 Task: Open the "How to sign in using single sign-on or SSO" article.
Action: Mouse moved to (74, 767)
Screenshot: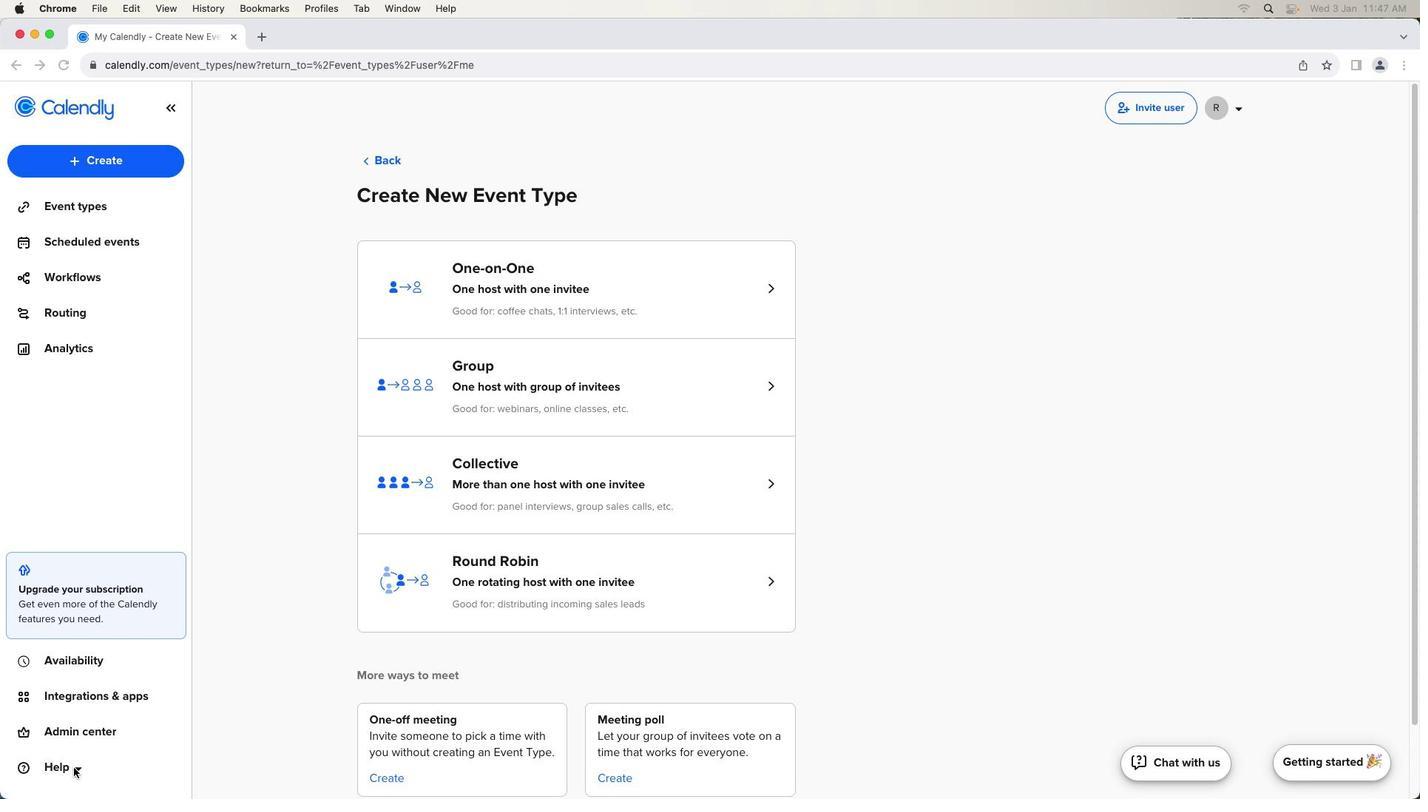 
Action: Mouse pressed left at (74, 767)
Screenshot: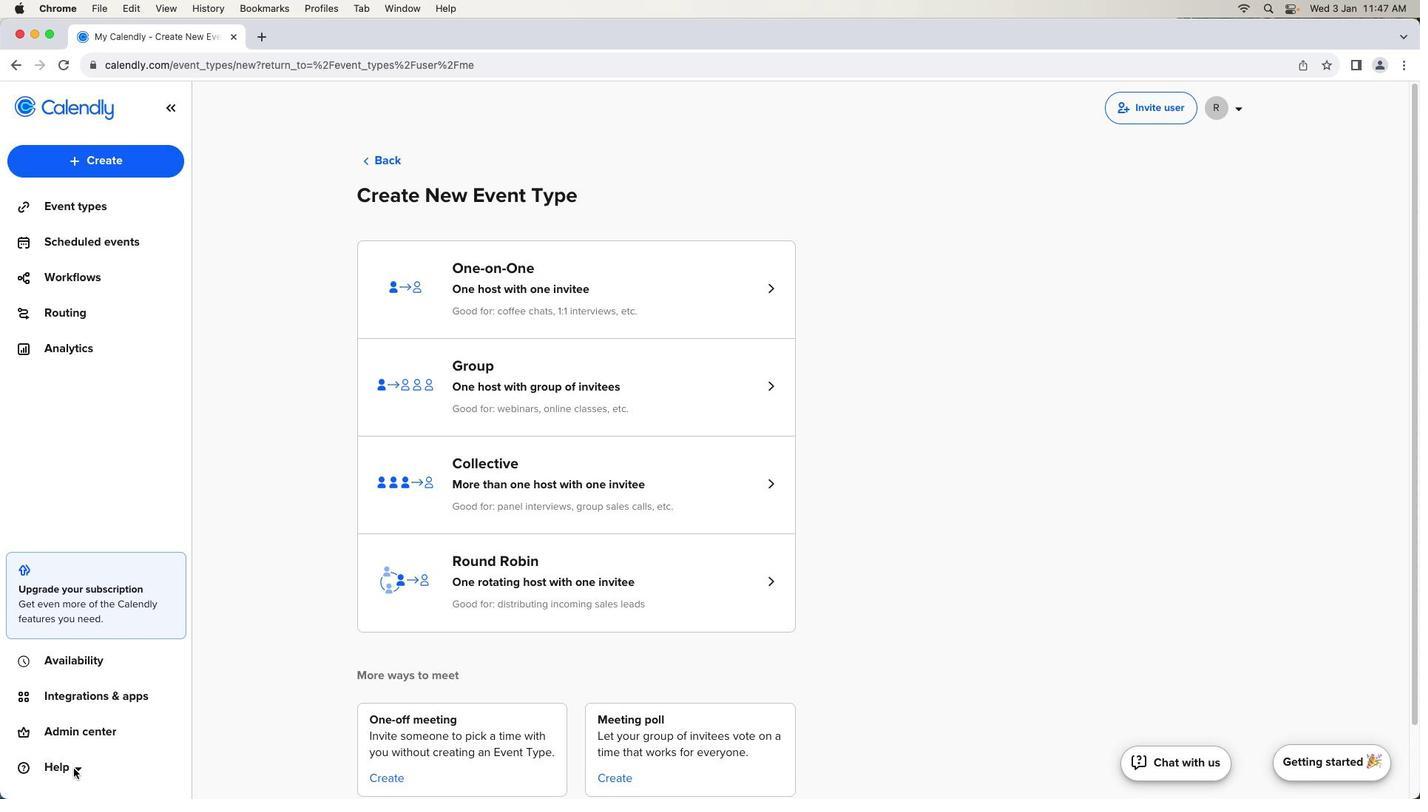 
Action: Mouse moved to (74, 768)
Screenshot: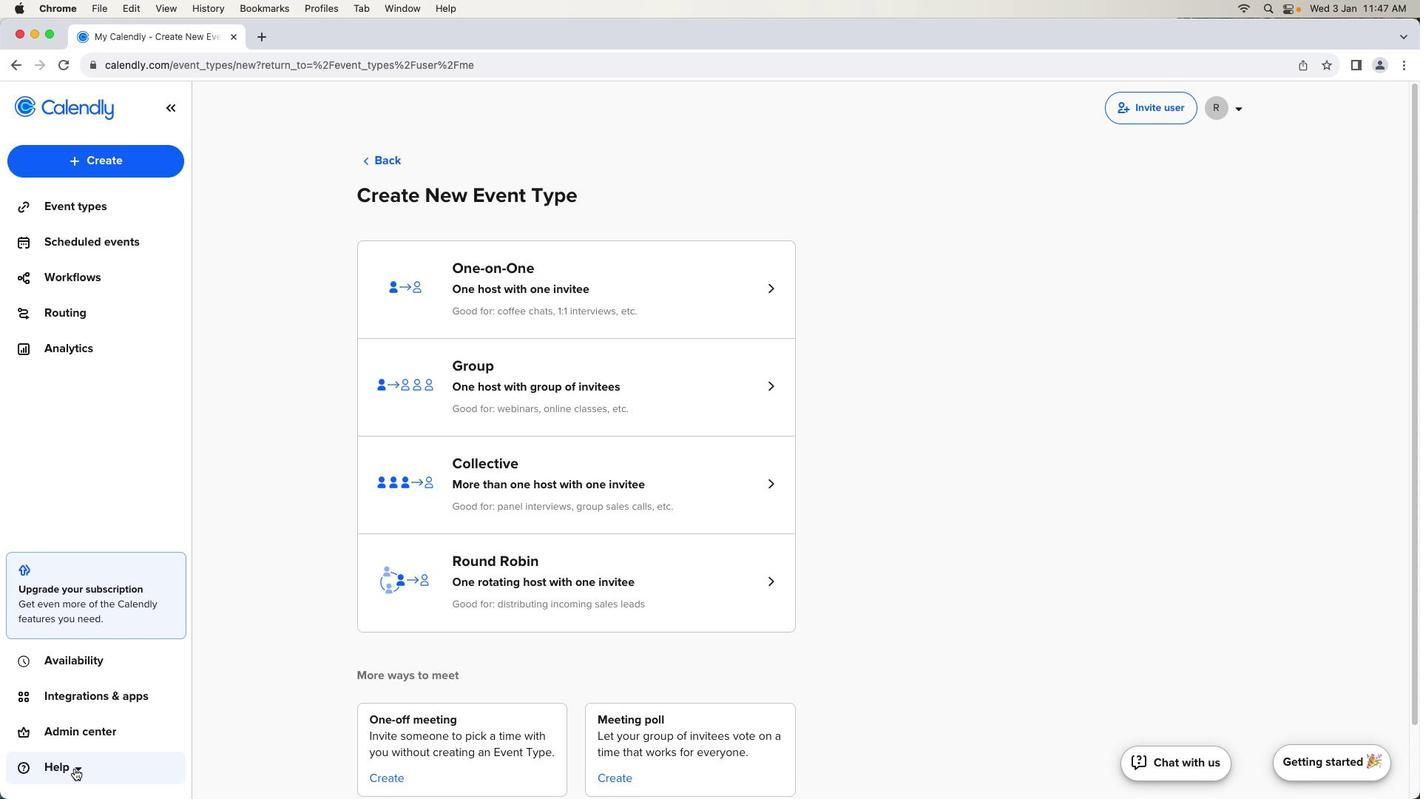 
Action: Mouse pressed left at (74, 768)
Screenshot: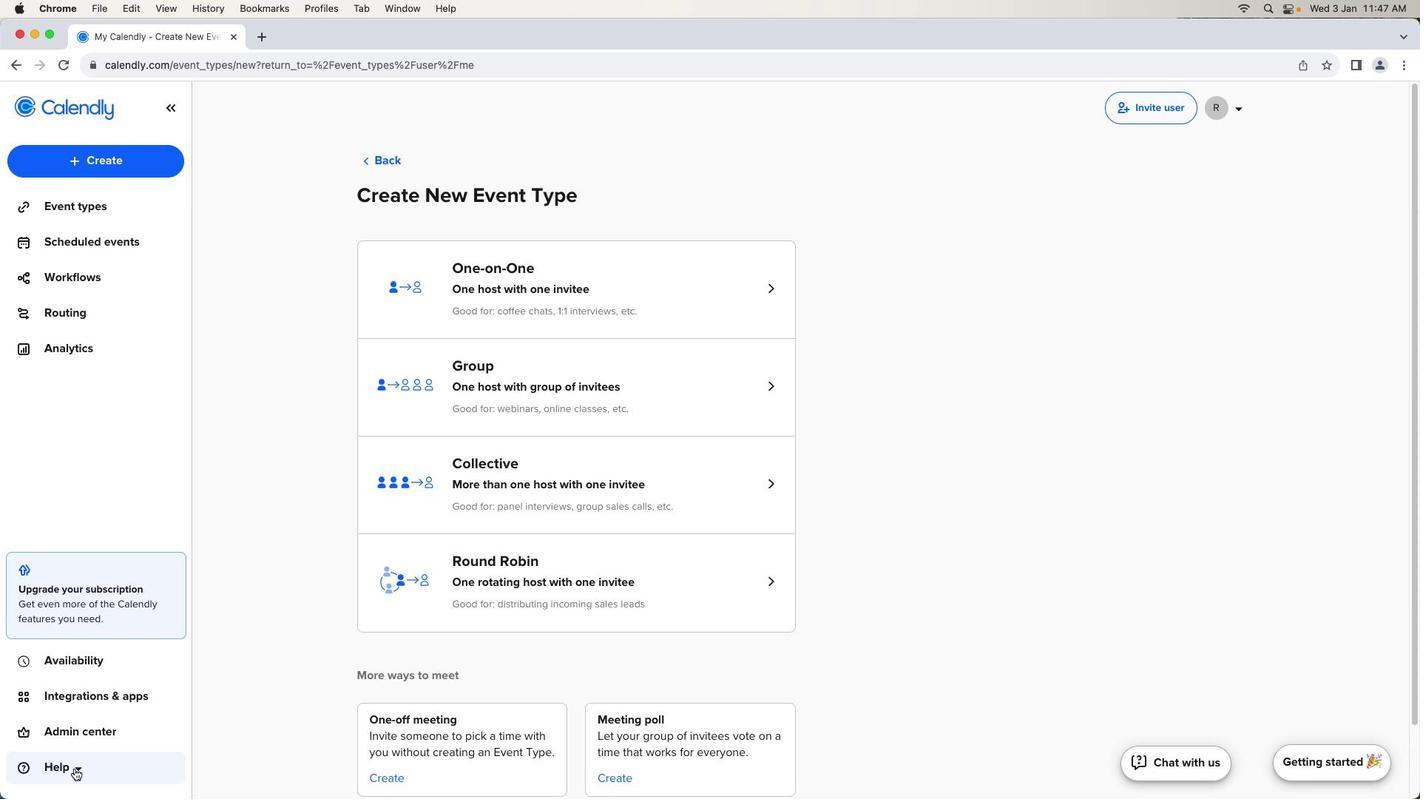 
Action: Mouse moved to (100, 641)
Screenshot: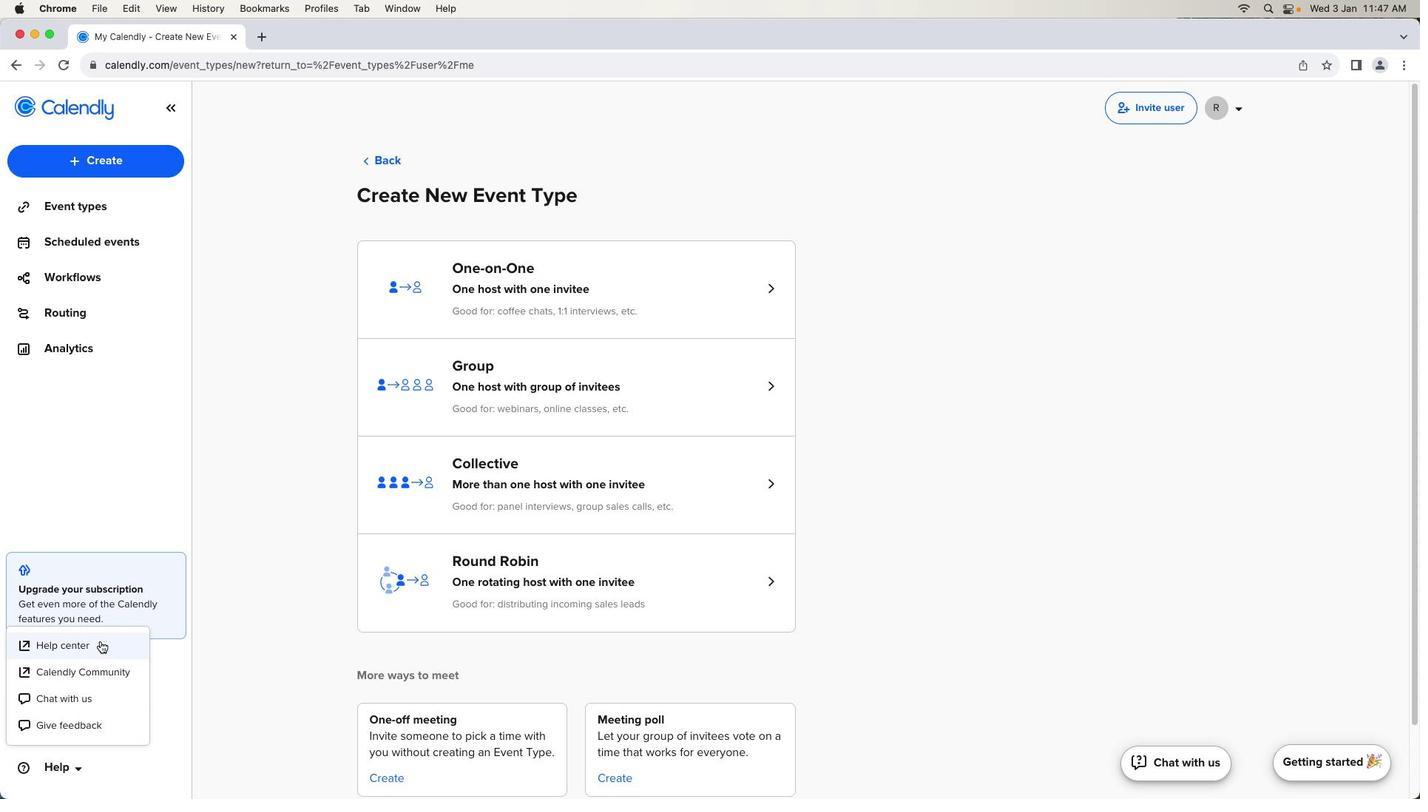 
Action: Mouse pressed left at (100, 641)
Screenshot: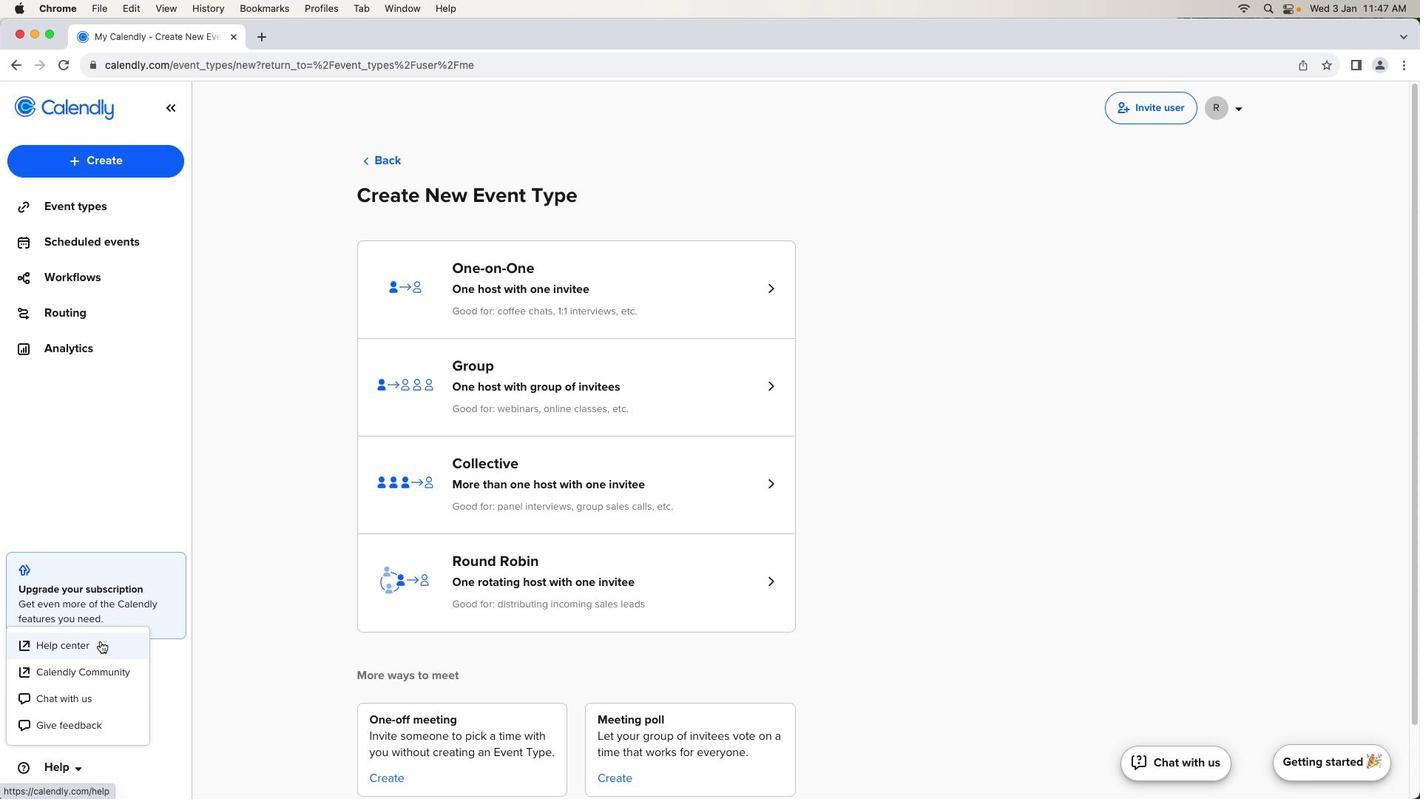 
Action: Mouse moved to (542, 597)
Screenshot: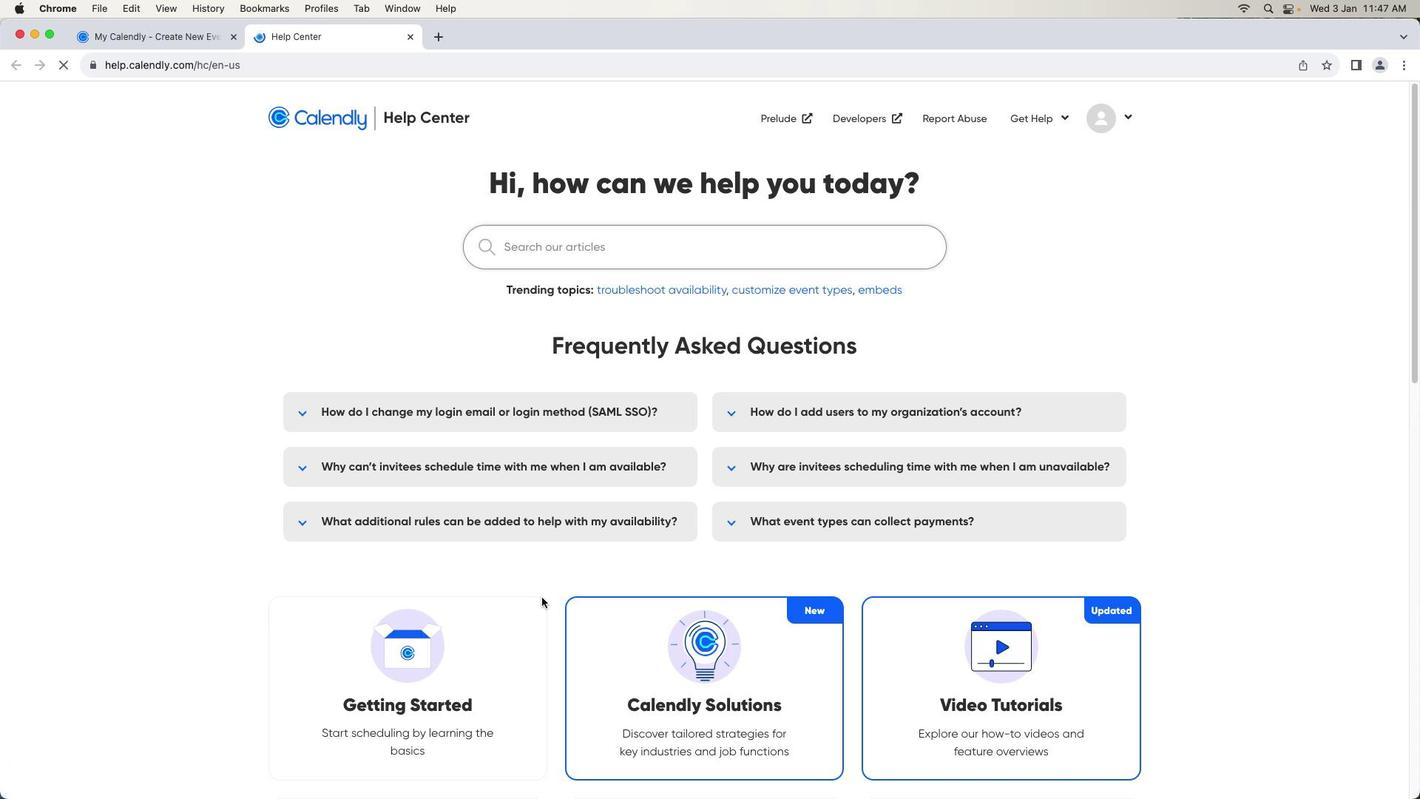 
Action: Mouse scrolled (542, 597) with delta (0, 0)
Screenshot: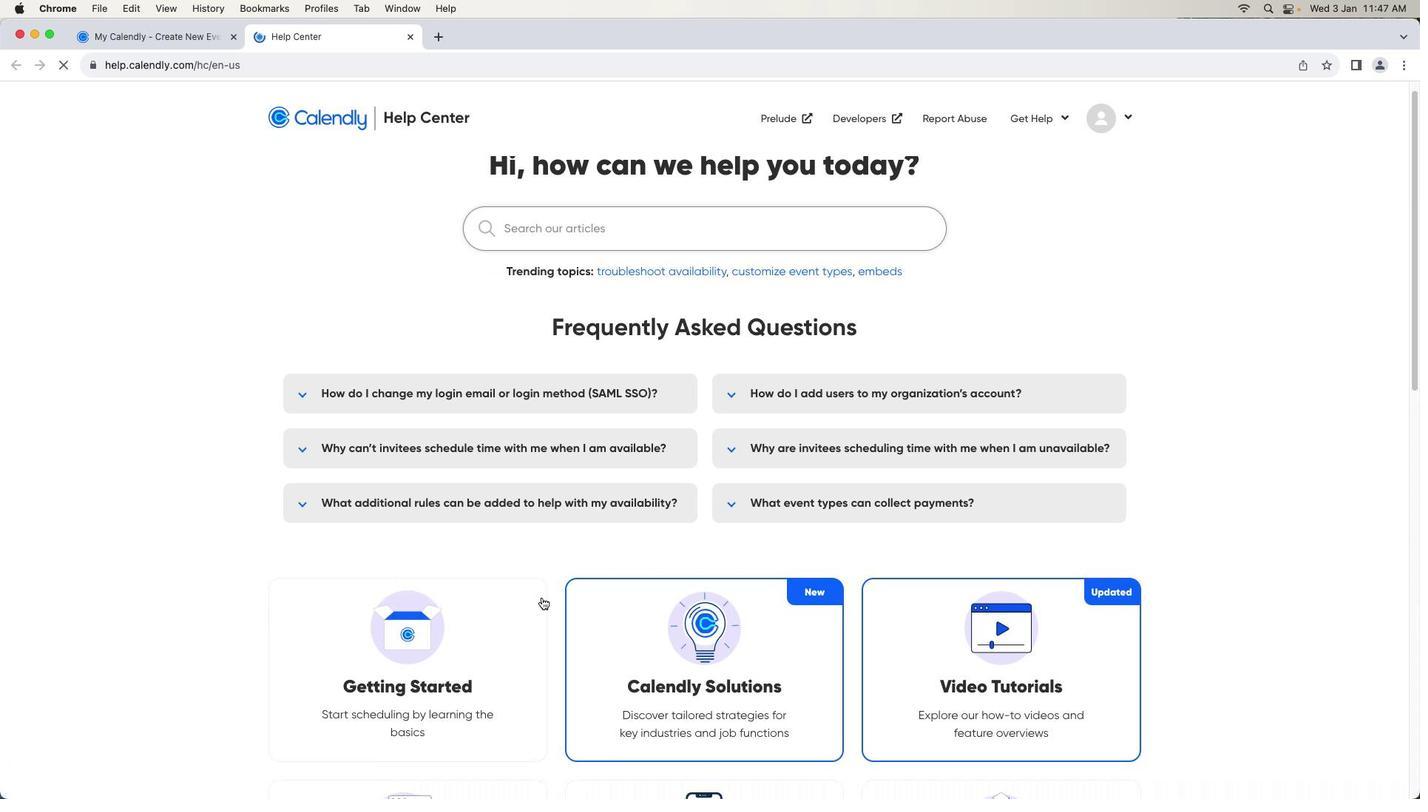 
Action: Mouse scrolled (542, 597) with delta (0, 0)
Screenshot: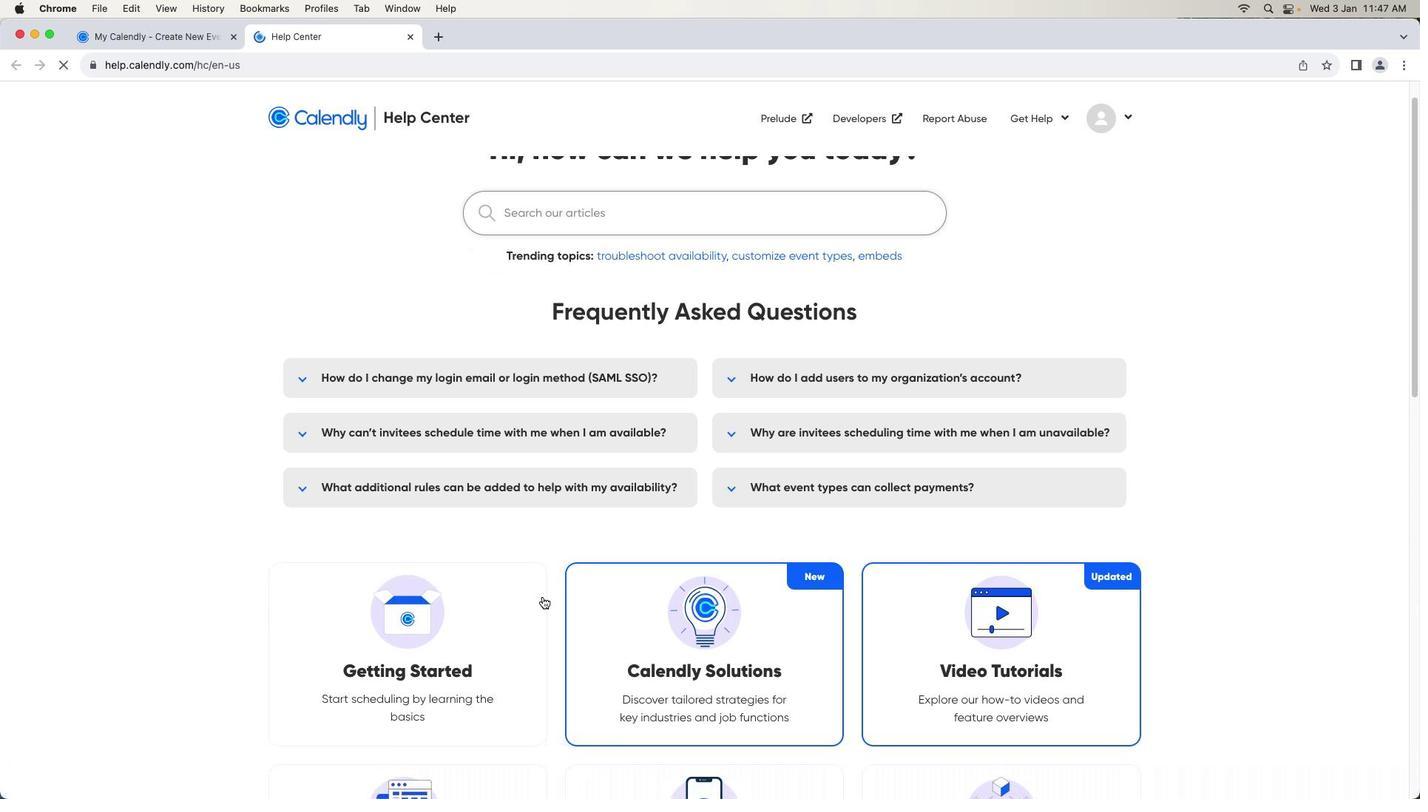 
Action: Mouse scrolled (542, 597) with delta (0, -2)
Screenshot: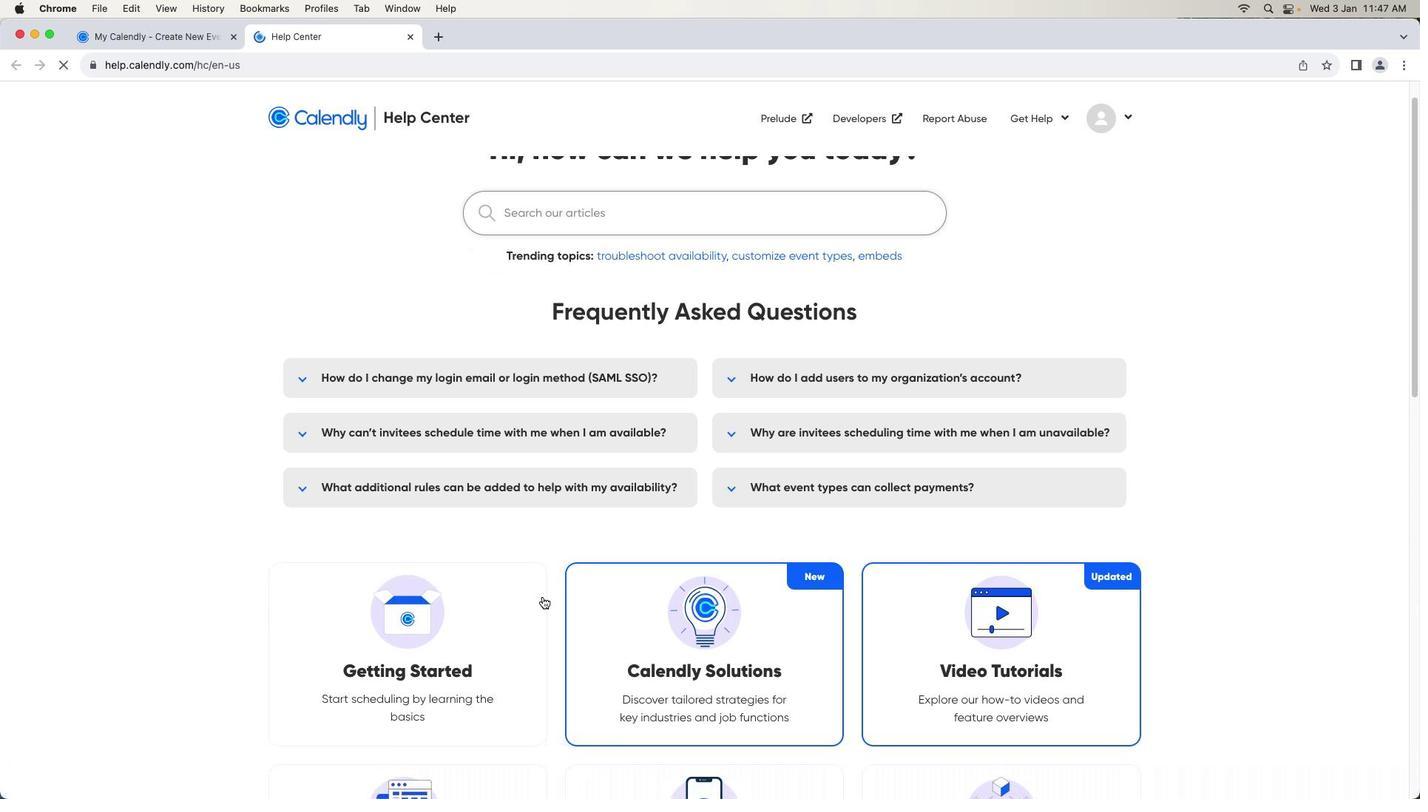 
Action: Mouse scrolled (542, 597) with delta (0, -3)
Screenshot: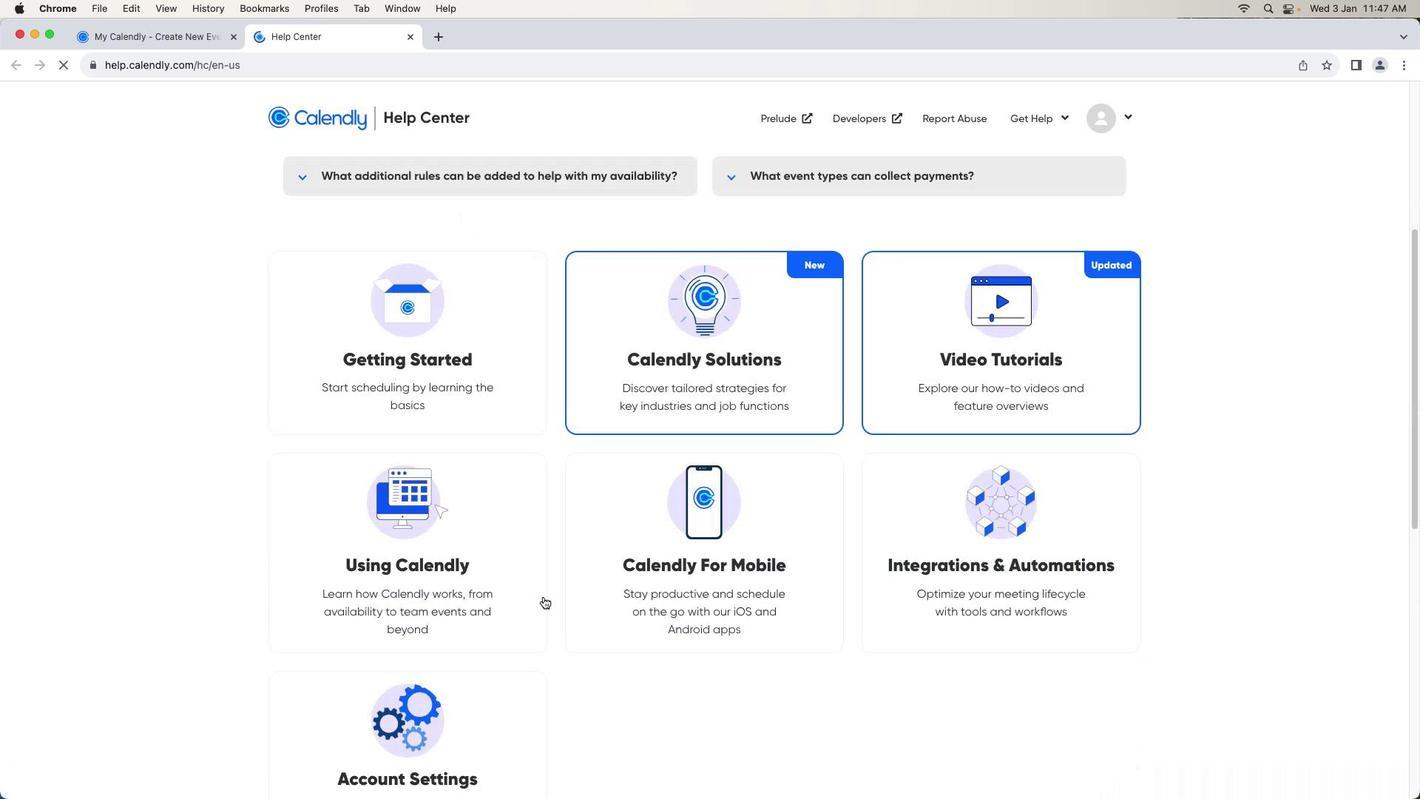 
Action: Mouse scrolled (542, 597) with delta (0, -3)
Screenshot: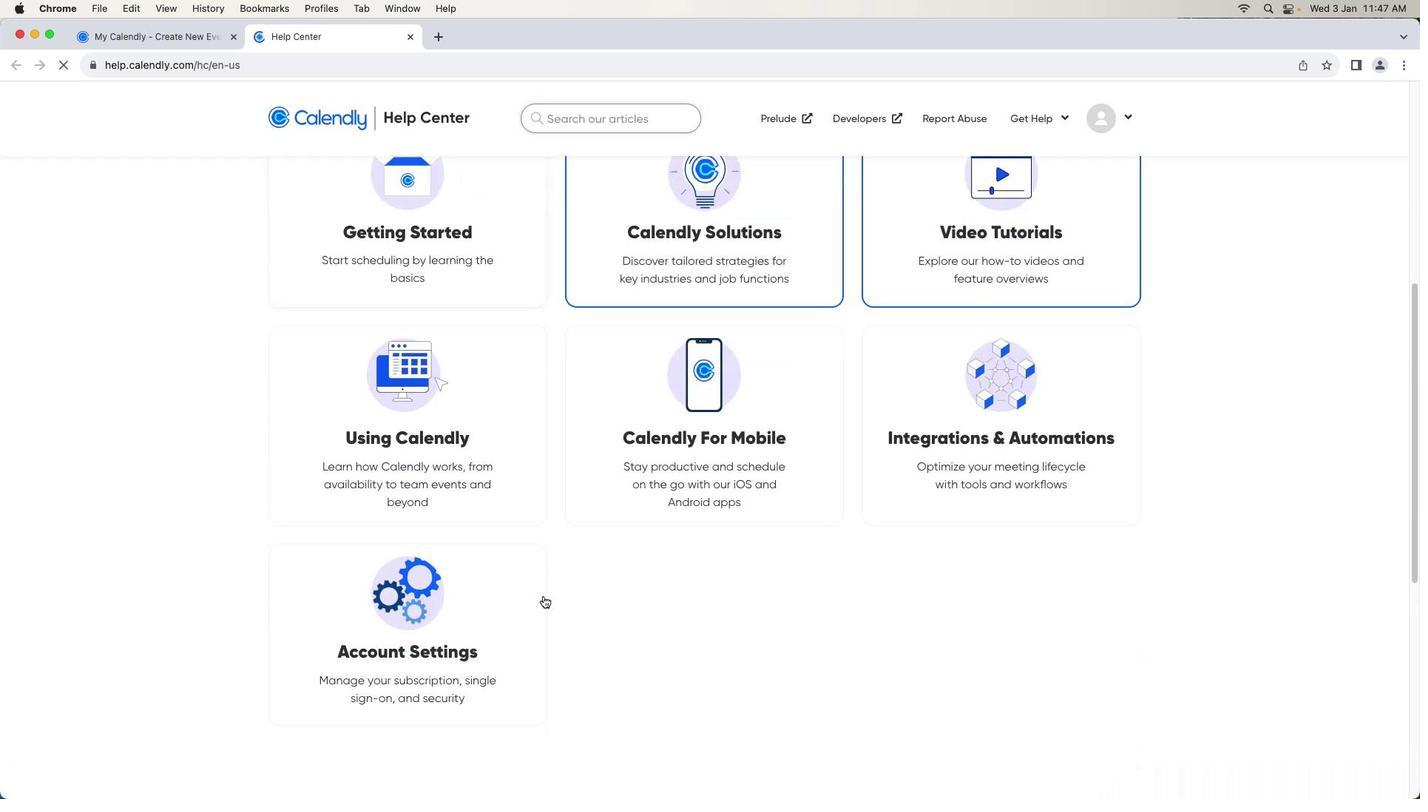 
Action: Mouse moved to (541, 594)
Screenshot: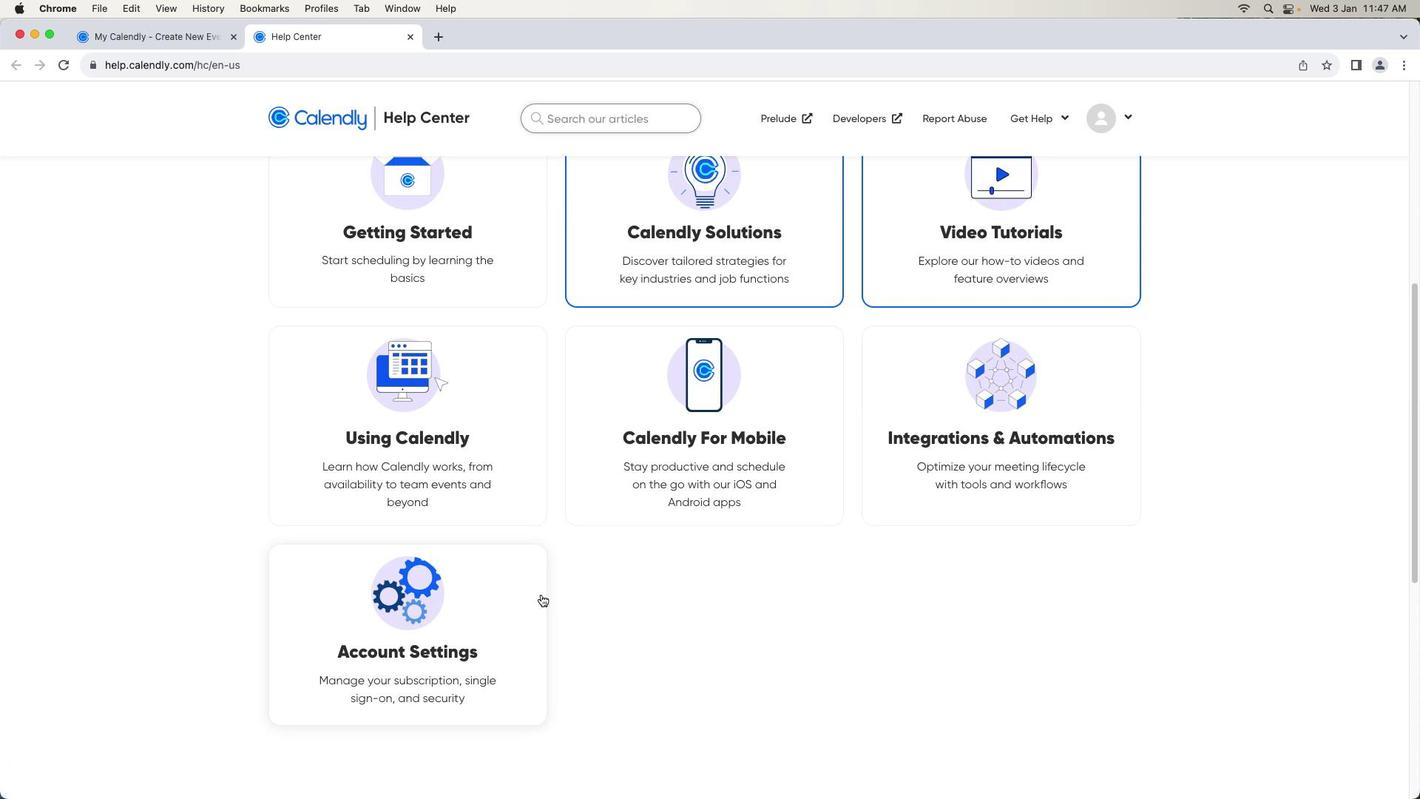 
Action: Mouse scrolled (541, 594) with delta (0, 0)
Screenshot: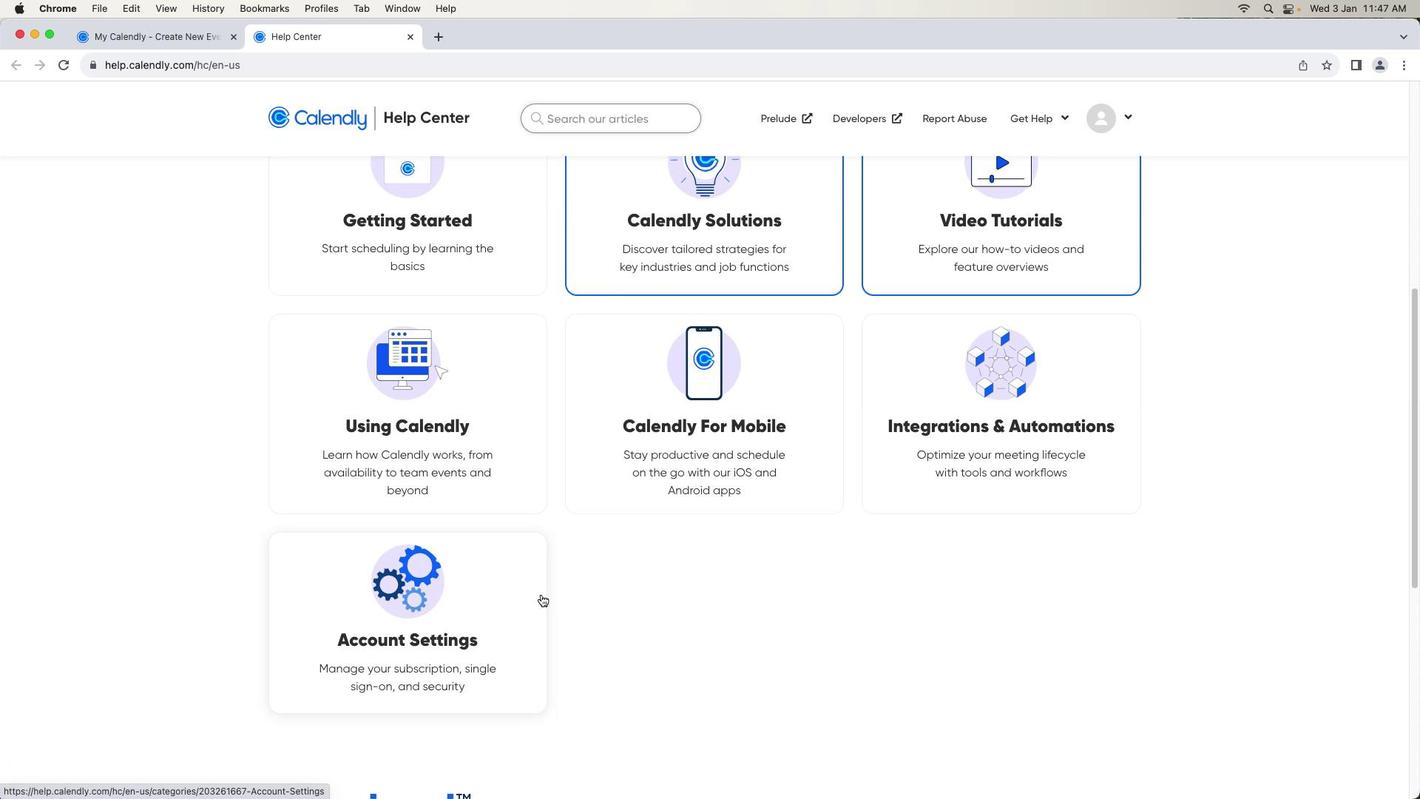 
Action: Mouse scrolled (541, 594) with delta (0, 0)
Screenshot: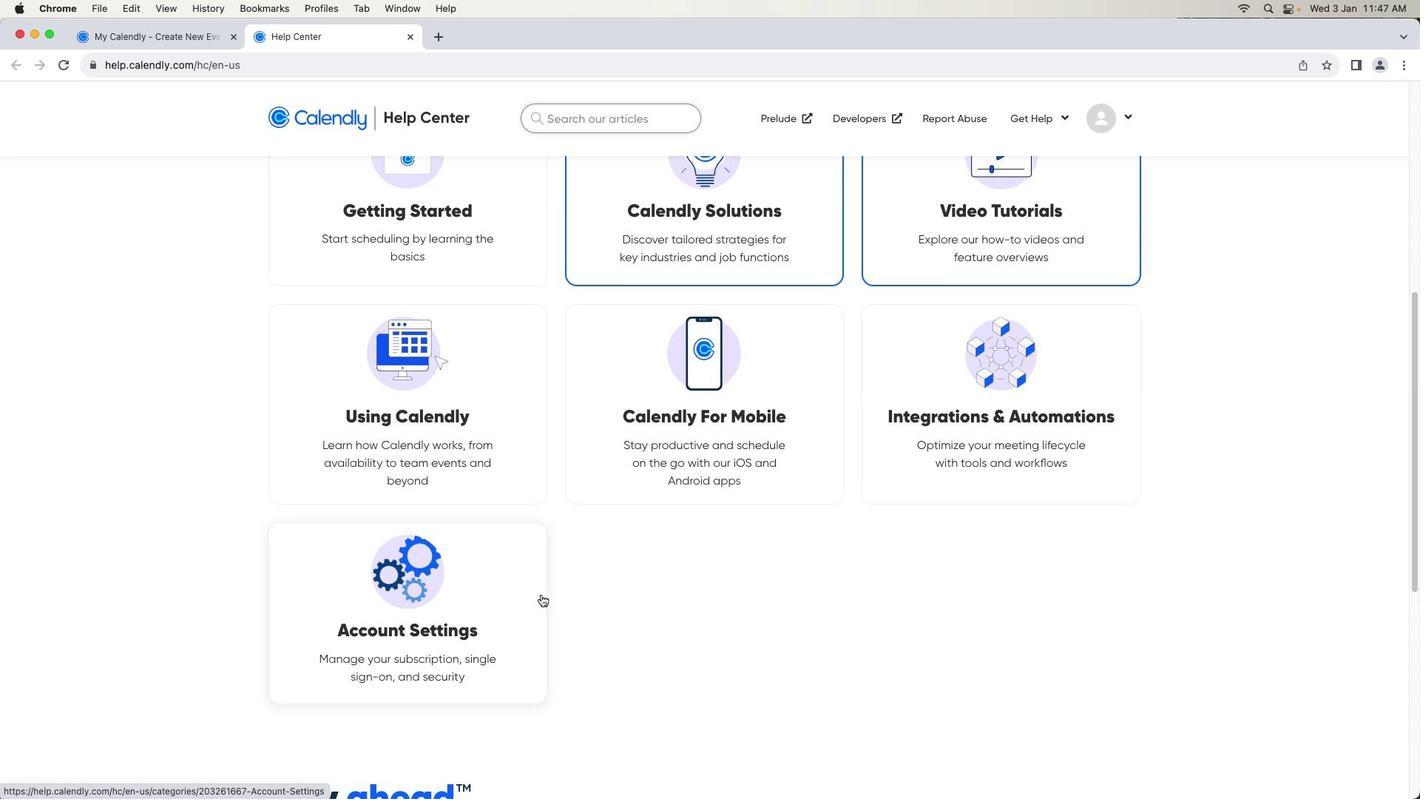
Action: Mouse moved to (398, 560)
Screenshot: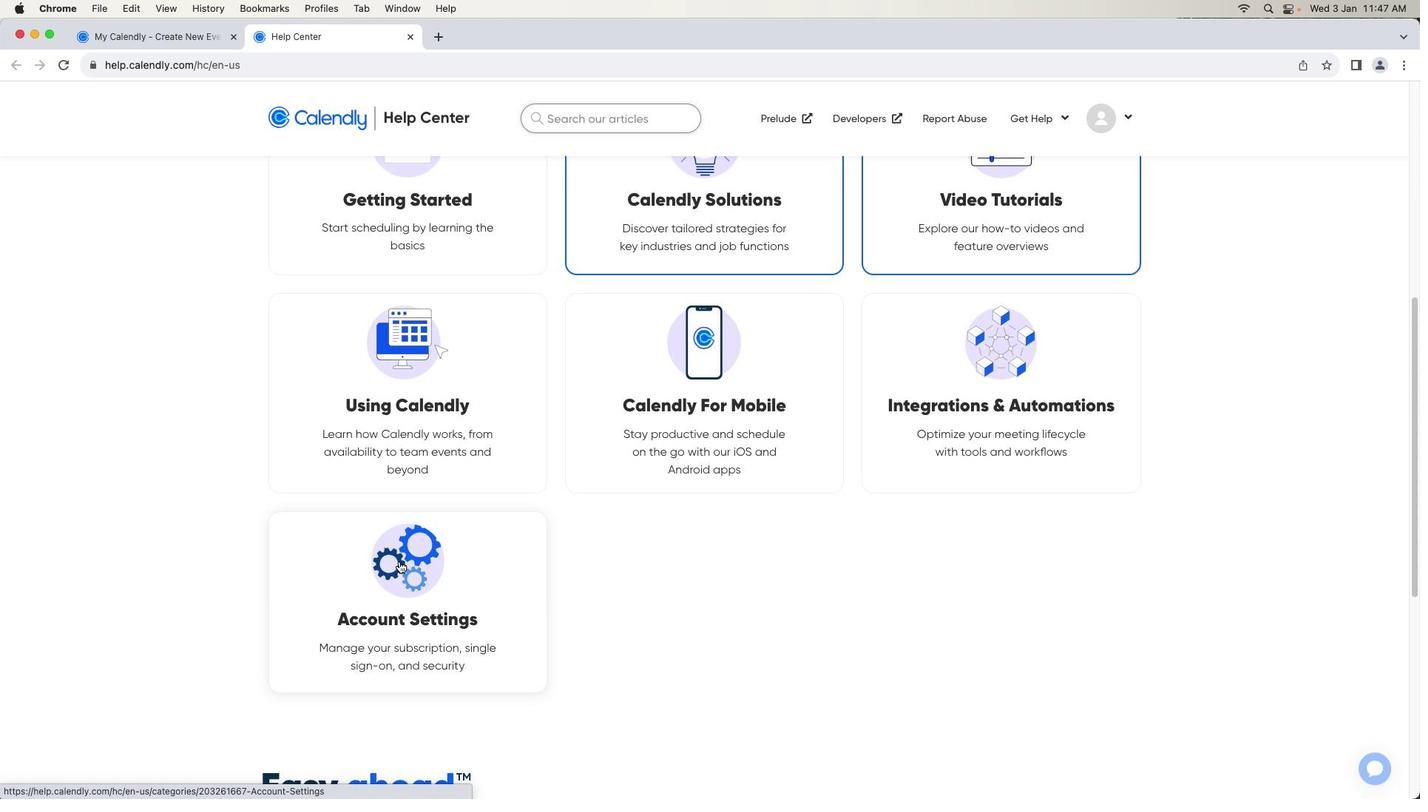 
Action: Mouse pressed left at (398, 560)
Screenshot: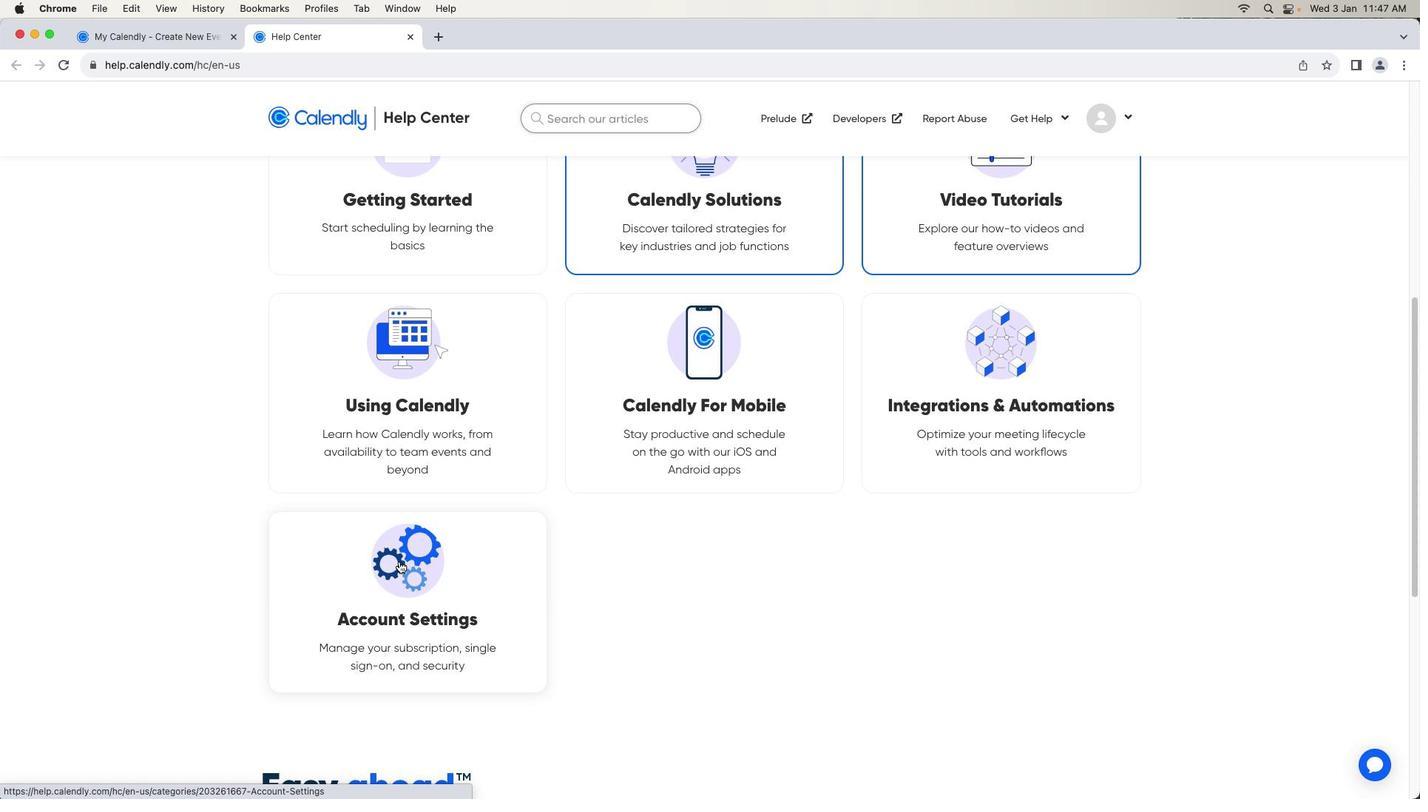 
Action: Mouse moved to (745, 710)
Screenshot: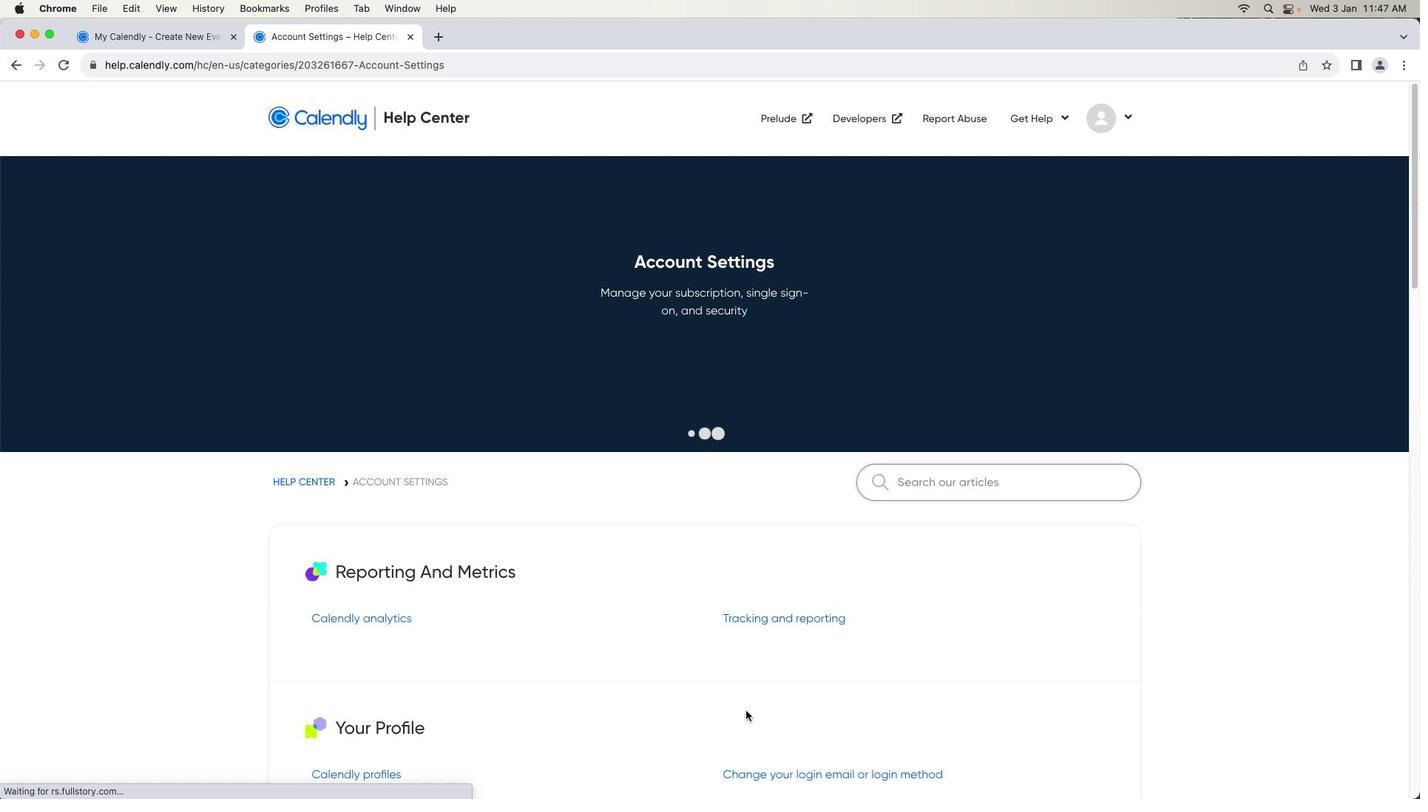 
Action: Mouse scrolled (745, 710) with delta (0, 0)
Screenshot: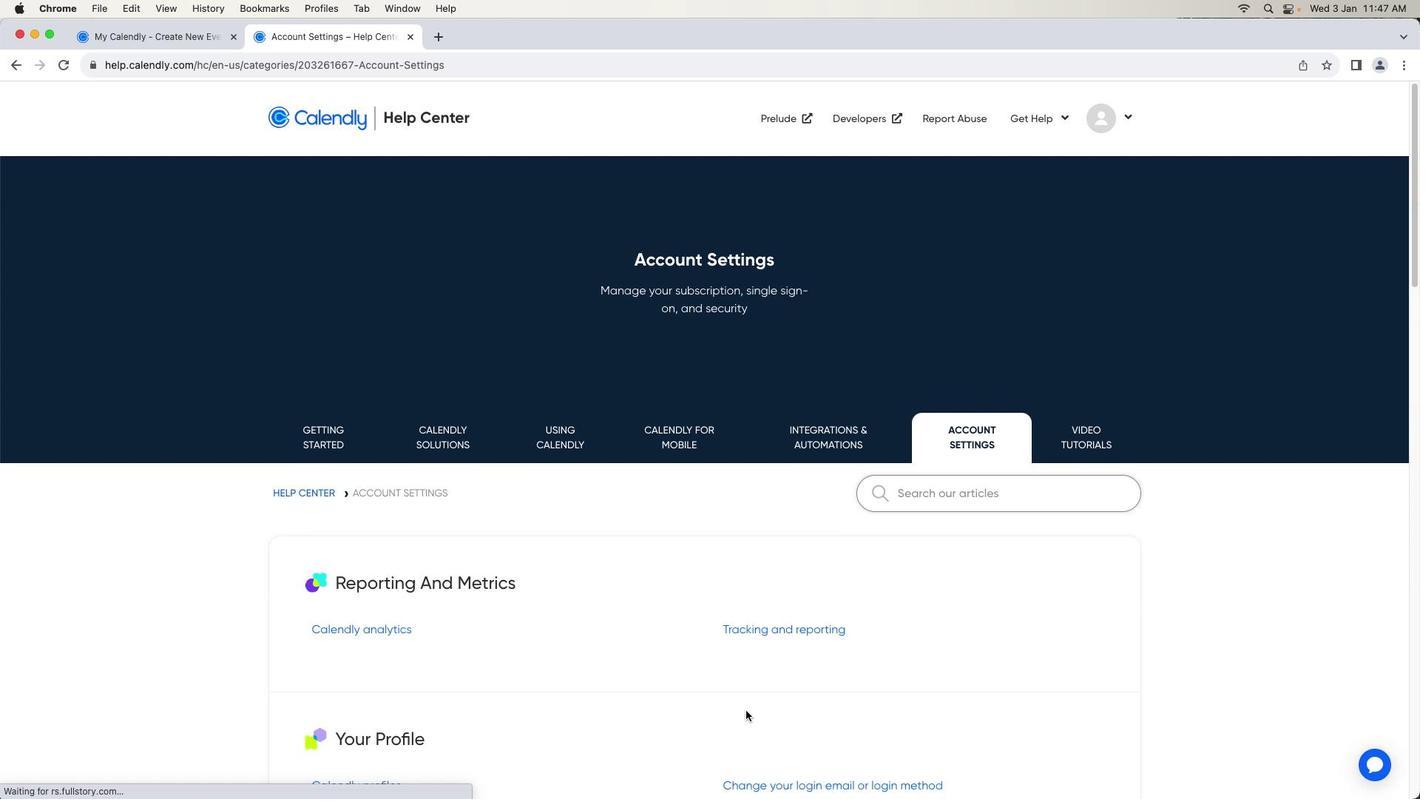 
Action: Mouse scrolled (745, 710) with delta (0, 0)
Screenshot: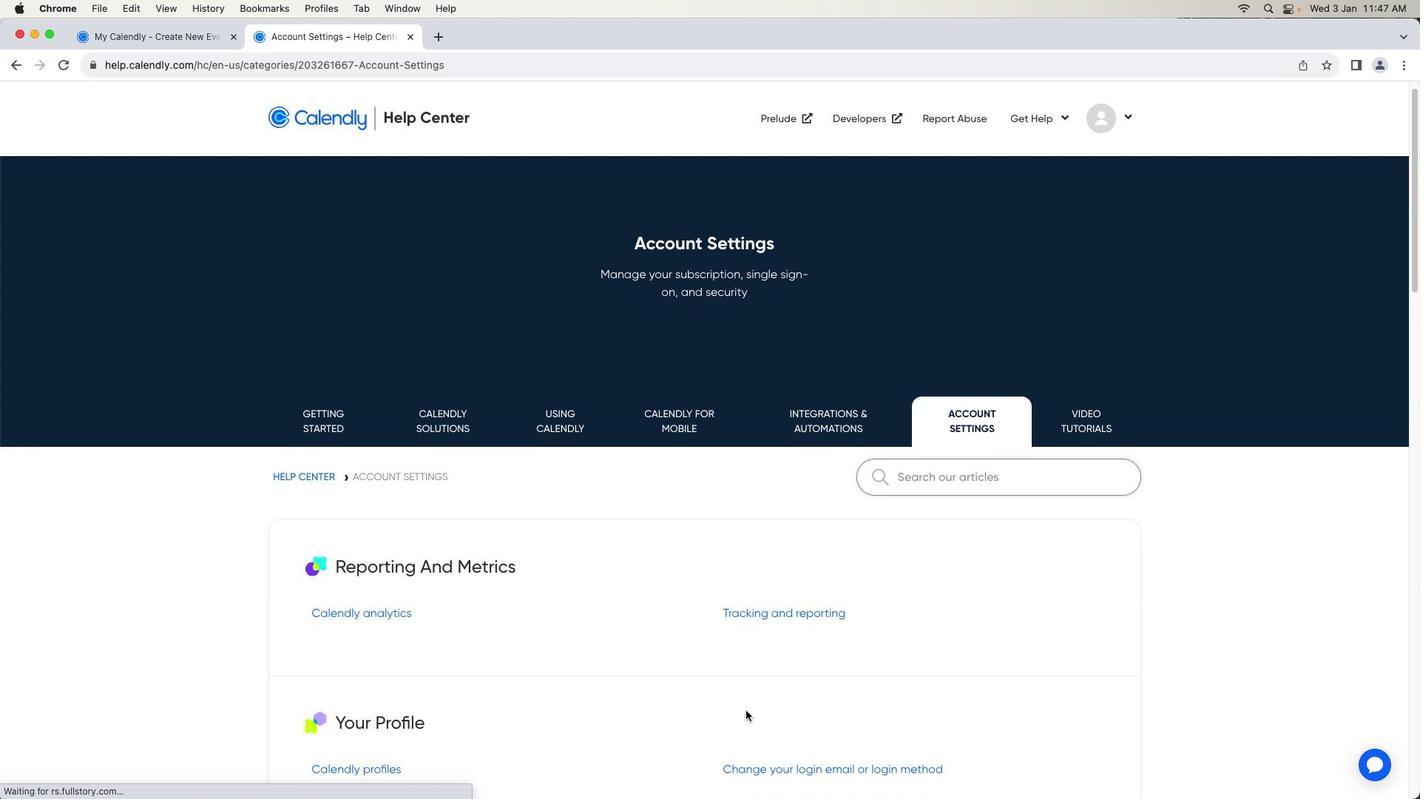 
Action: Mouse scrolled (745, 710) with delta (0, -1)
Screenshot: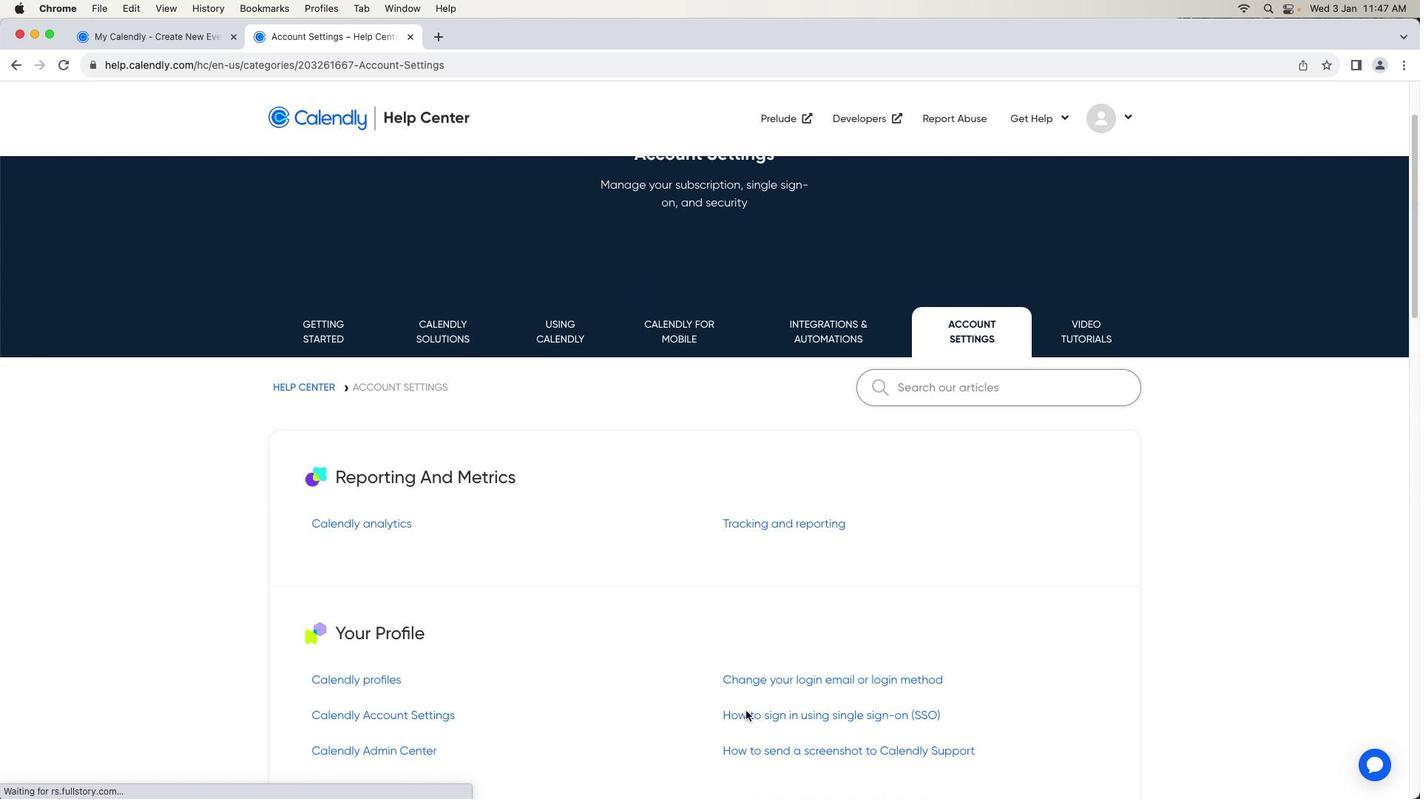 
Action: Mouse scrolled (745, 710) with delta (0, -2)
Screenshot: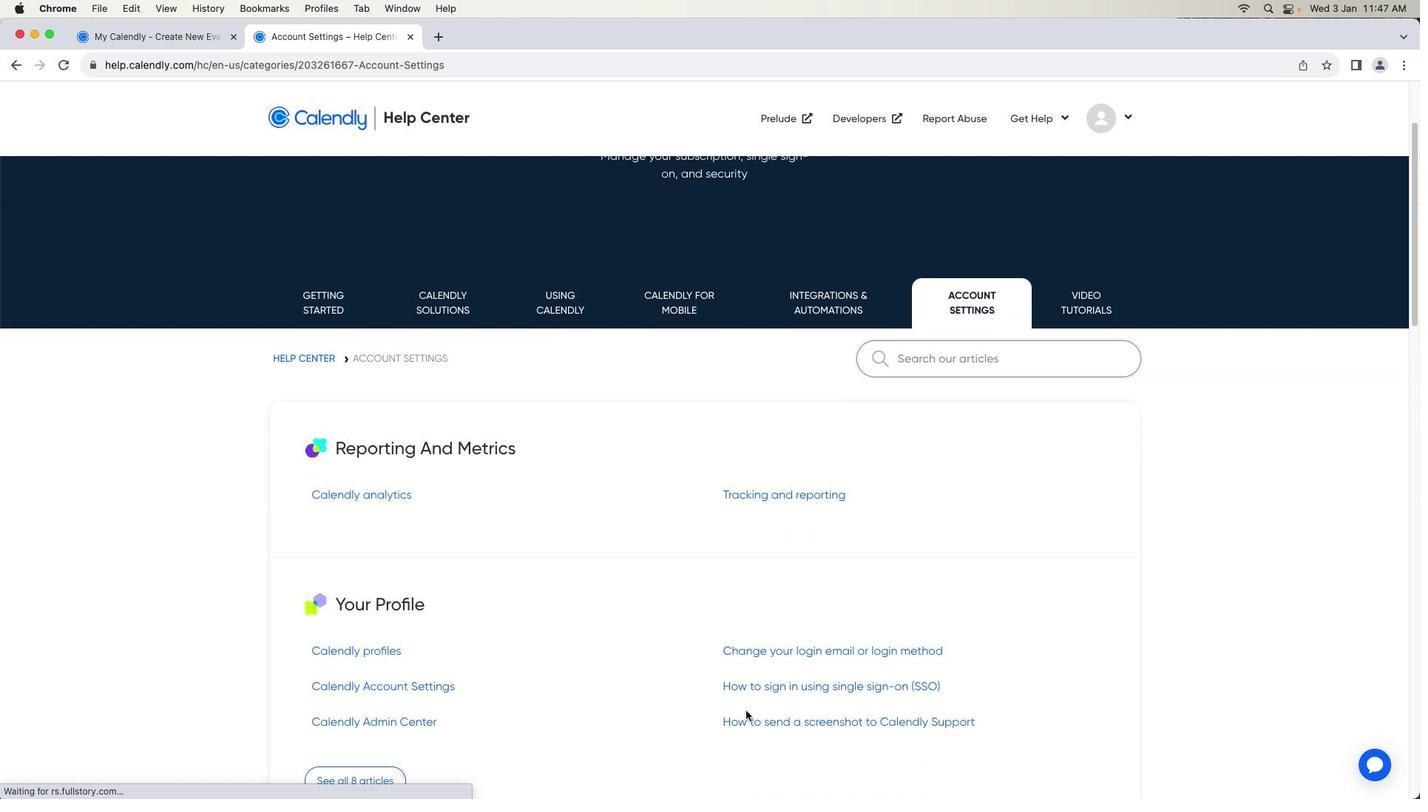 
Action: Mouse scrolled (745, 710) with delta (0, 0)
Screenshot: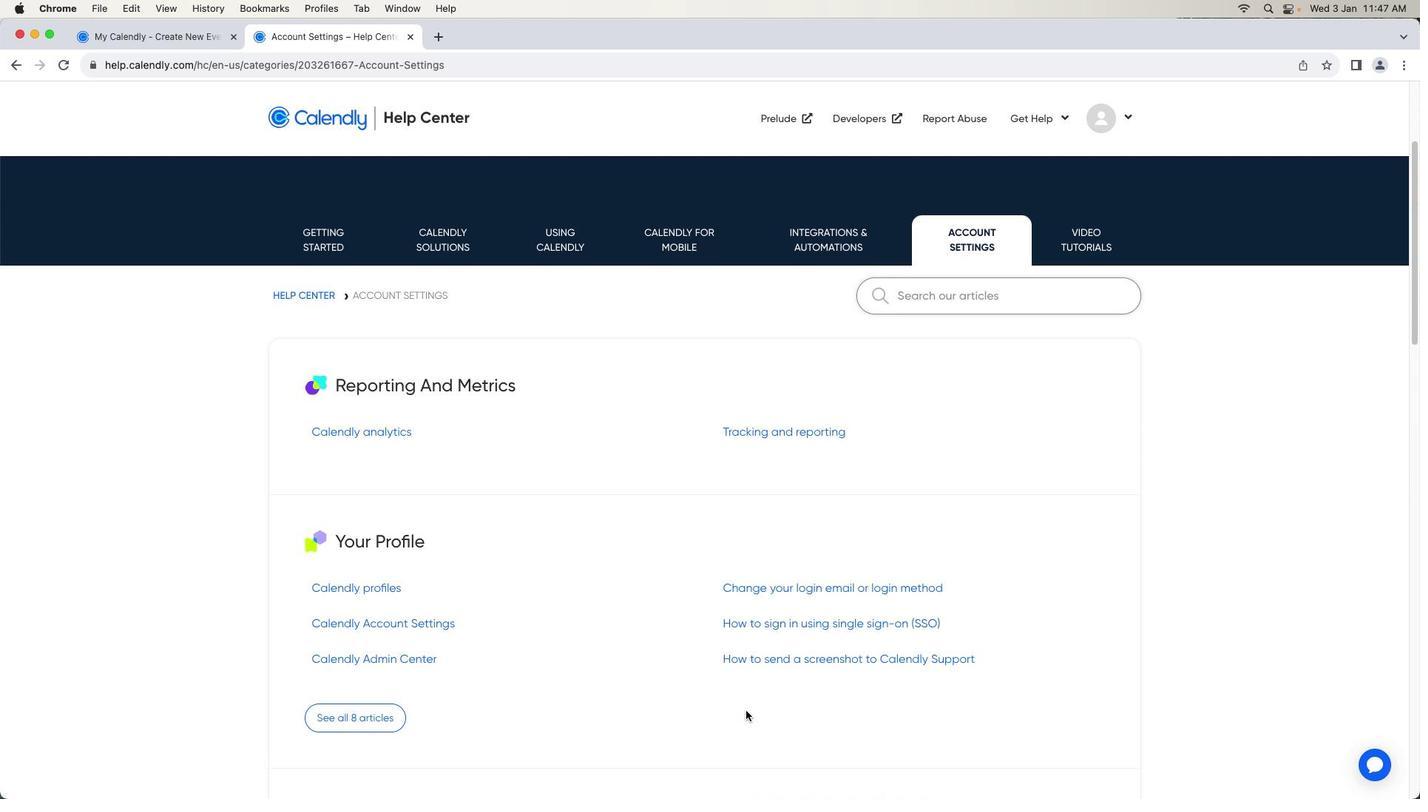 
Action: Mouse scrolled (745, 710) with delta (0, 0)
Screenshot: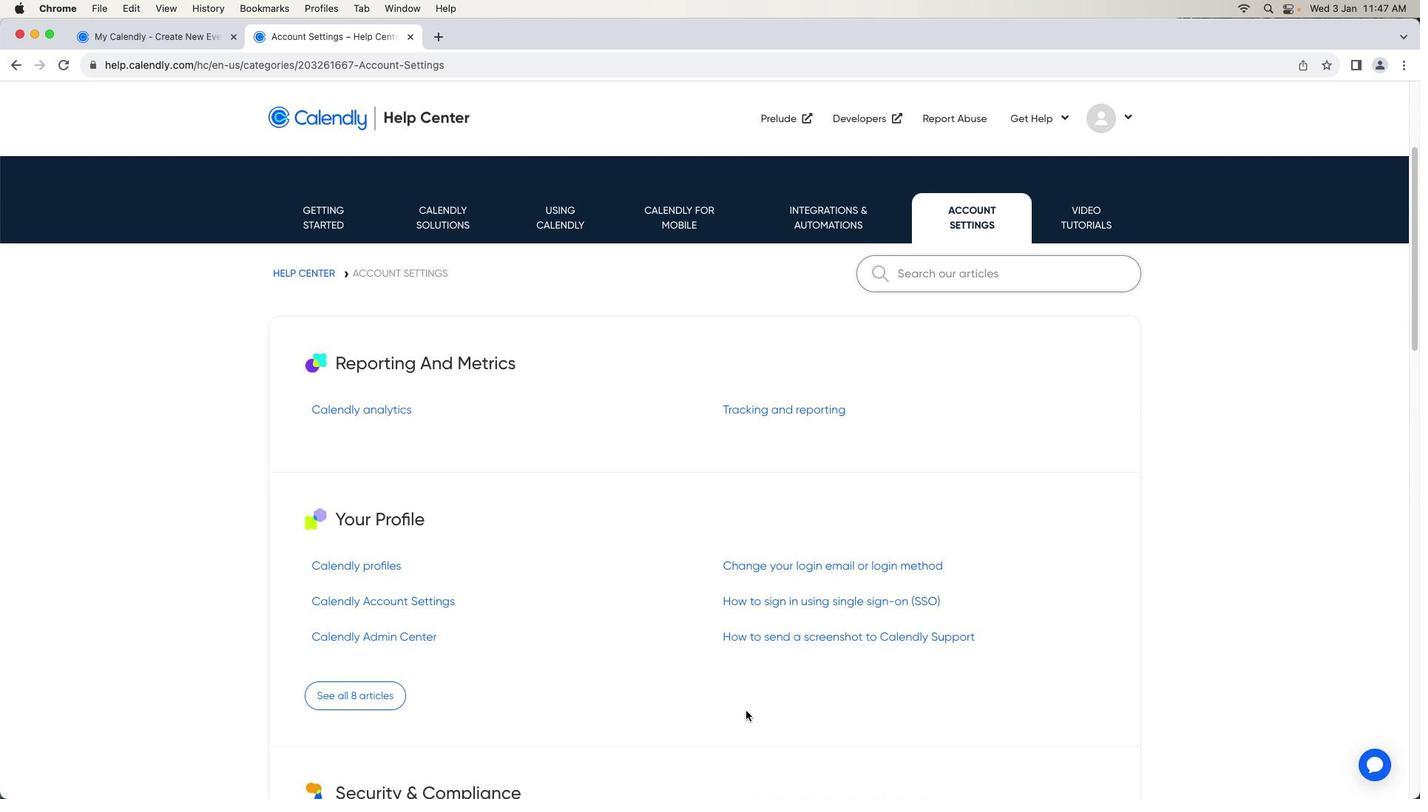 
Action: Mouse scrolled (745, 710) with delta (0, 0)
Screenshot: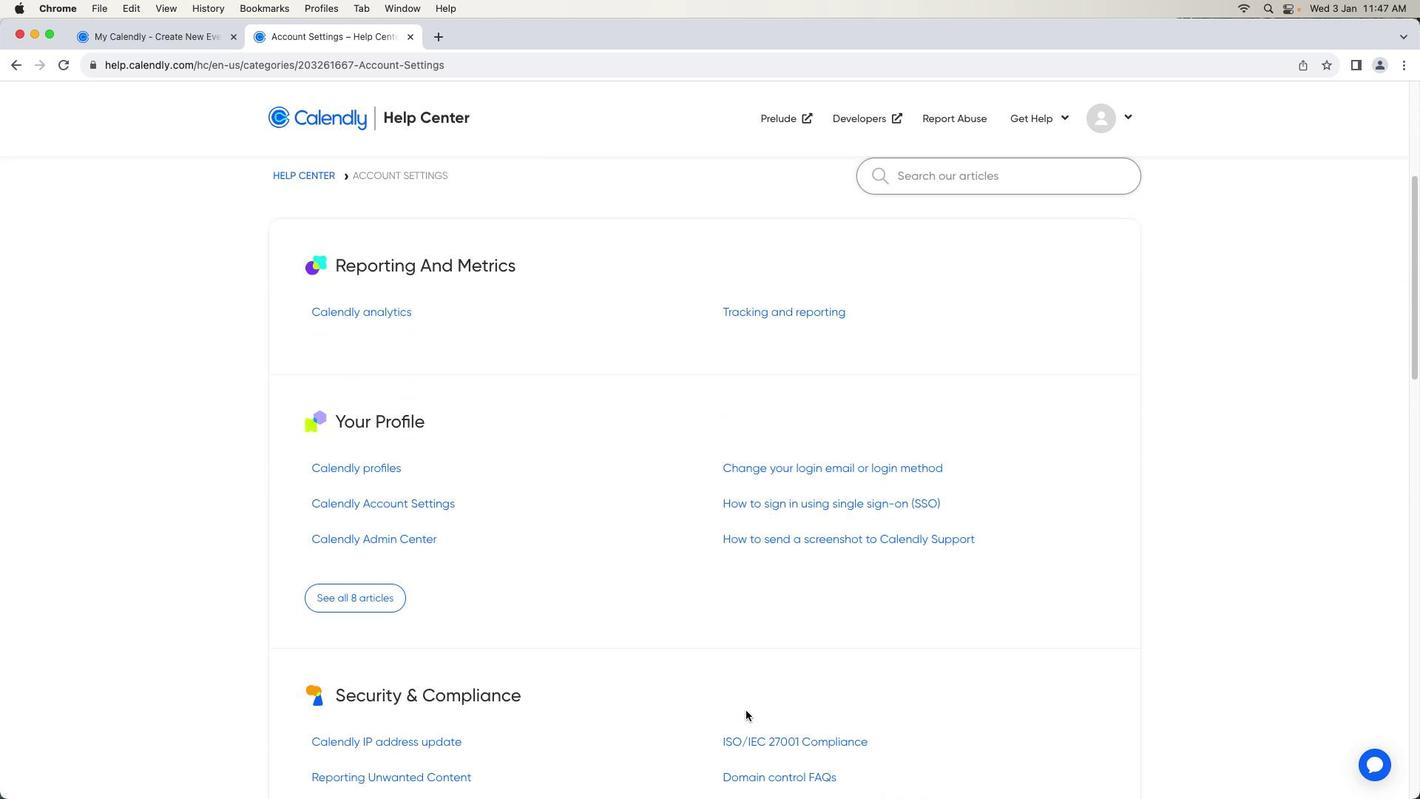 
Action: Mouse scrolled (745, 710) with delta (0, -2)
Screenshot: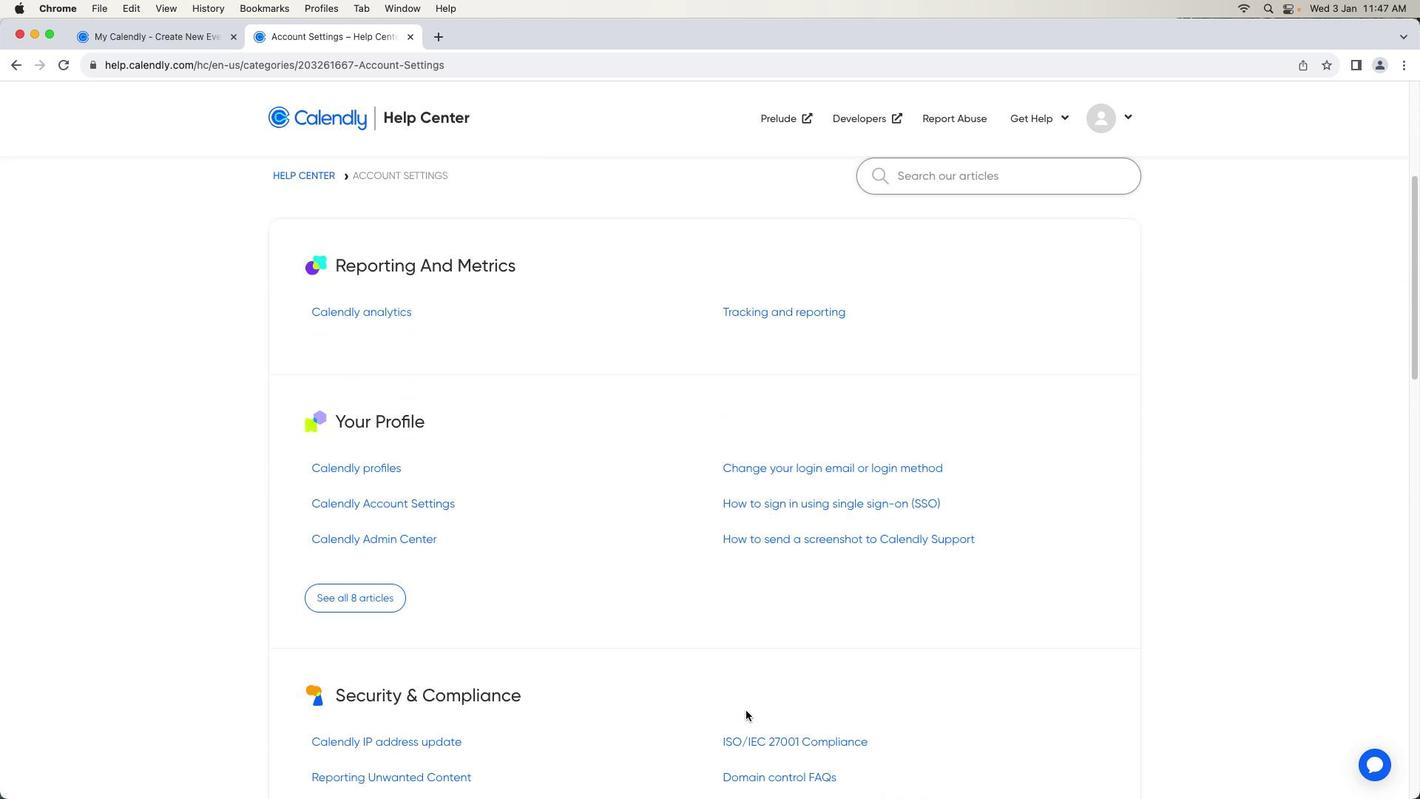 
Action: Mouse moved to (746, 710)
Screenshot: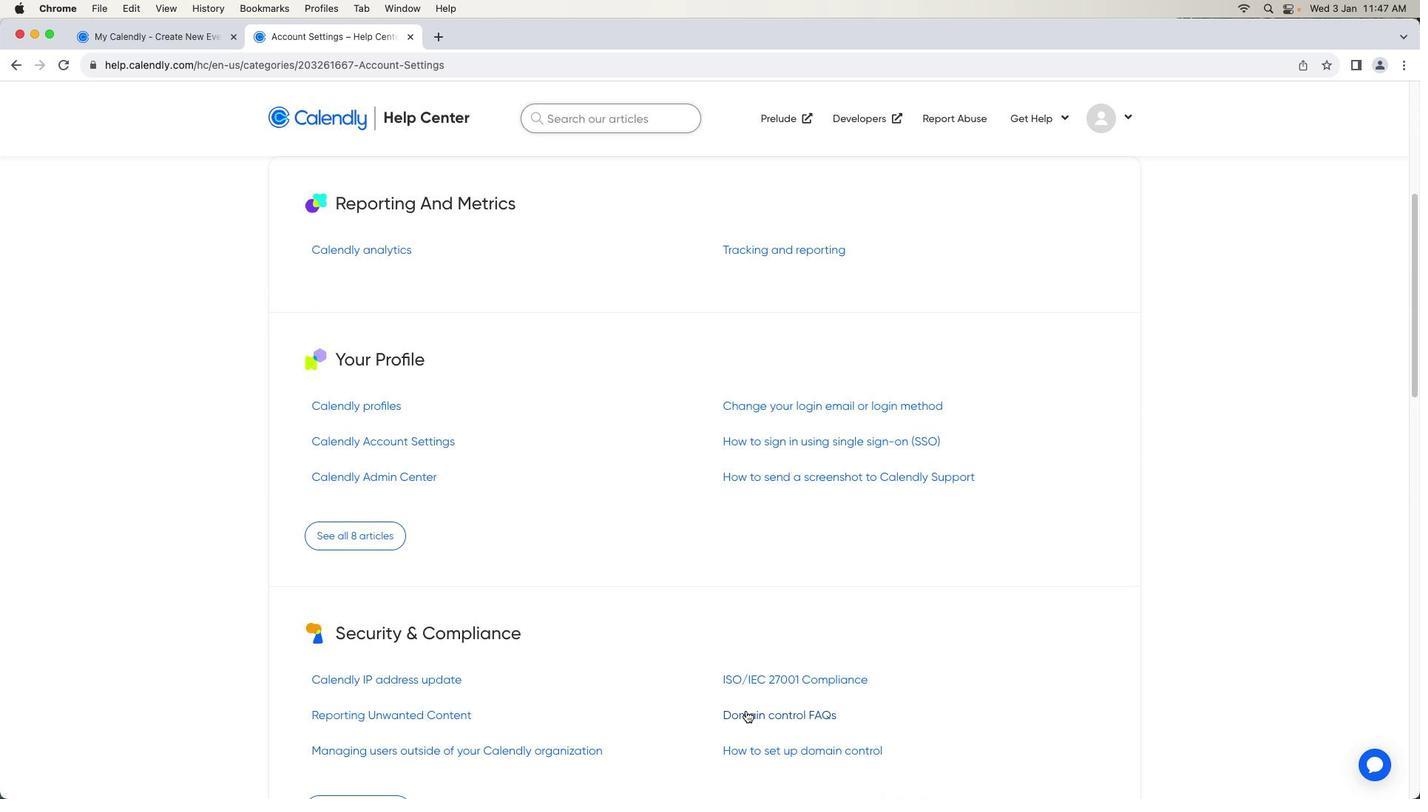 
Action: Mouse scrolled (746, 710) with delta (0, 0)
Screenshot: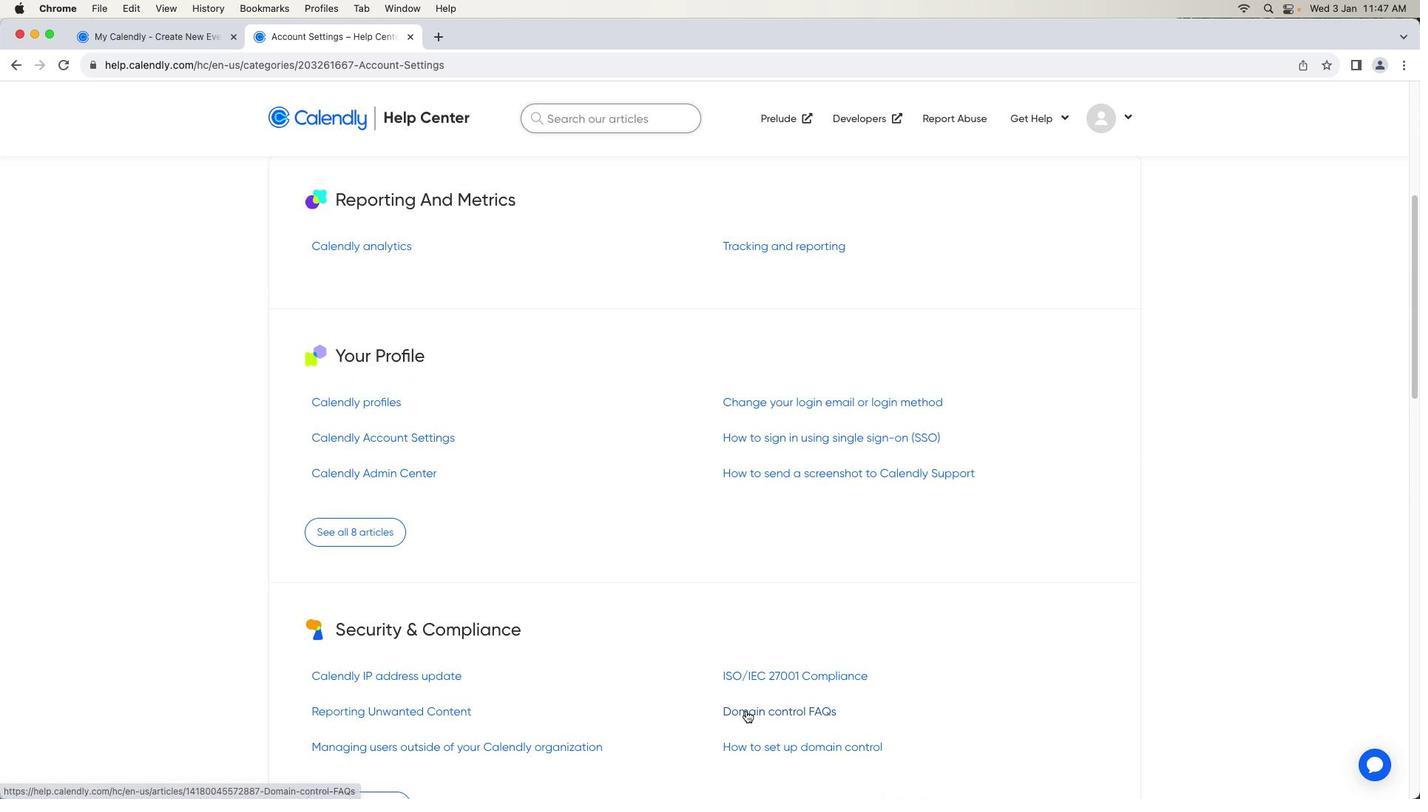 
Action: Mouse scrolled (746, 710) with delta (0, 0)
Screenshot: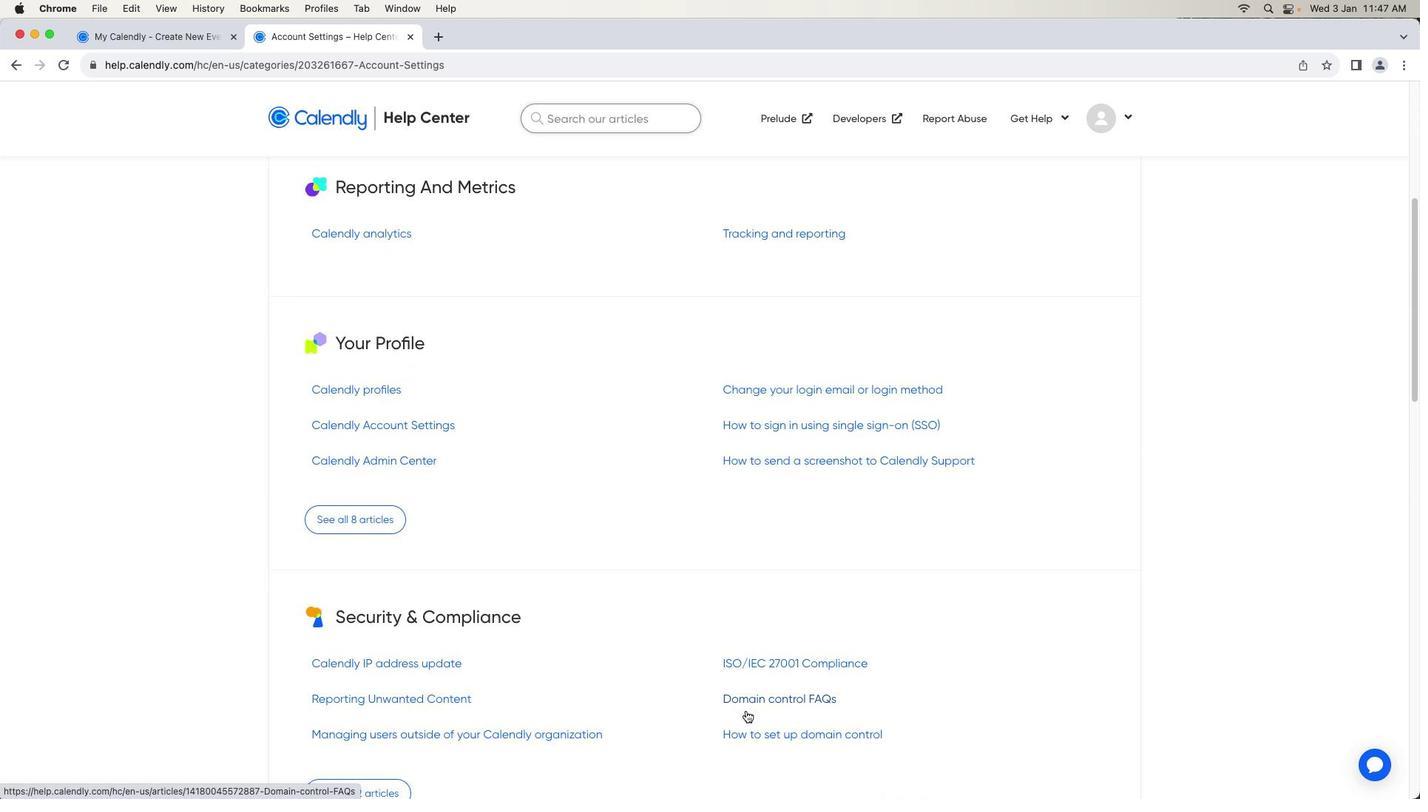 
Action: Mouse scrolled (746, 710) with delta (0, 0)
Screenshot: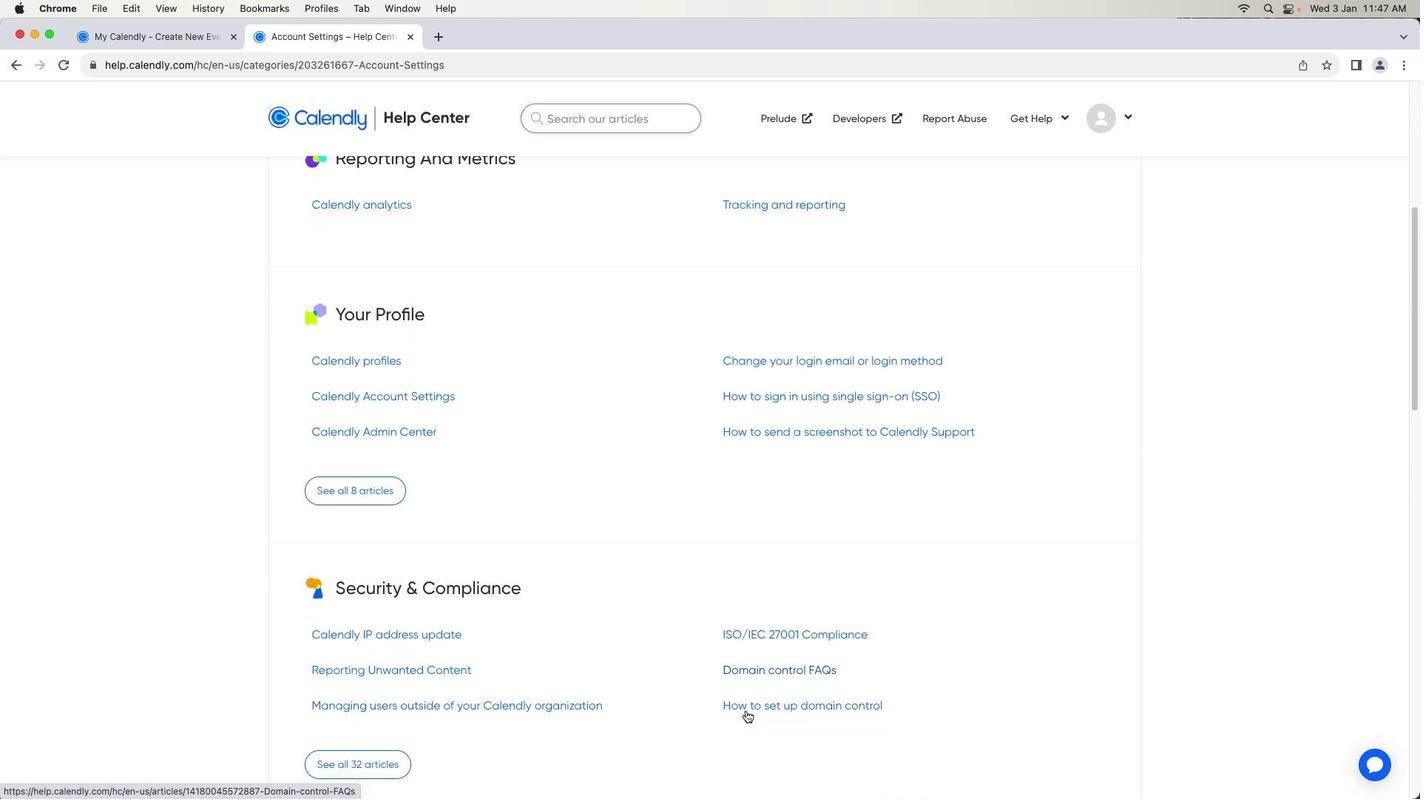 
Action: Mouse moved to (745, 710)
Screenshot: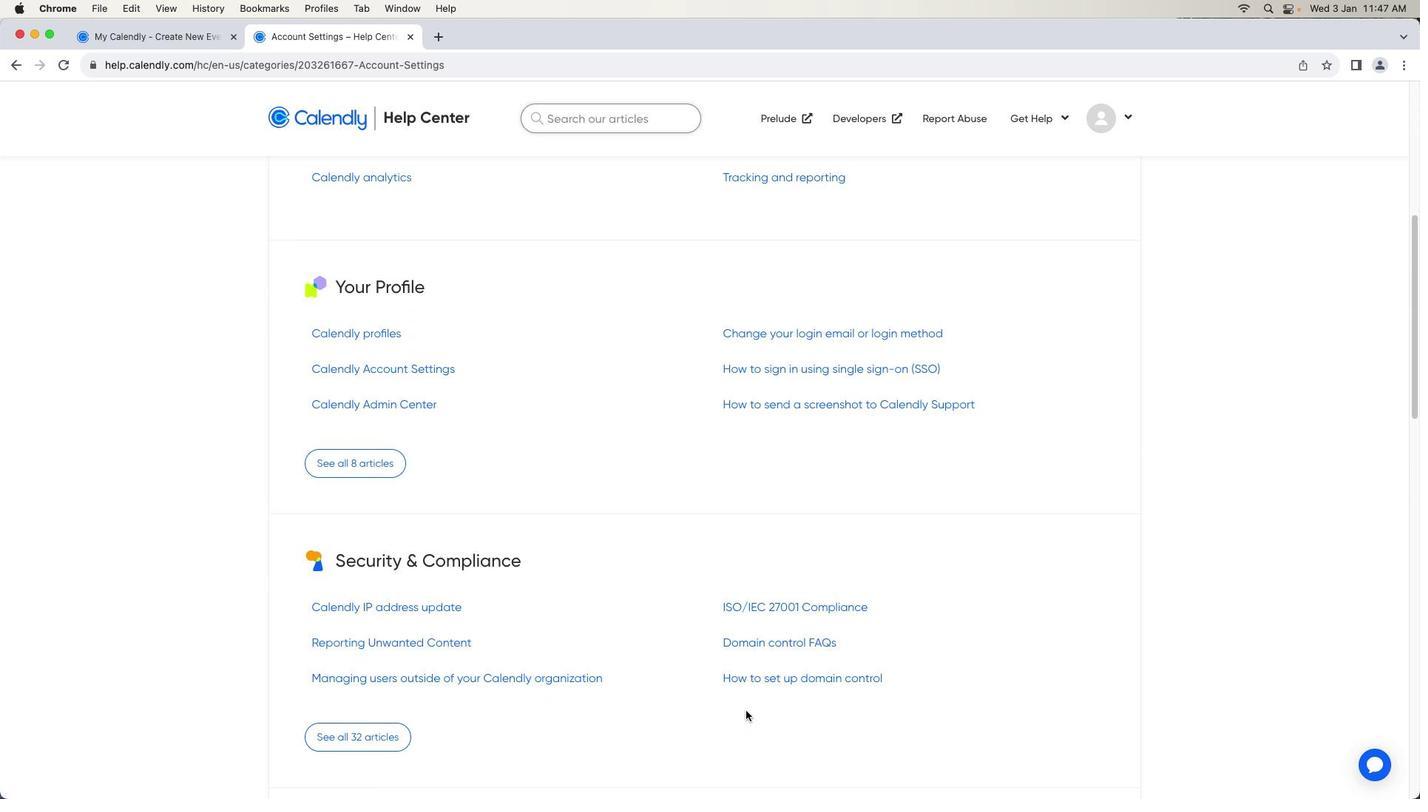 
Action: Mouse scrolled (745, 710) with delta (0, 0)
Screenshot: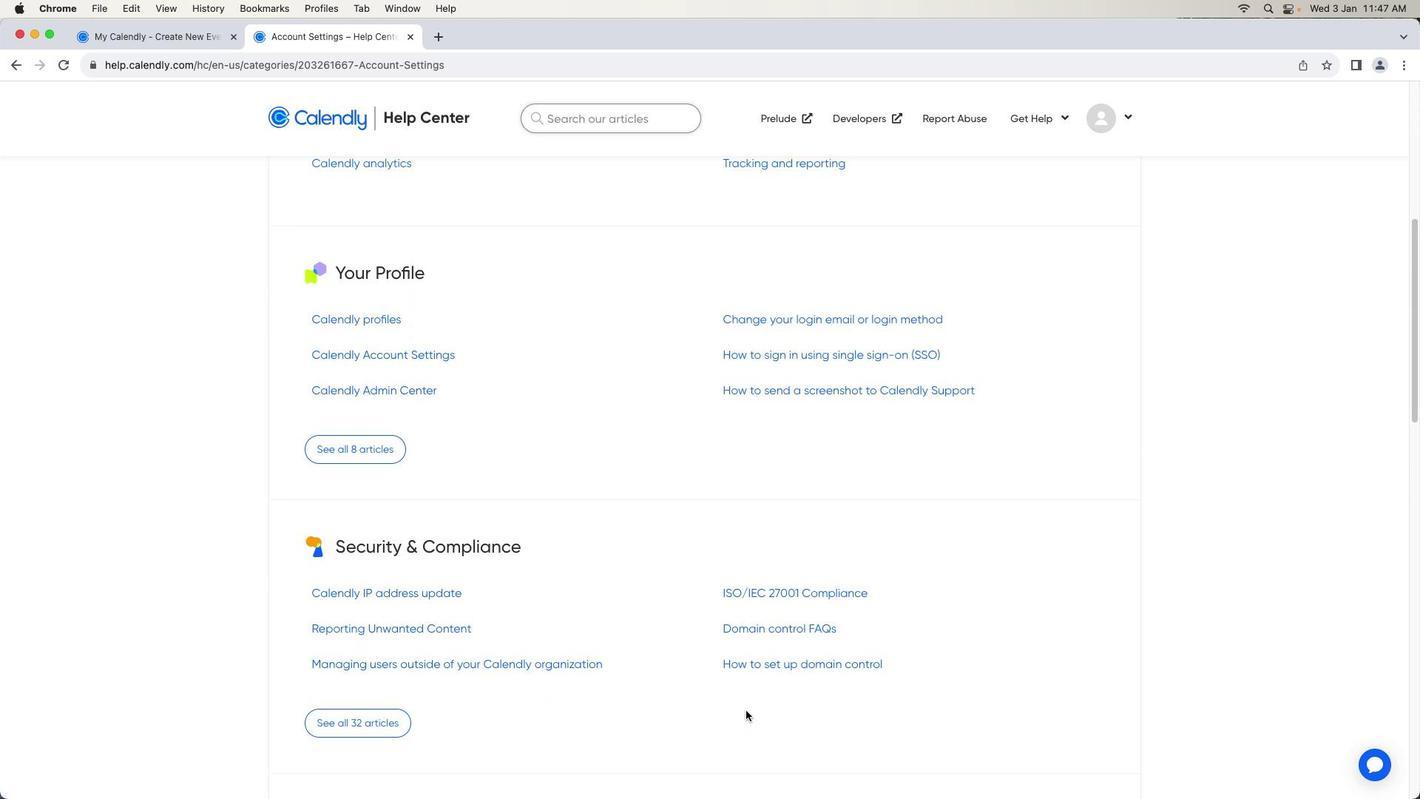 
Action: Mouse scrolled (745, 710) with delta (0, 0)
Screenshot: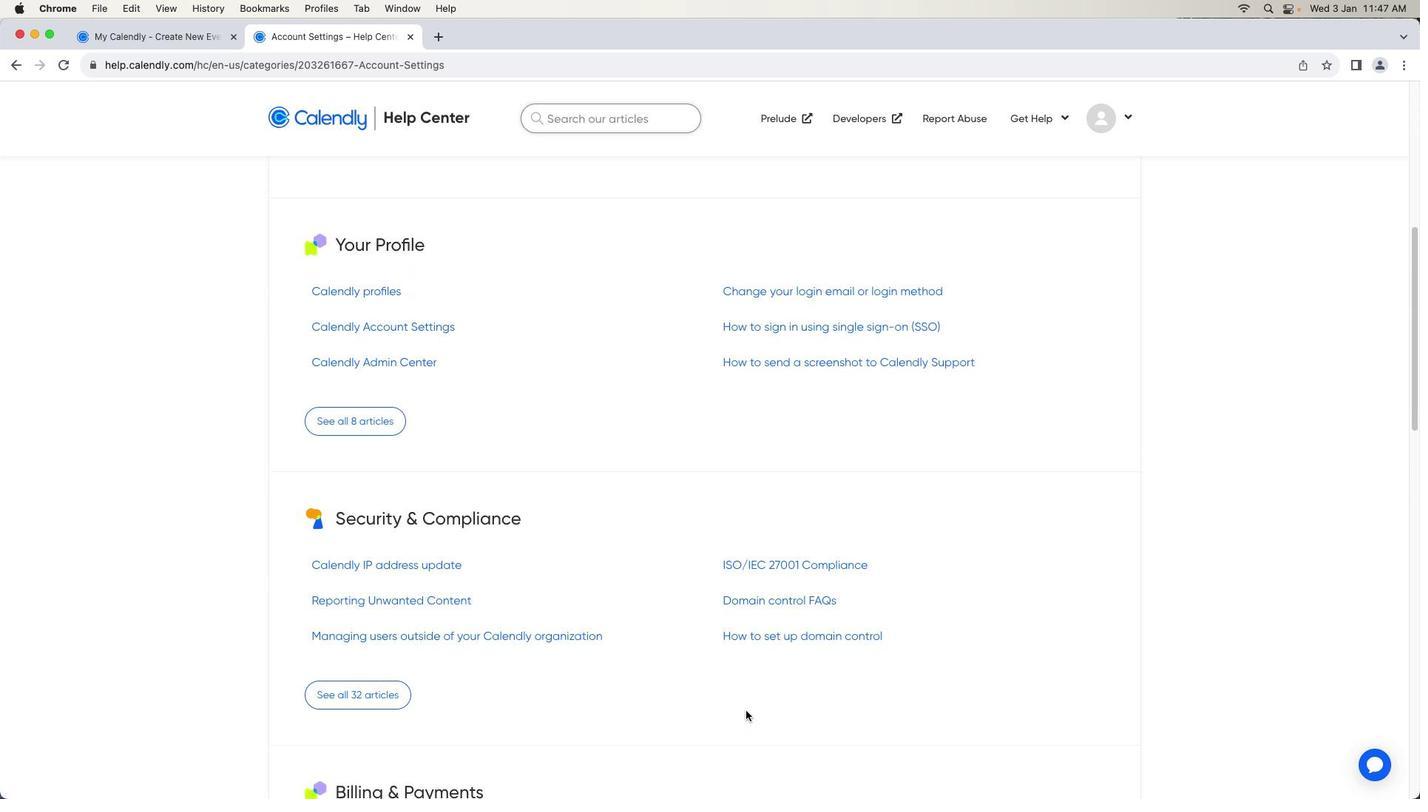 
Action: Mouse scrolled (745, 710) with delta (0, -2)
Screenshot: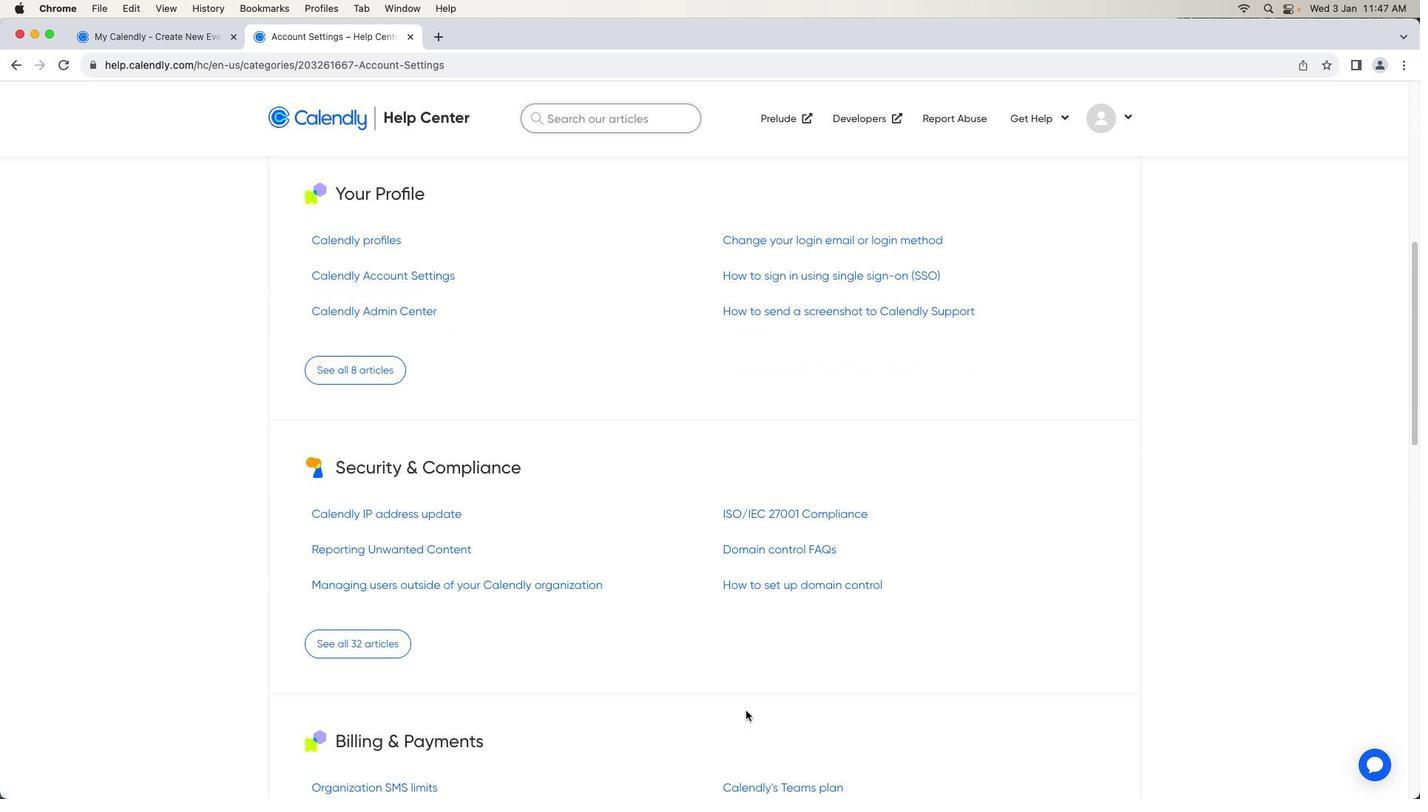 
Action: Mouse scrolled (745, 710) with delta (0, -2)
Screenshot: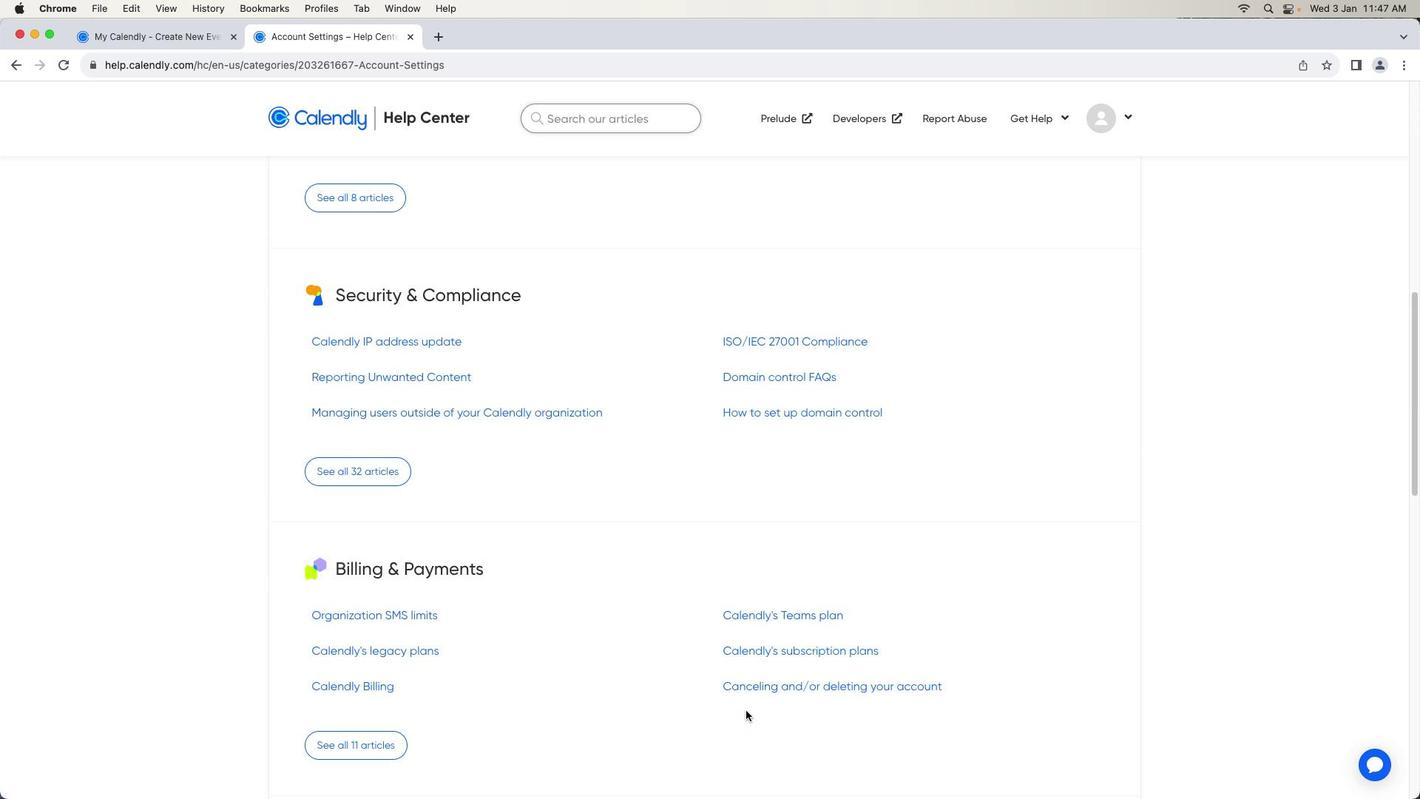 
Action: Mouse scrolled (745, 710) with delta (0, -3)
Screenshot: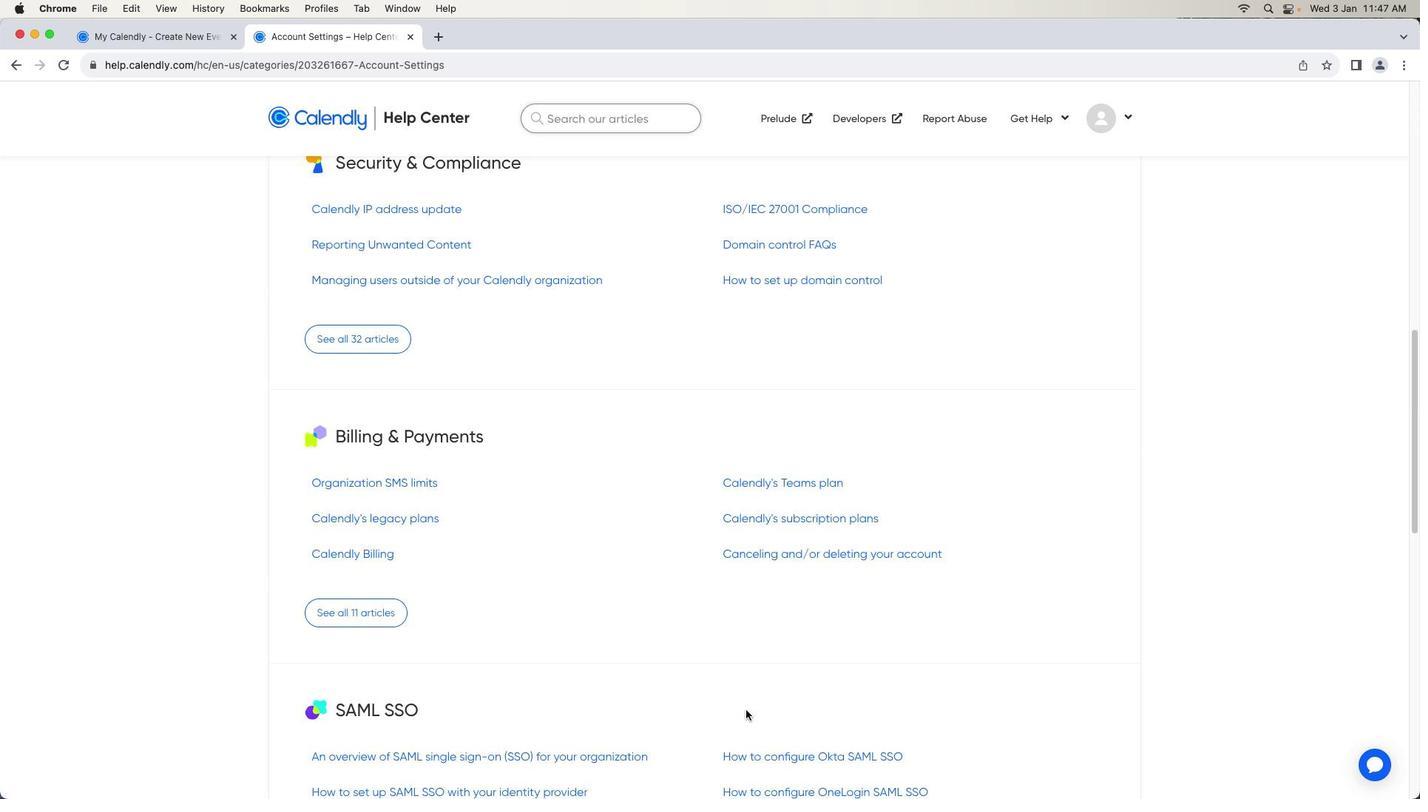 
Action: Mouse moved to (746, 710)
Screenshot: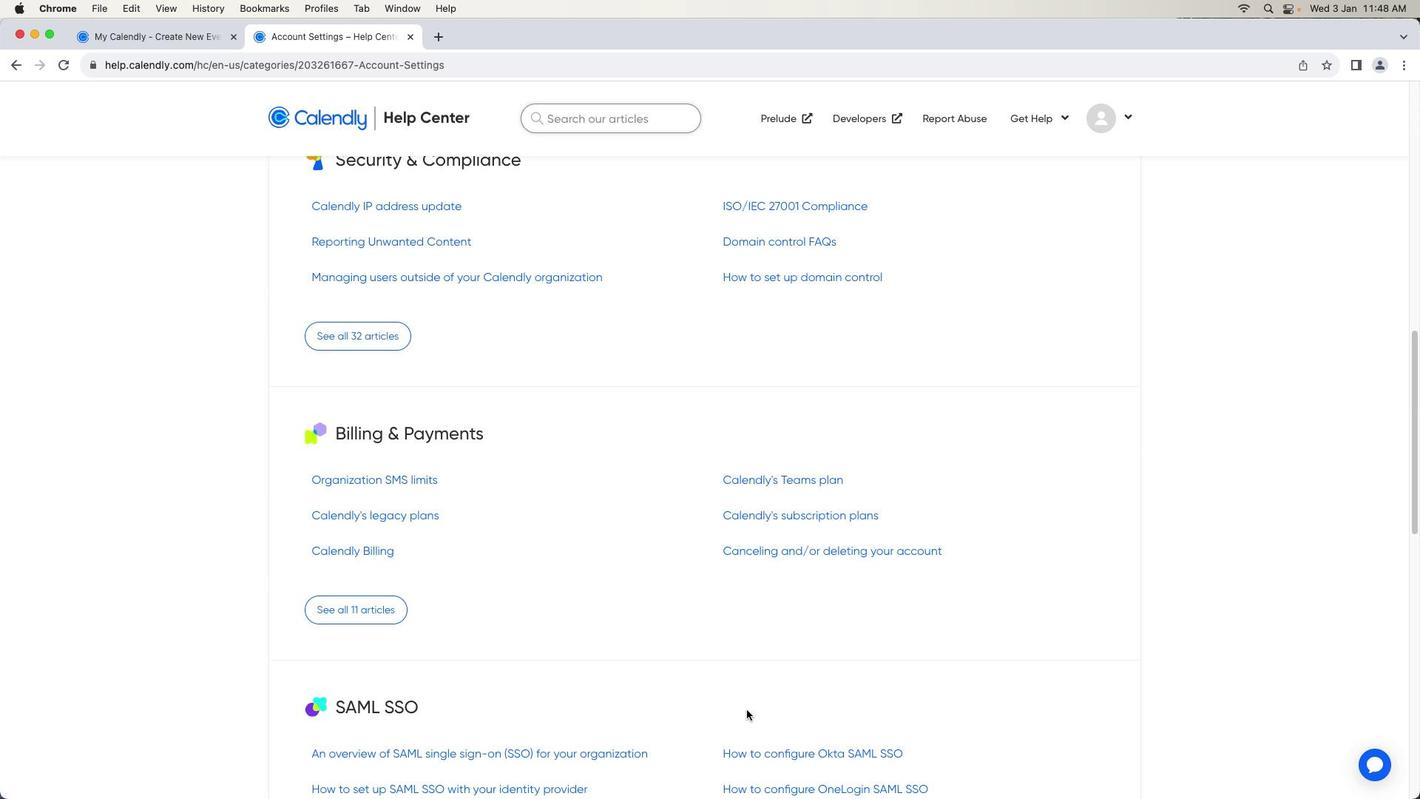 
Action: Mouse scrolled (746, 710) with delta (0, 0)
Screenshot: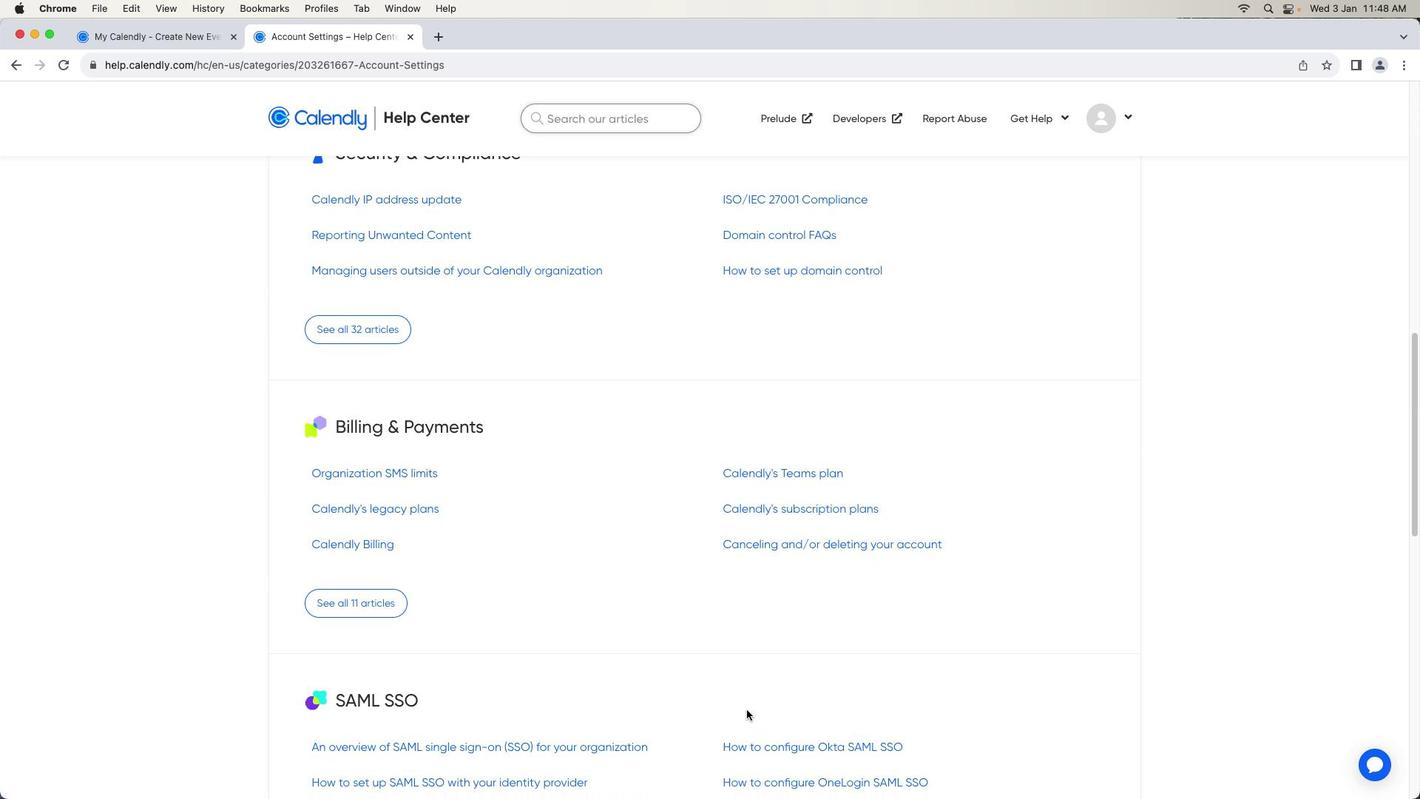 
Action: Mouse scrolled (746, 710) with delta (0, 0)
Screenshot: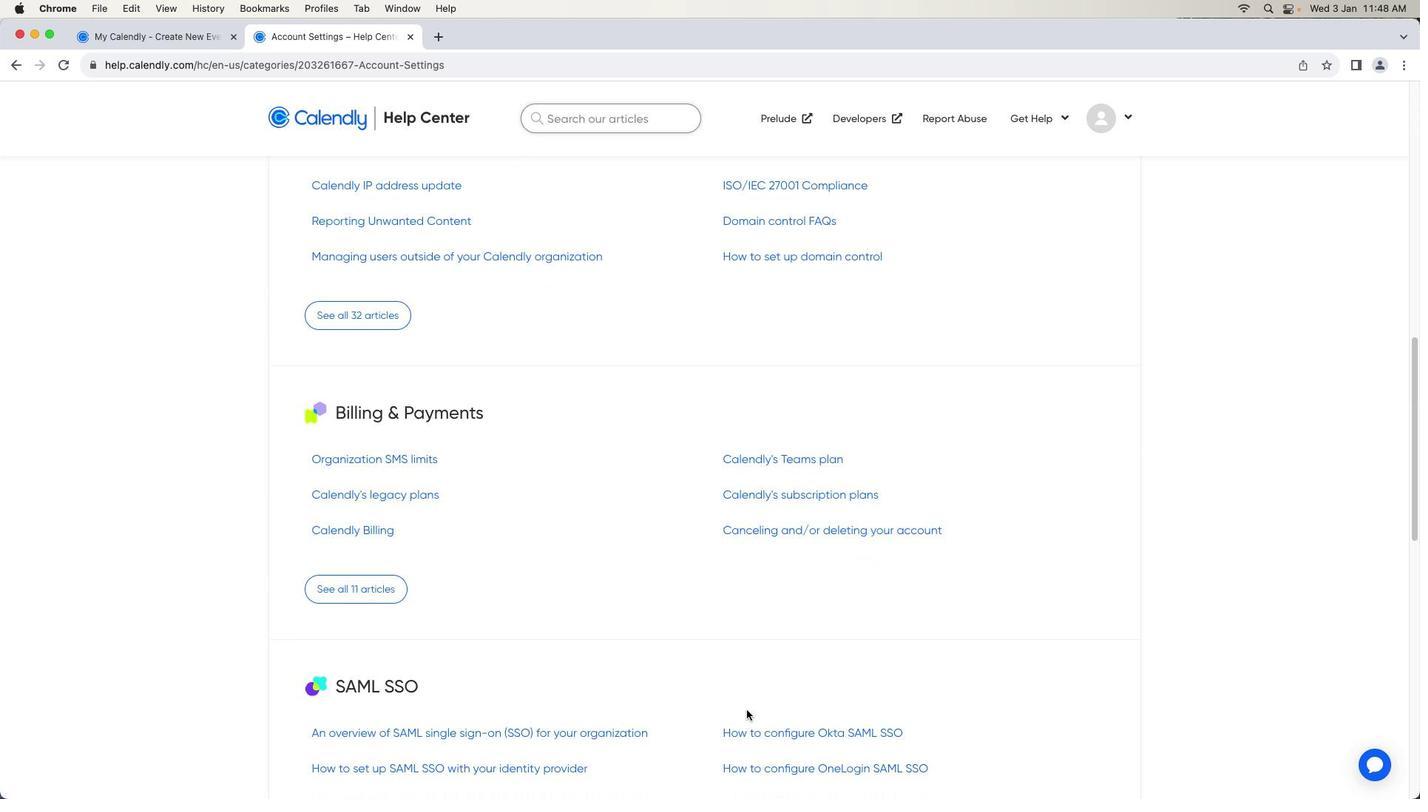 
Action: Mouse scrolled (746, 710) with delta (0, -1)
Screenshot: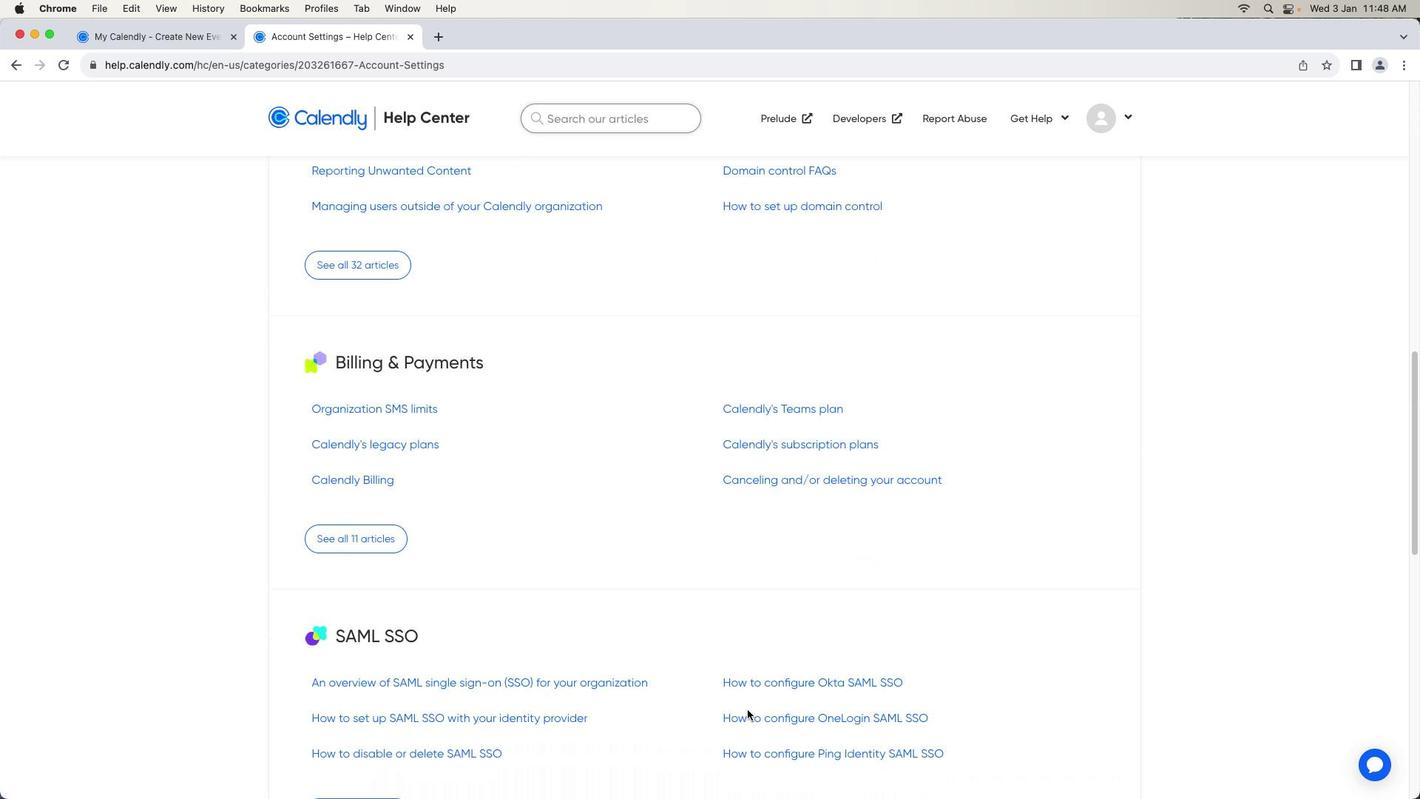 
Action: Mouse moved to (747, 709)
Screenshot: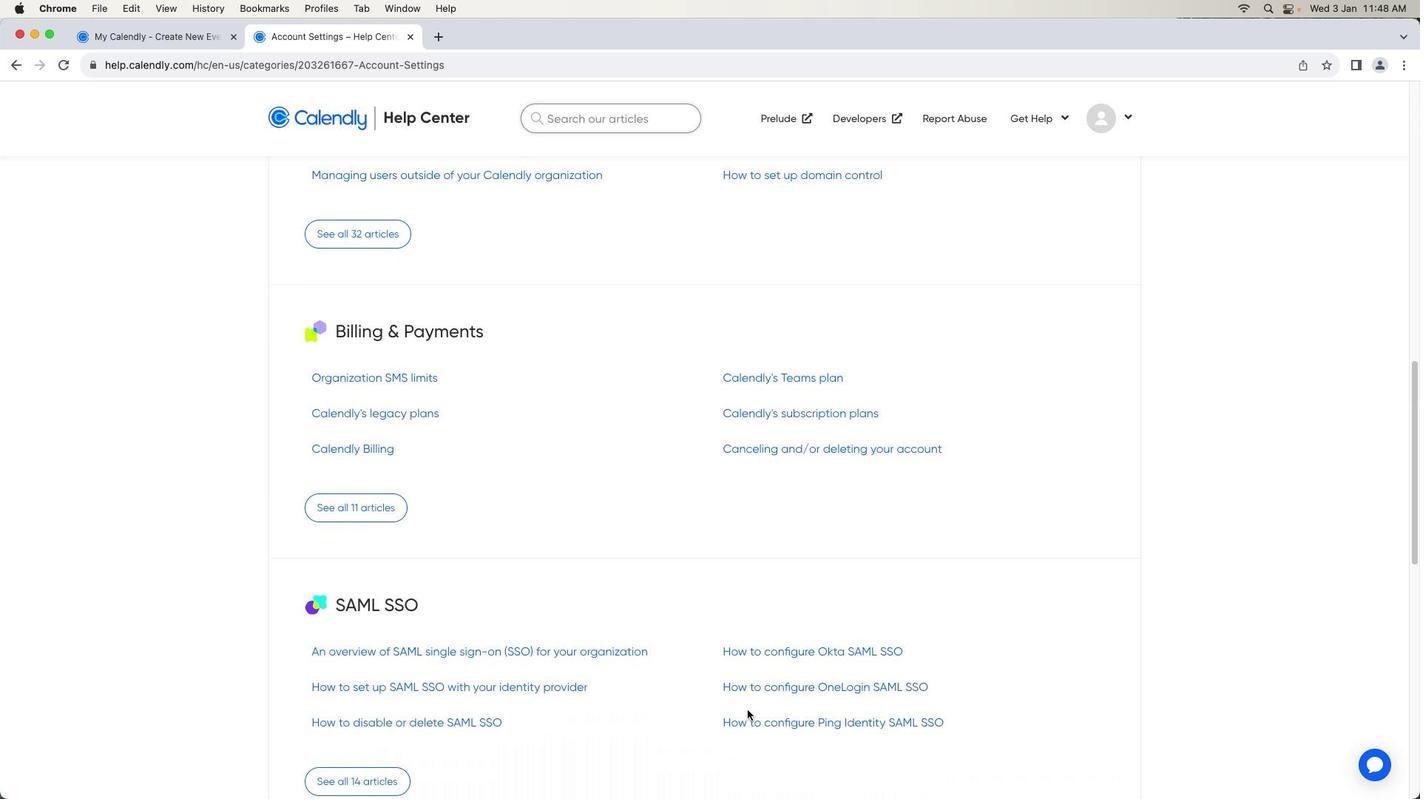
Action: Mouse scrolled (747, 709) with delta (0, 0)
Screenshot: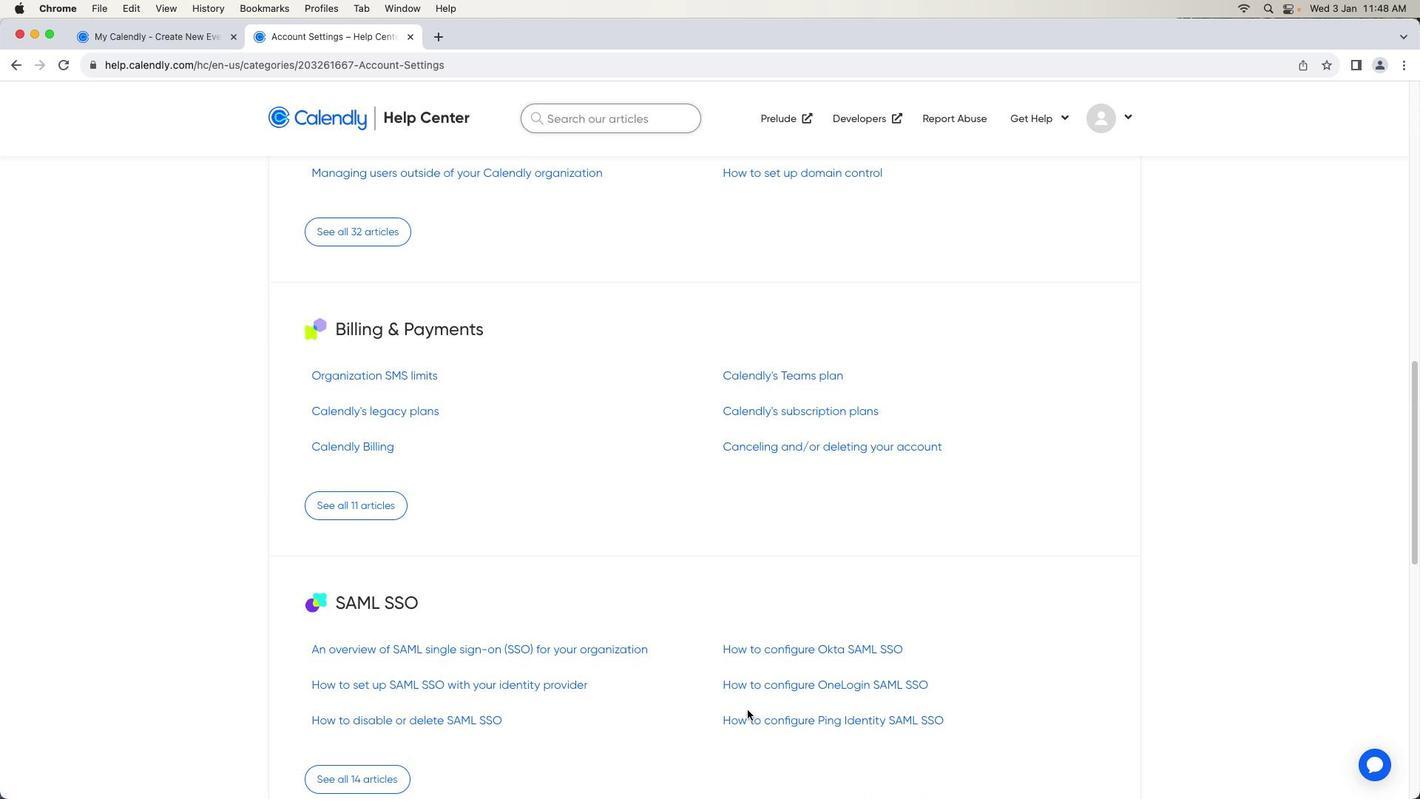 
Action: Mouse scrolled (747, 709) with delta (0, 0)
Screenshot: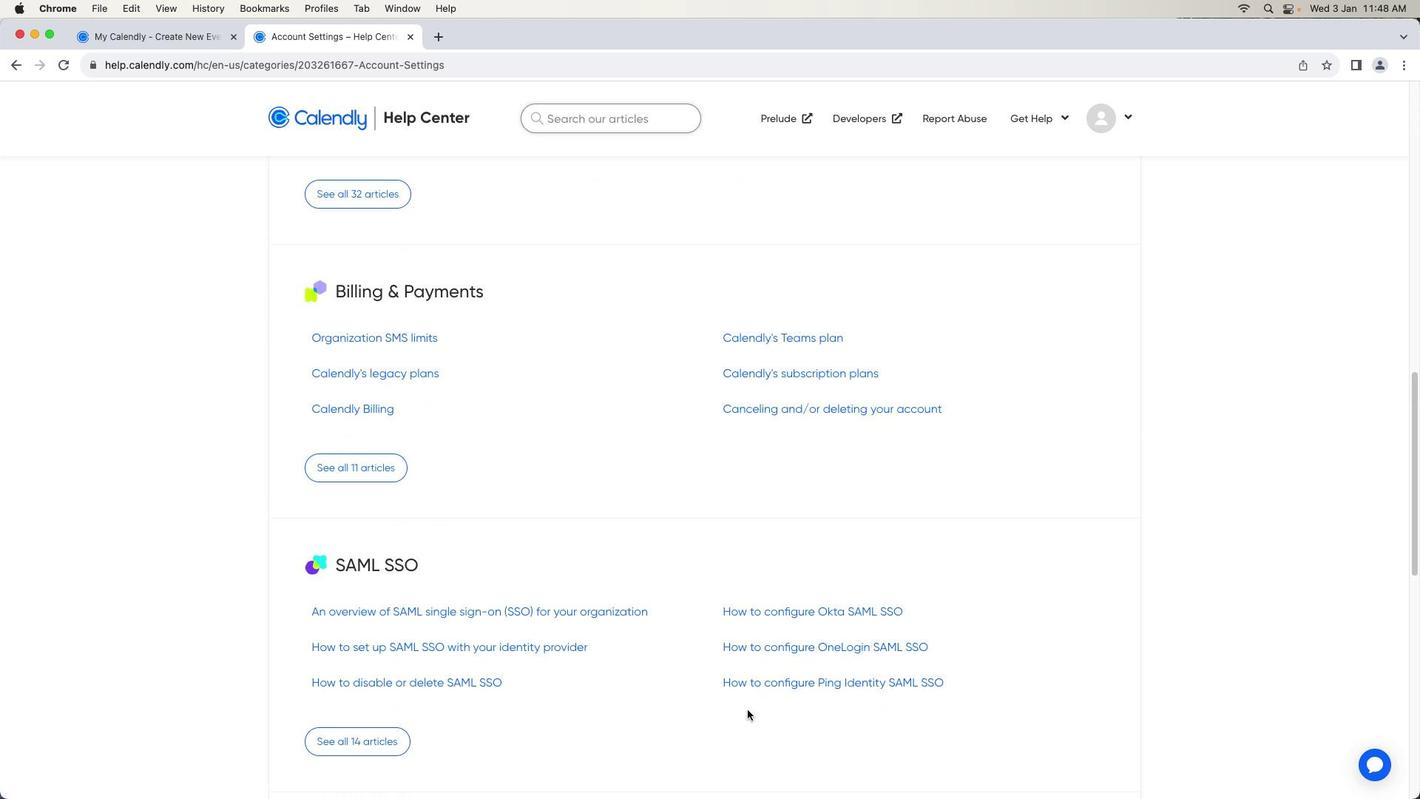 
Action: Mouse scrolled (747, 709) with delta (0, -1)
Screenshot: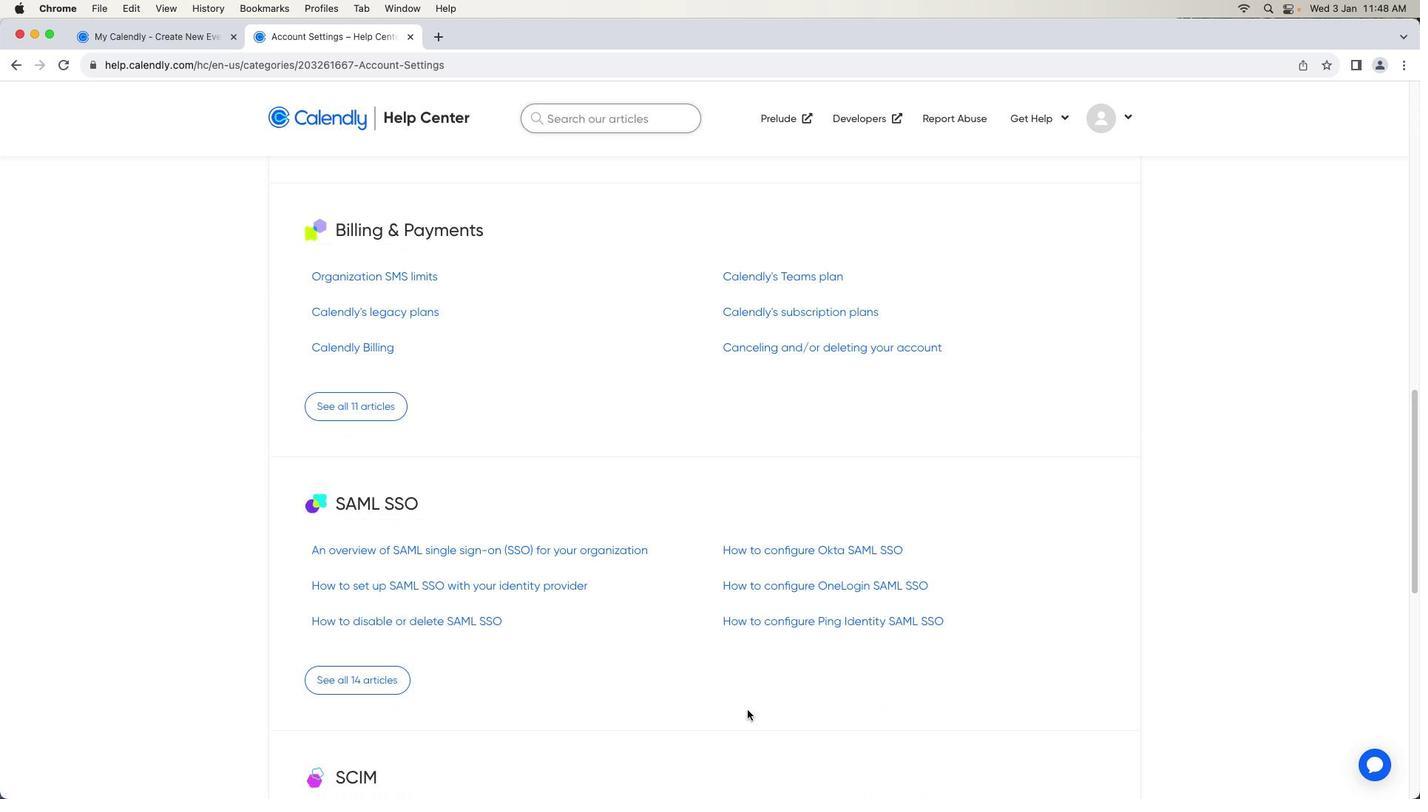 
Action: Mouse scrolled (747, 709) with delta (0, -2)
Screenshot: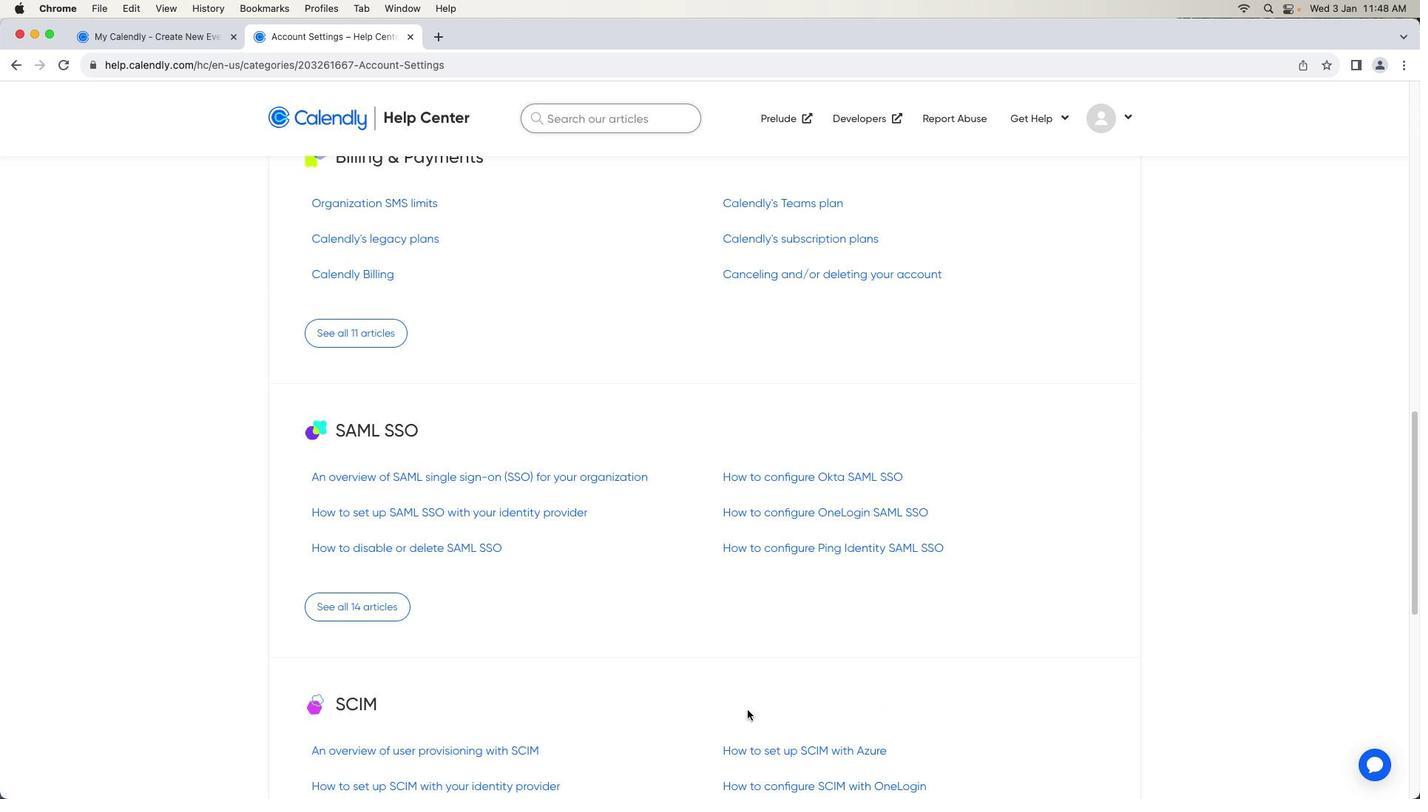 
Action: Mouse scrolled (747, 709) with delta (0, 0)
Screenshot: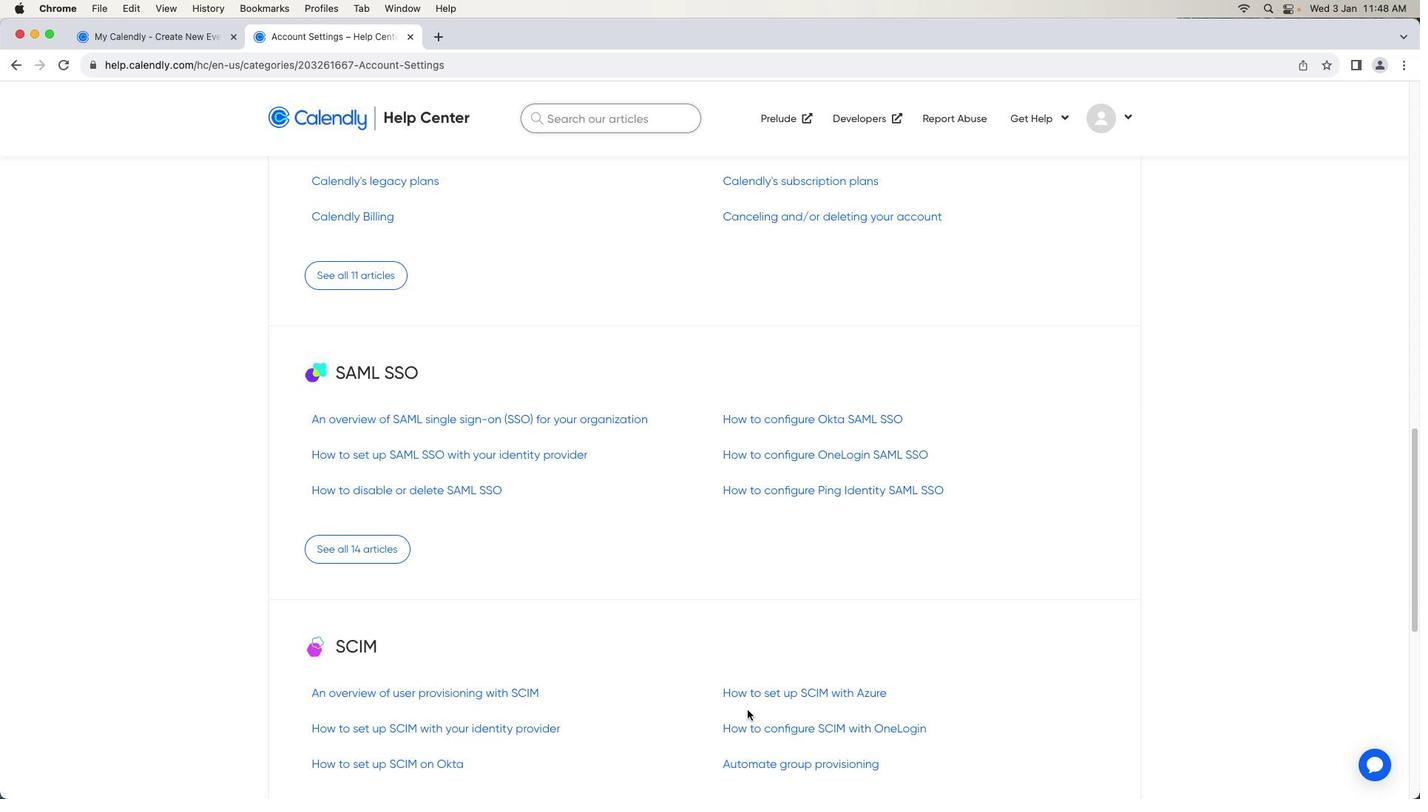 
Action: Mouse scrolled (747, 709) with delta (0, 0)
Screenshot: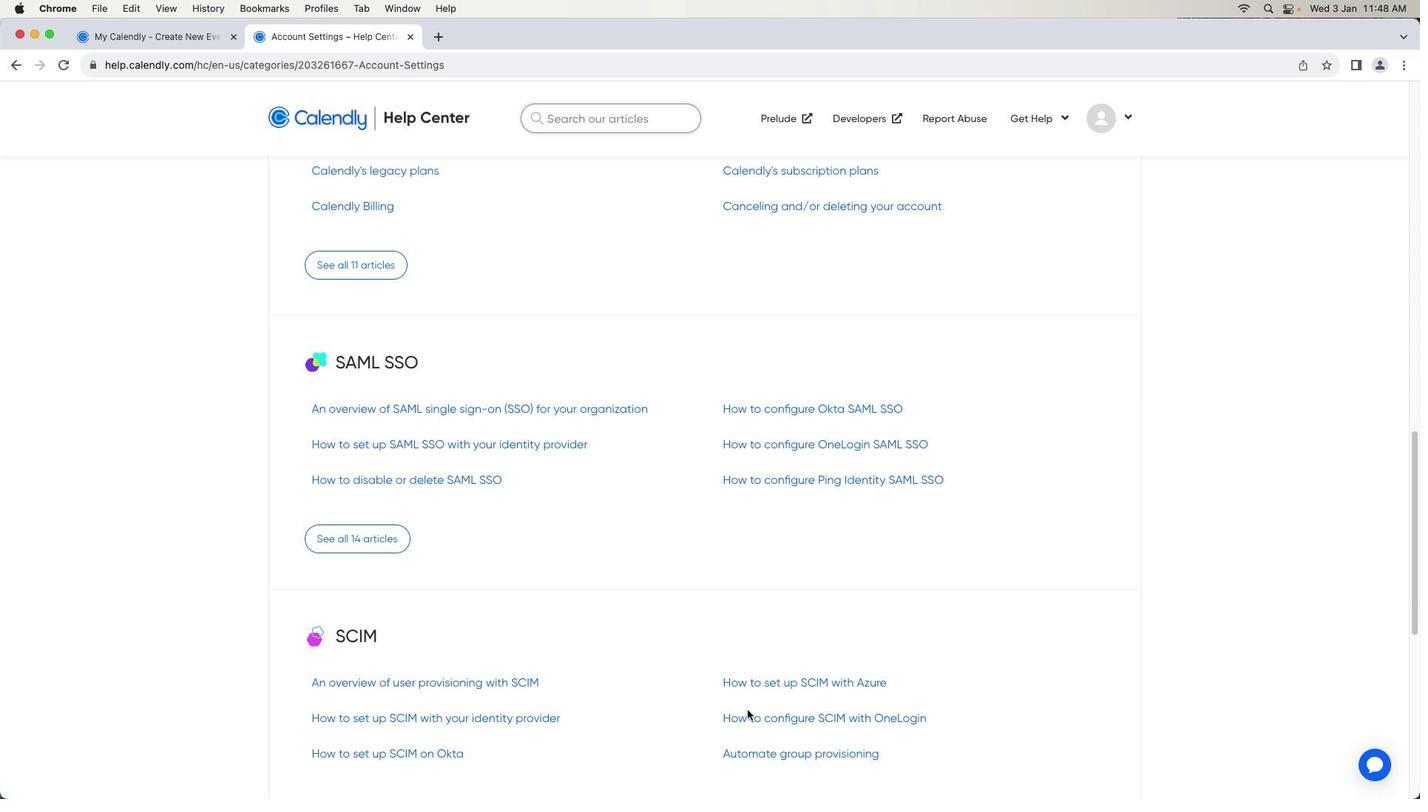 
Action: Mouse scrolled (747, 709) with delta (0, 0)
Screenshot: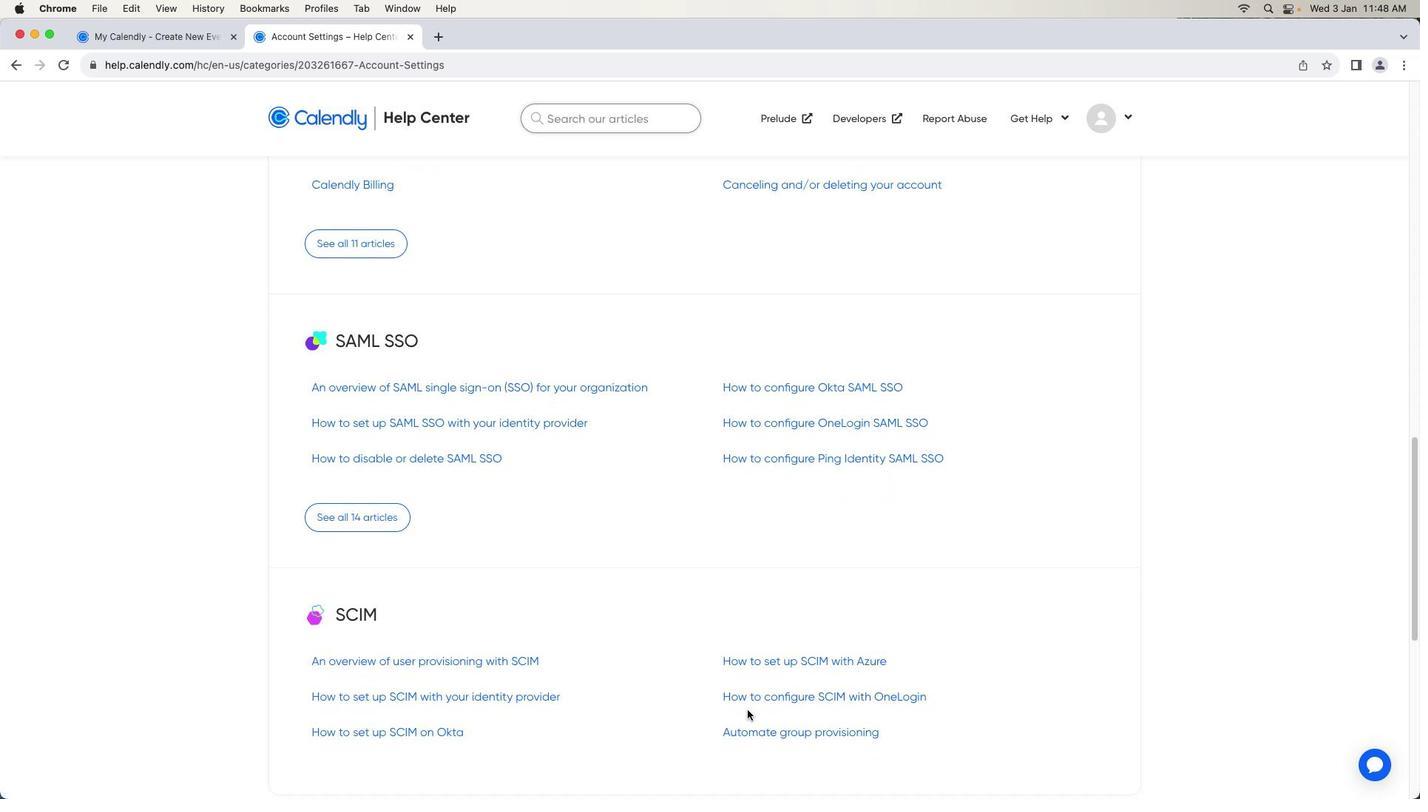 
Action: Mouse scrolled (747, 709) with delta (0, 0)
Screenshot: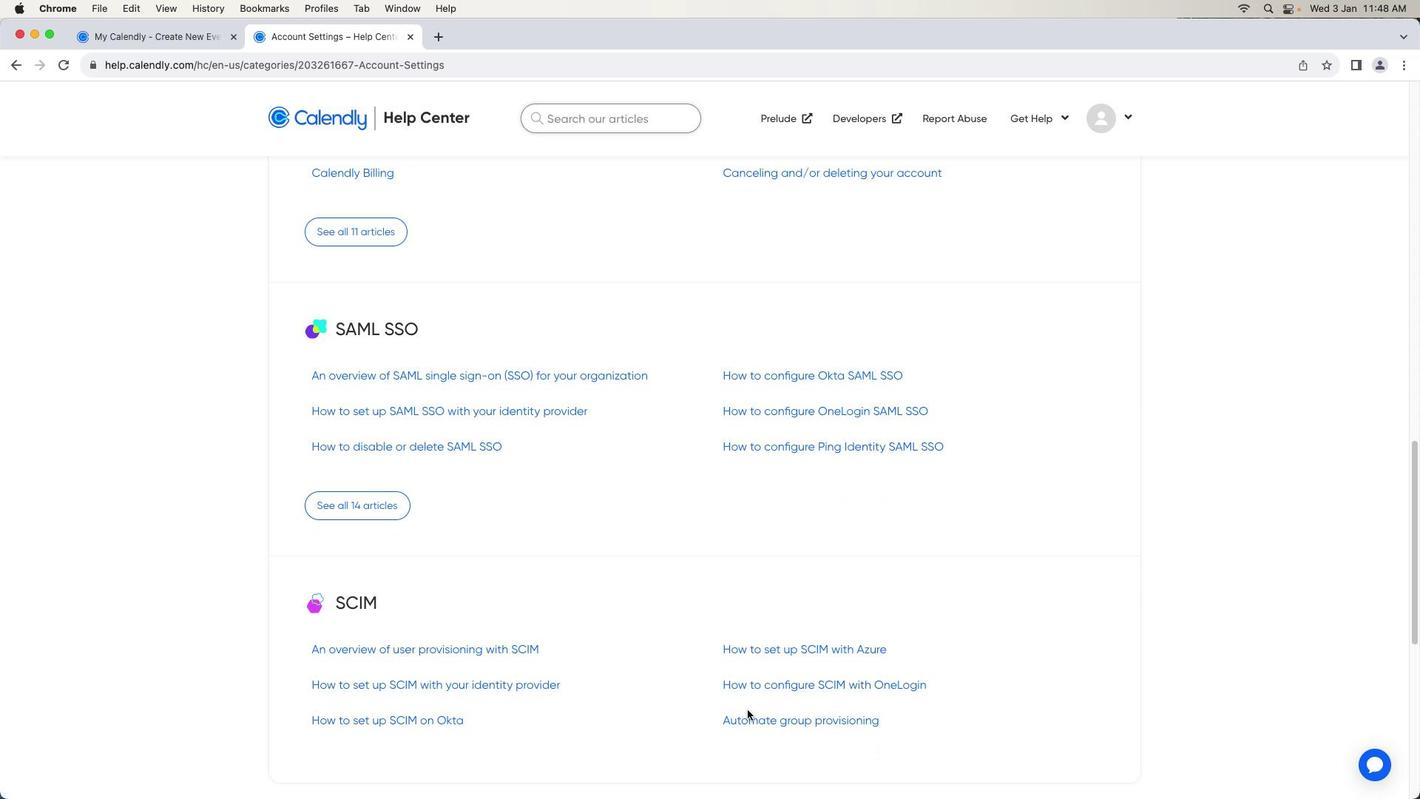 
Action: Mouse scrolled (747, 709) with delta (0, 0)
Screenshot: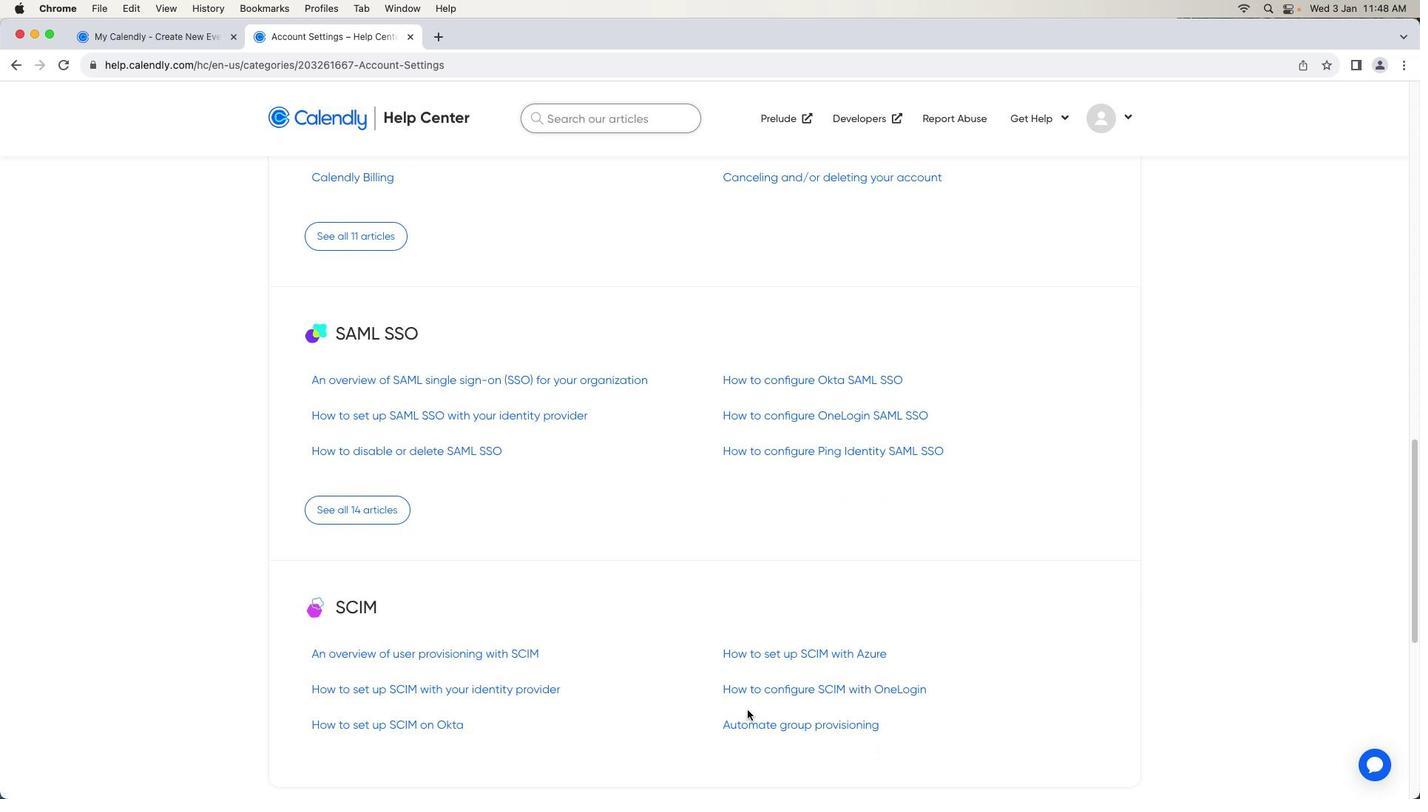 
Action: Mouse scrolled (747, 709) with delta (0, 0)
Screenshot: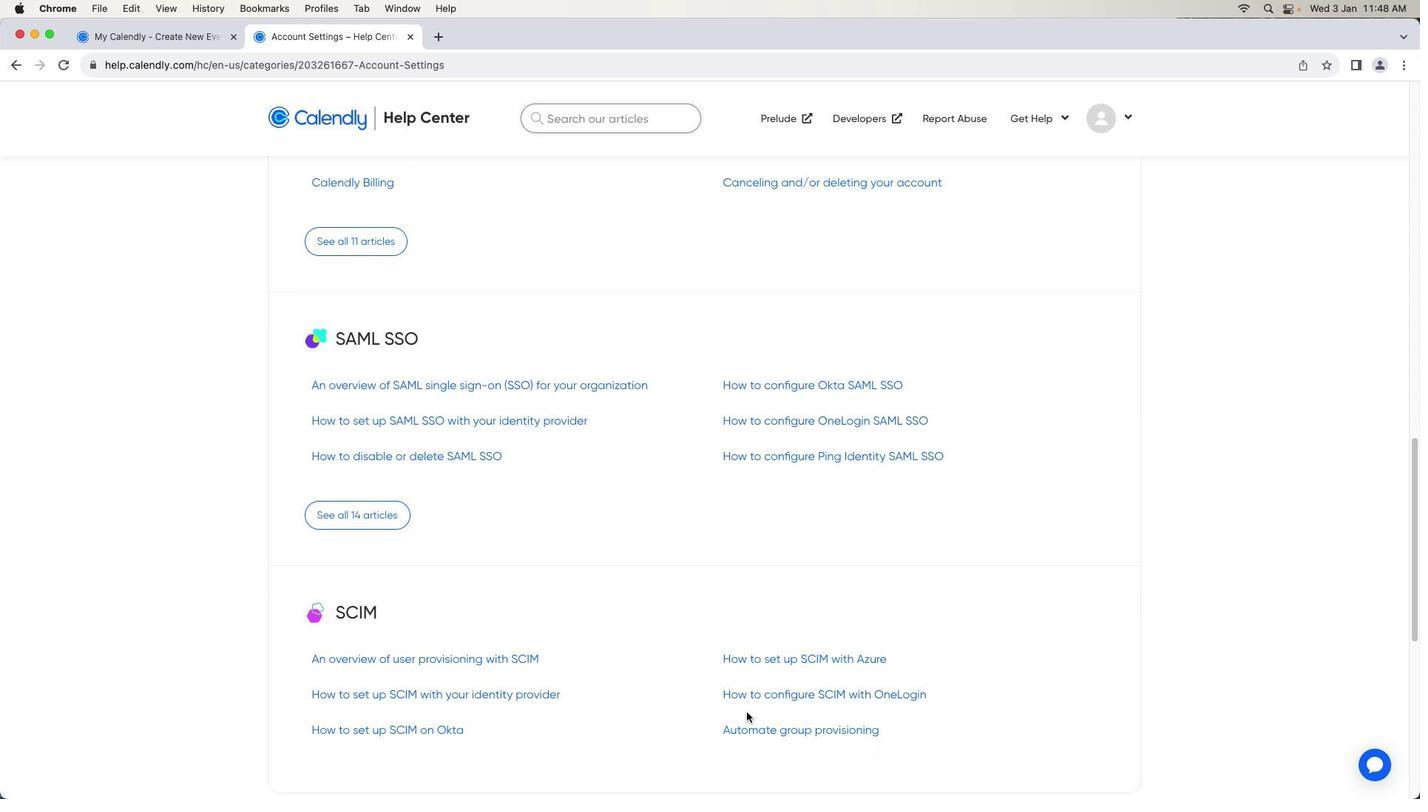 
Action: Mouse moved to (745, 711)
Screenshot: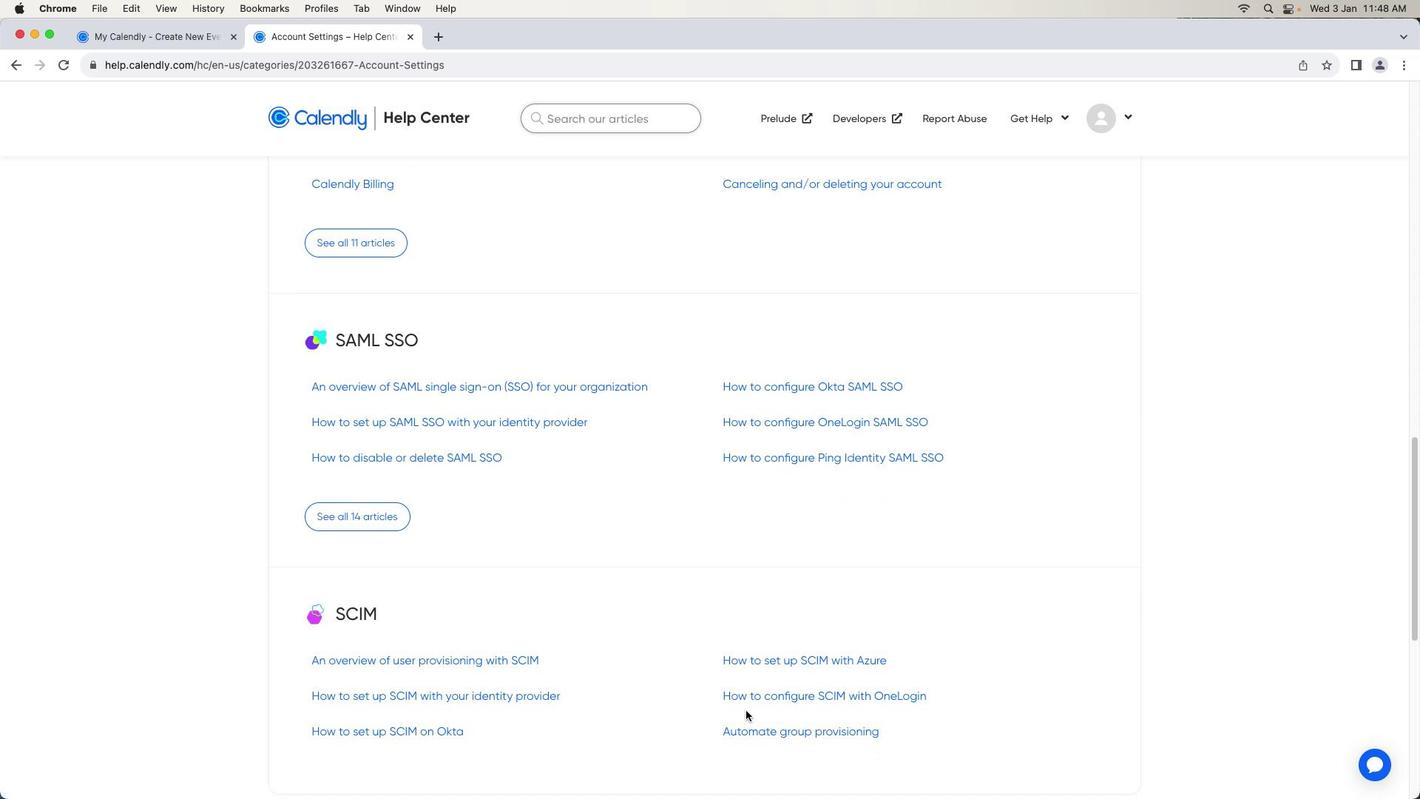 
Action: Mouse scrolled (745, 711) with delta (0, 0)
Screenshot: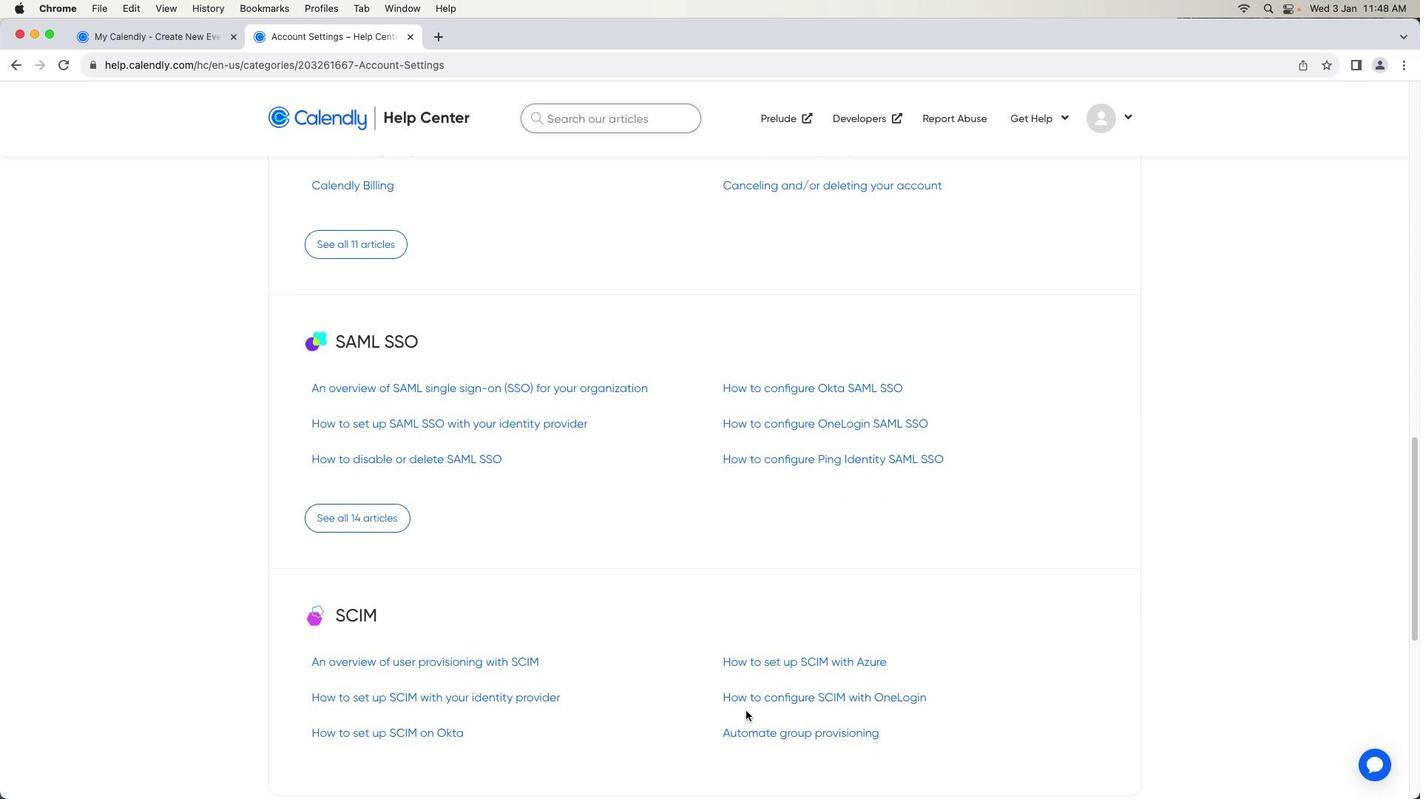 
Action: Mouse scrolled (745, 711) with delta (0, 0)
Screenshot: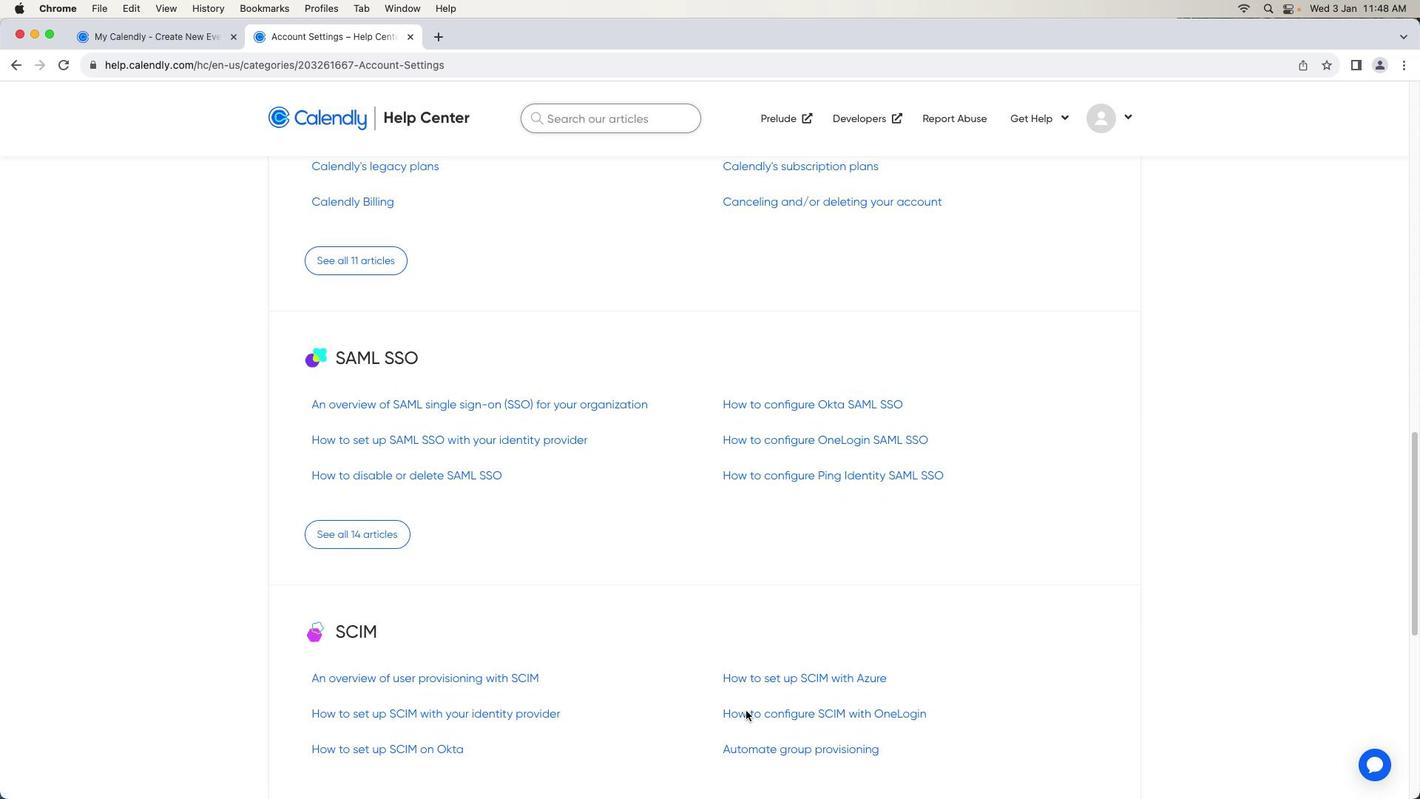 
Action: Mouse scrolled (745, 711) with delta (0, 0)
Screenshot: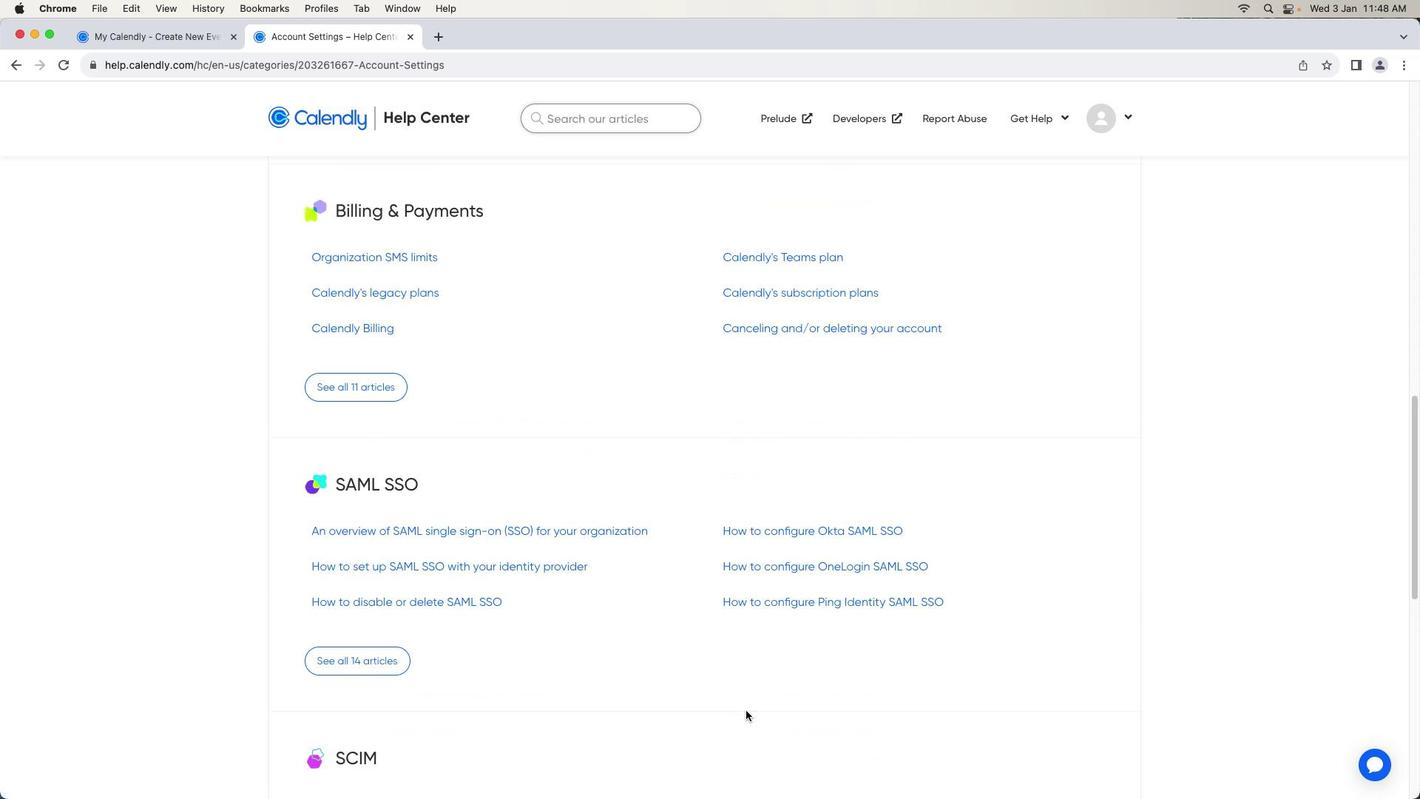 
Action: Mouse scrolled (745, 711) with delta (0, 1)
Screenshot: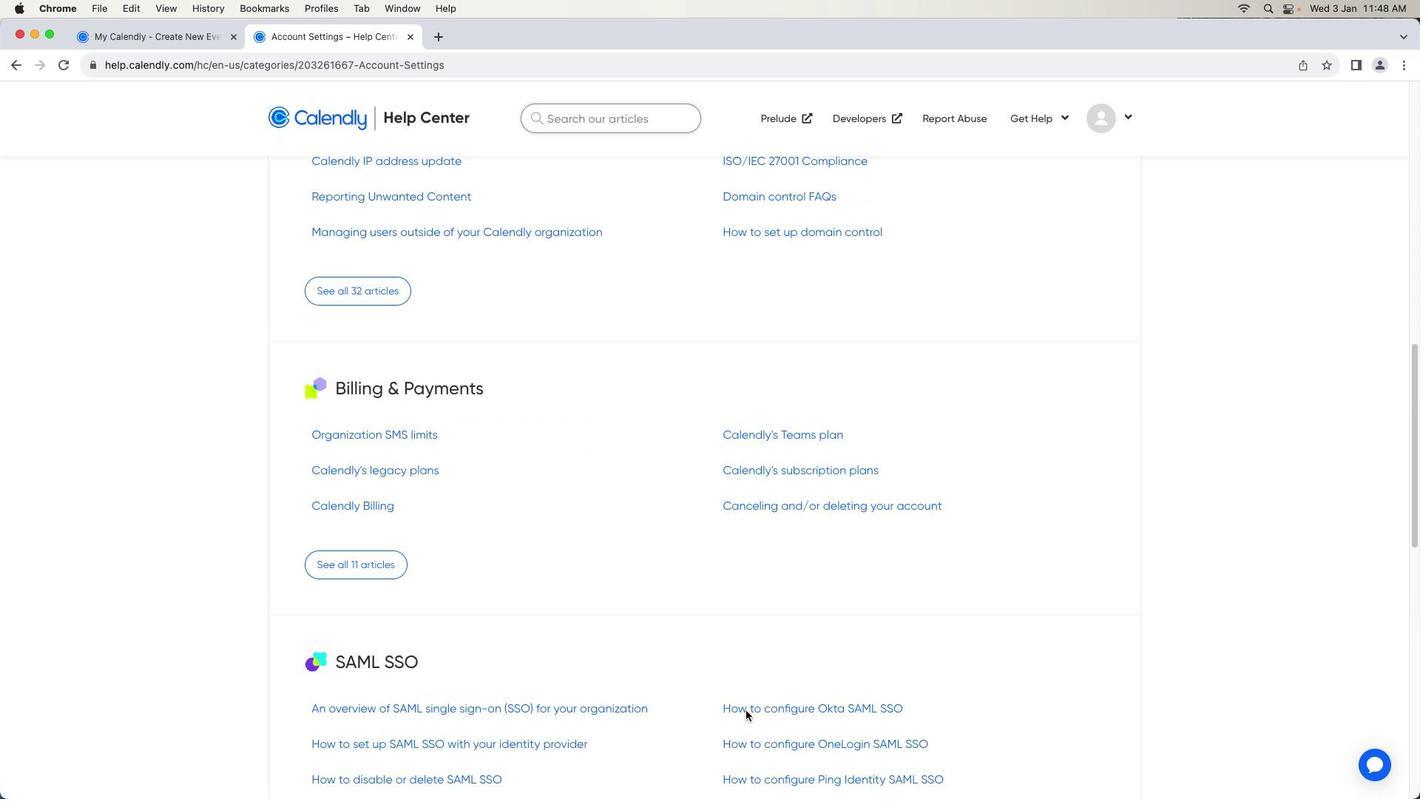 
Action: Mouse scrolled (745, 711) with delta (0, 2)
Screenshot: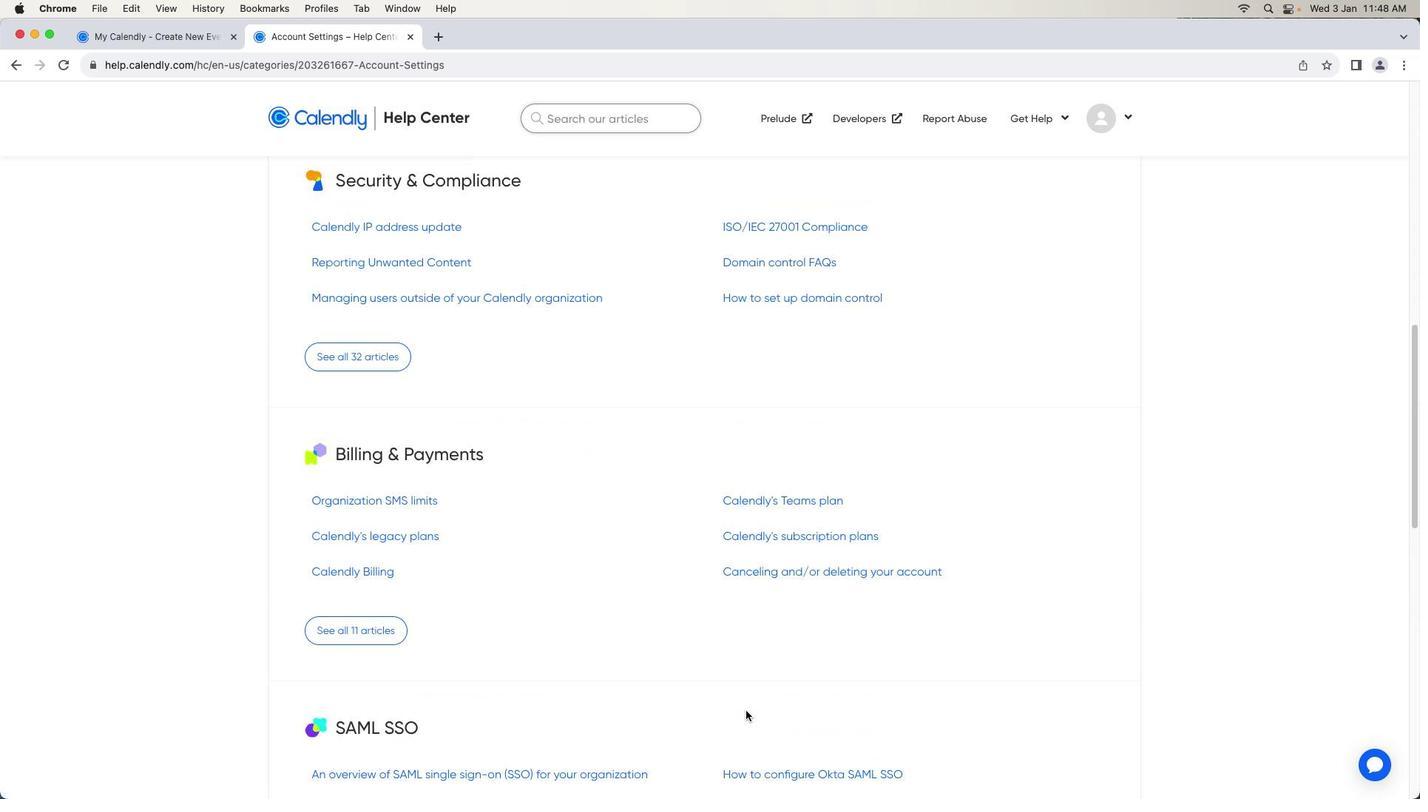 
Action: Mouse scrolled (745, 711) with delta (0, 3)
Screenshot: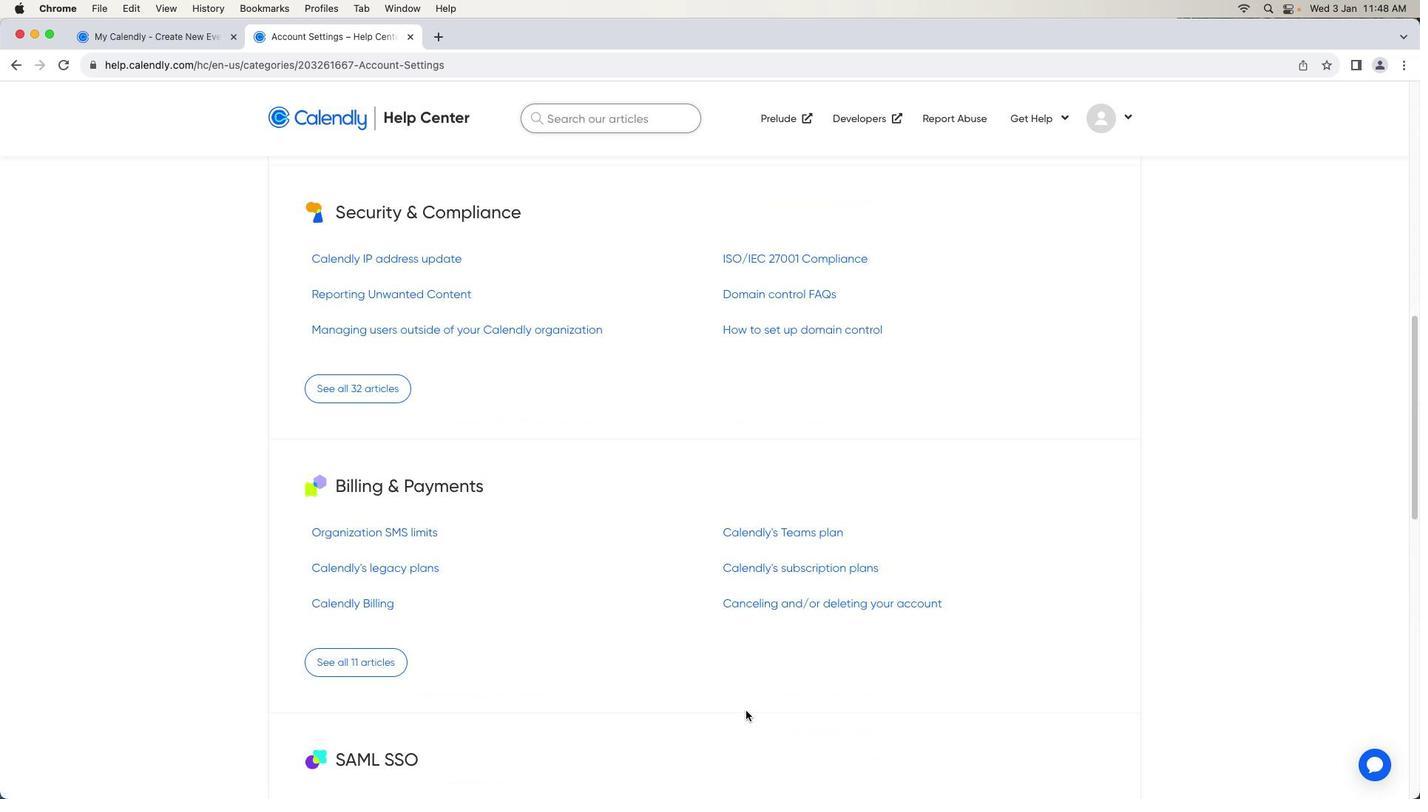 
Action: Mouse scrolled (745, 711) with delta (0, 0)
Screenshot: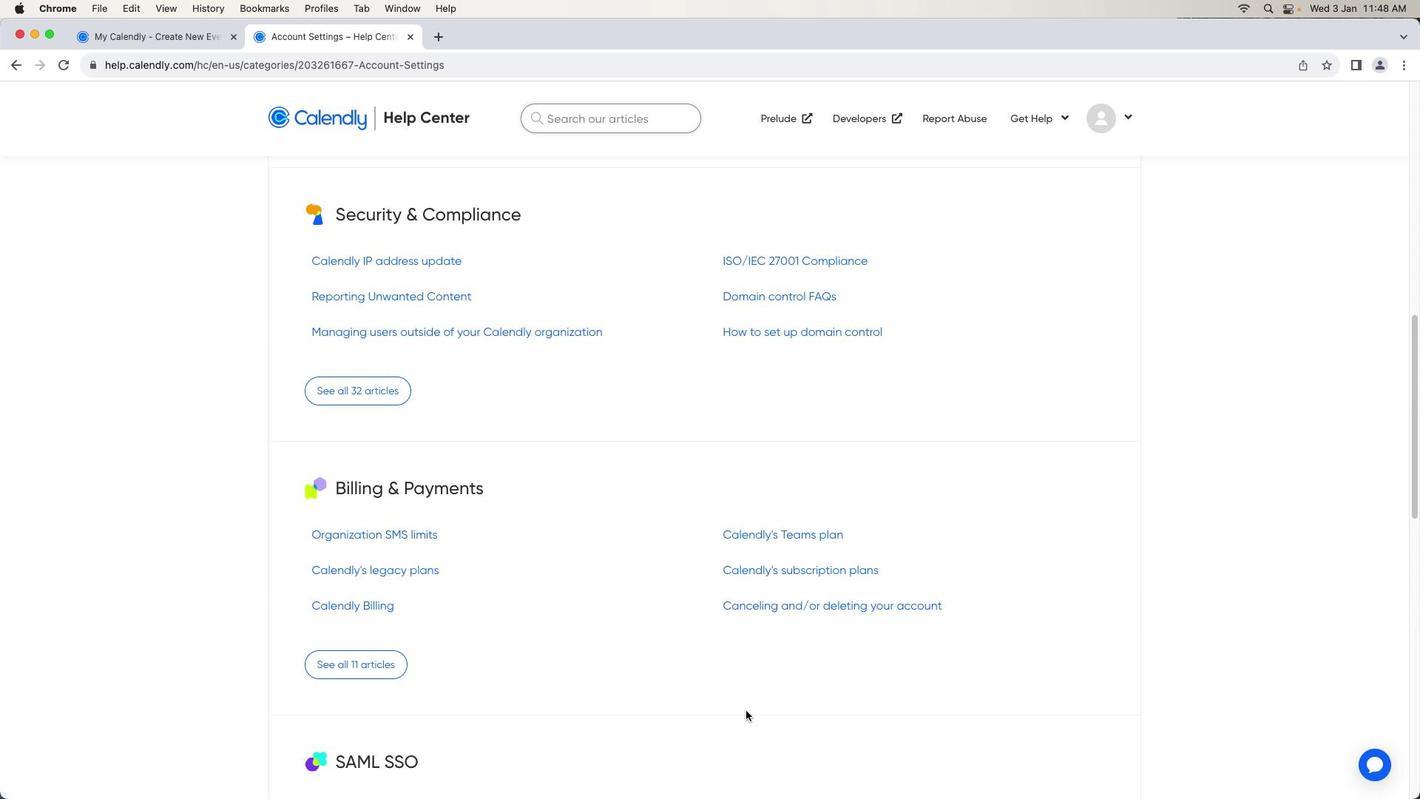 
Action: Mouse scrolled (745, 711) with delta (0, 0)
Screenshot: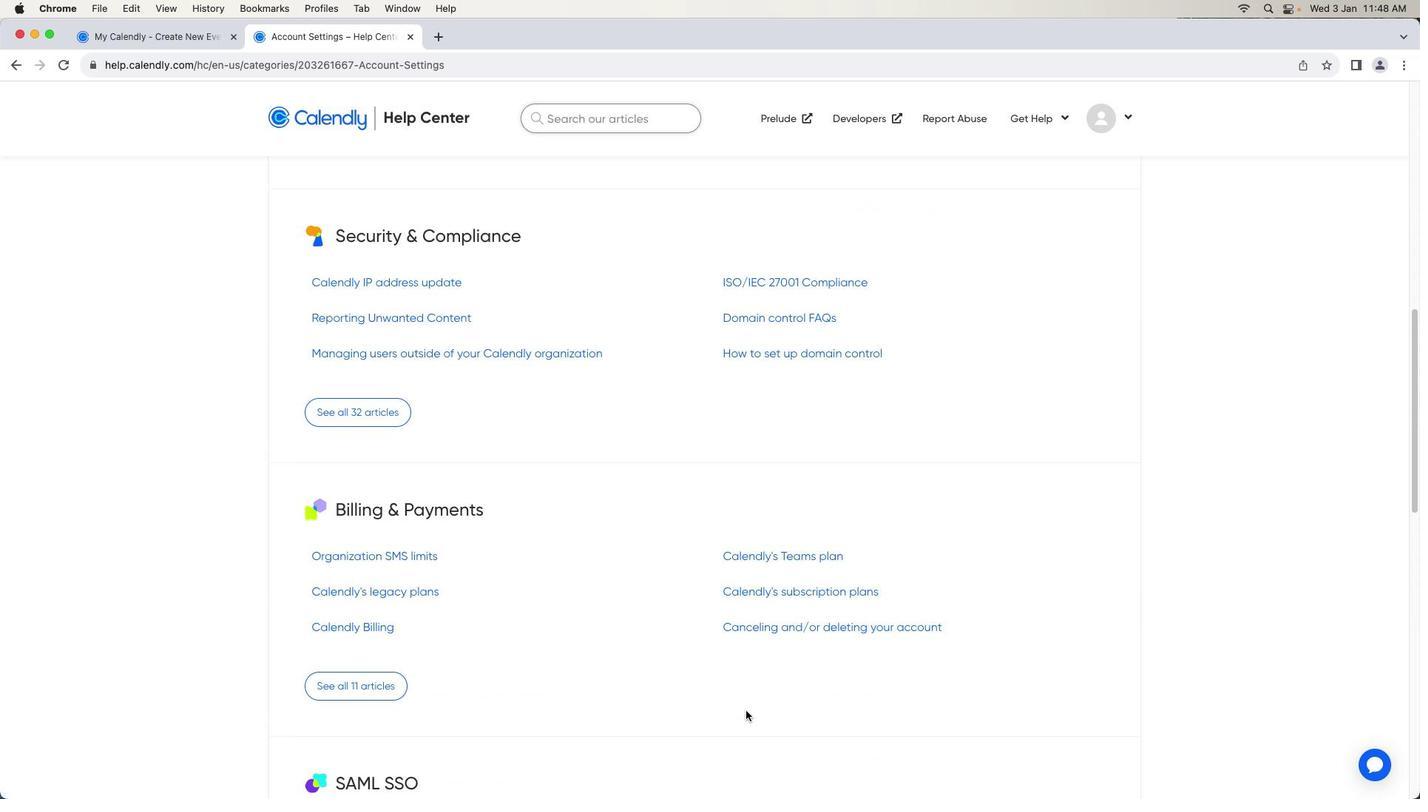 
Action: Mouse scrolled (745, 711) with delta (0, 0)
Screenshot: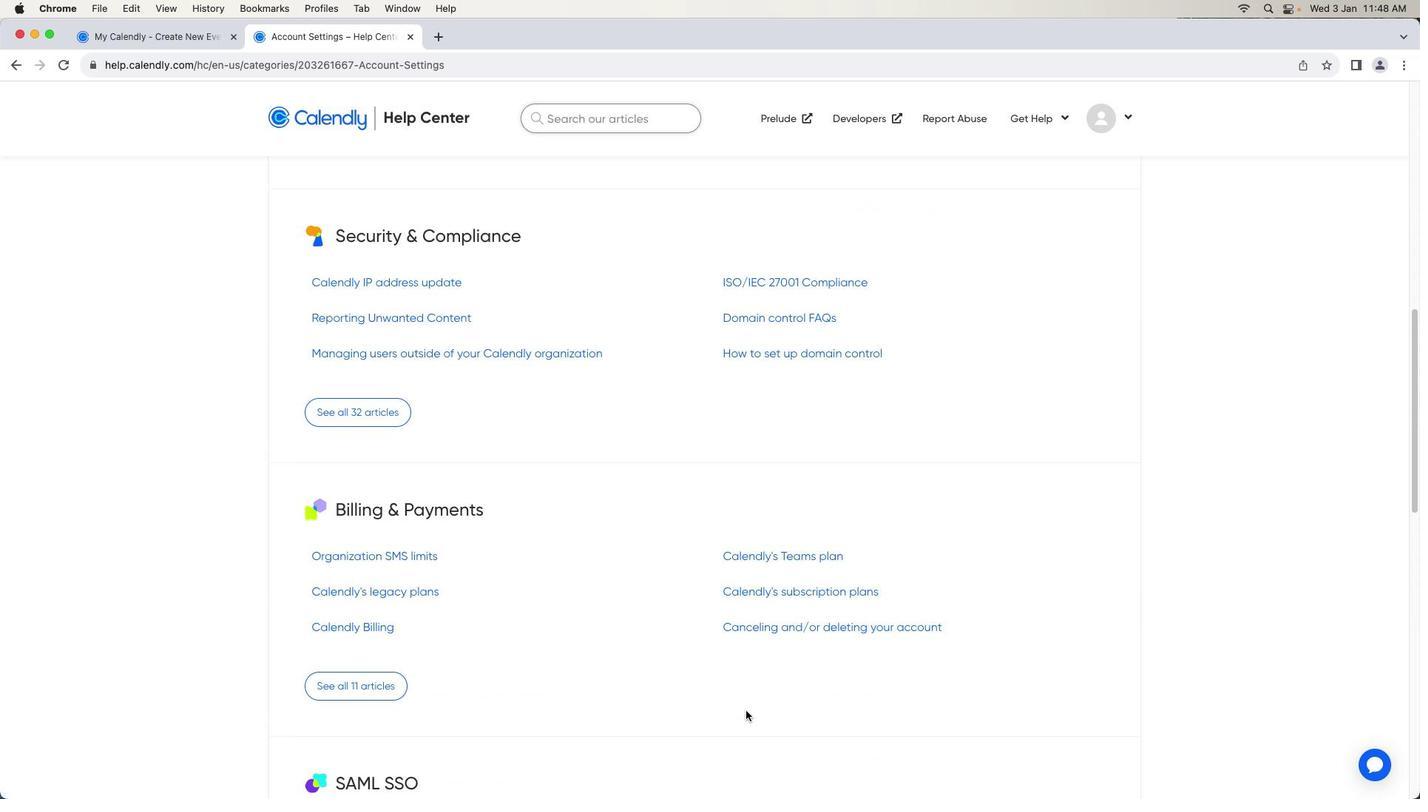 
Action: Mouse scrolled (745, 711) with delta (0, 0)
Screenshot: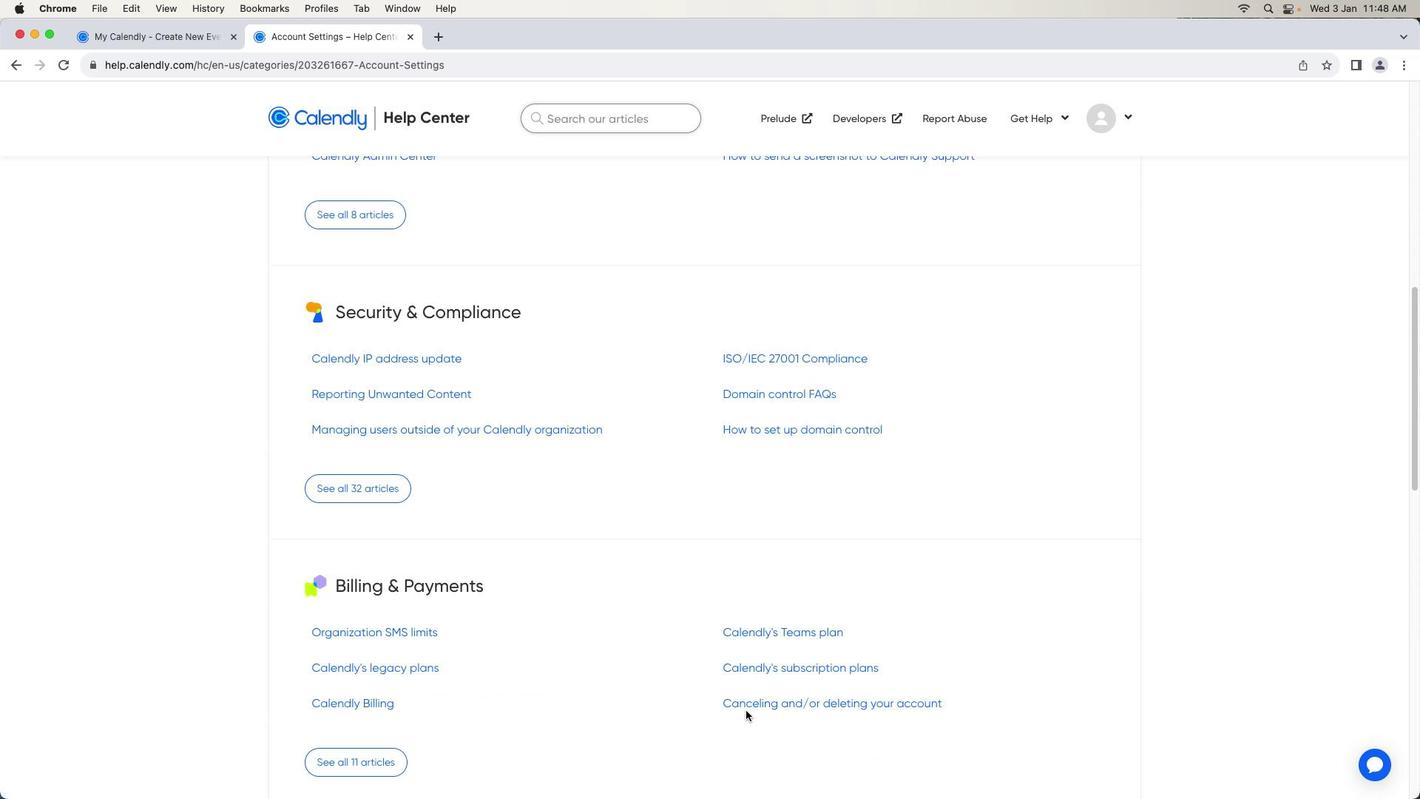 
Action: Mouse scrolled (745, 711) with delta (0, 2)
Screenshot: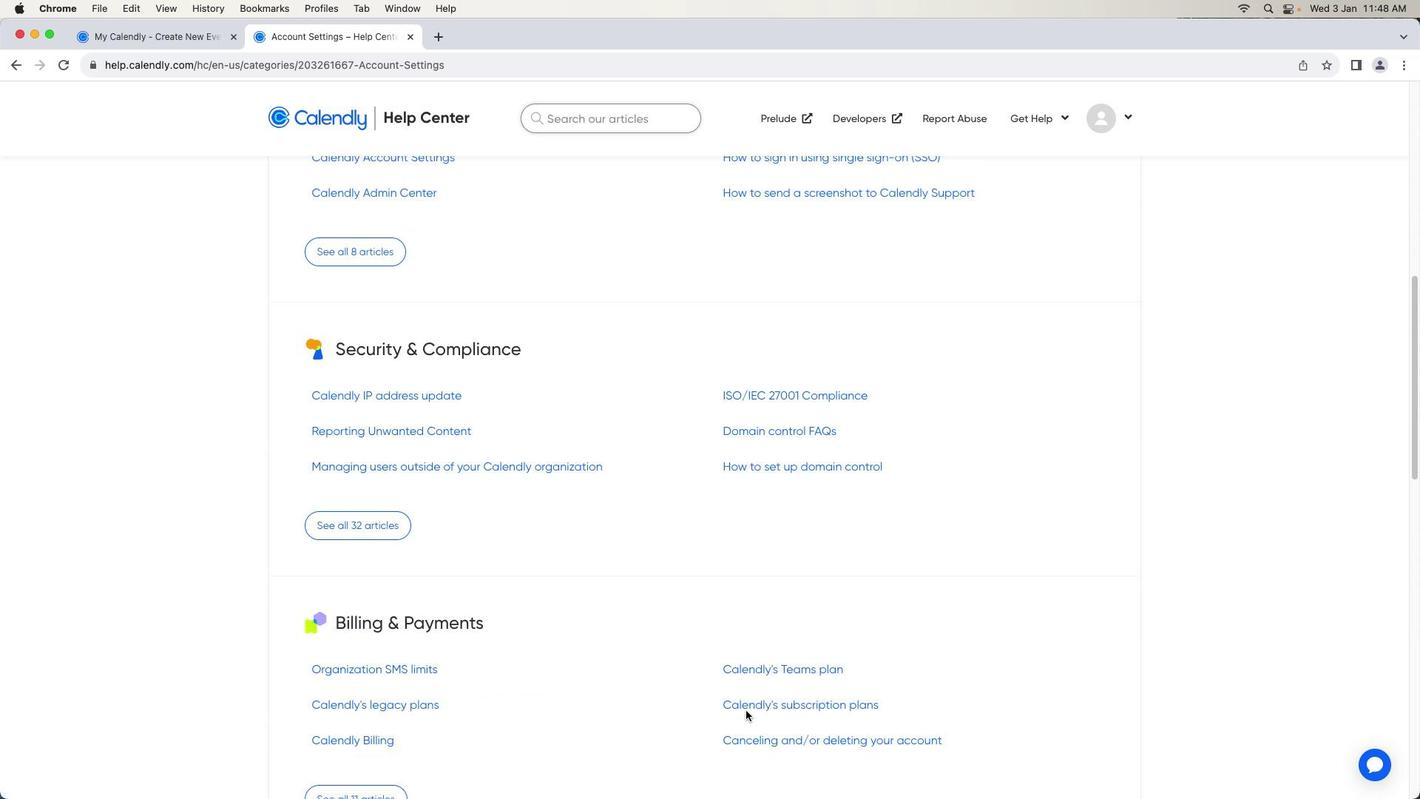 
Action: Mouse scrolled (745, 711) with delta (0, 0)
Screenshot: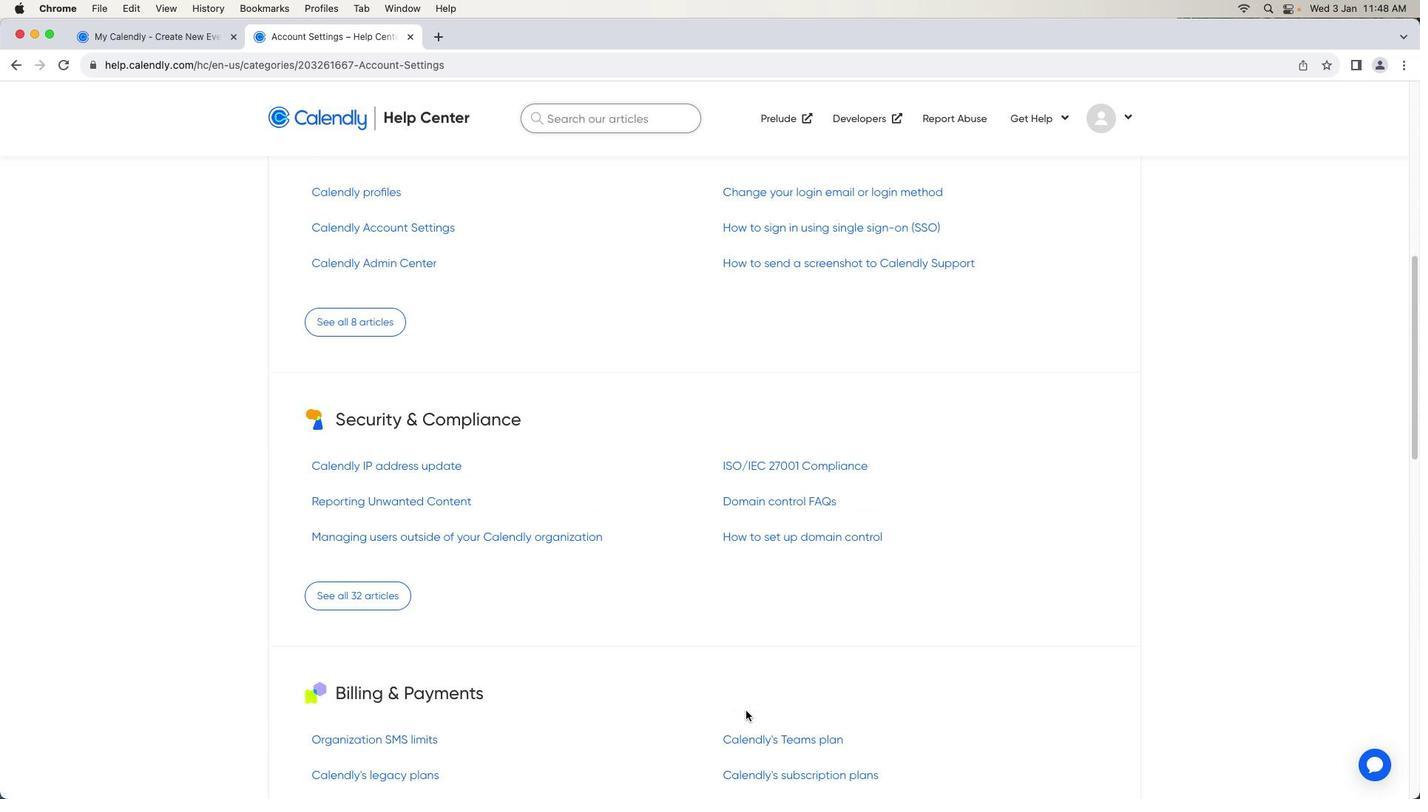 
Action: Mouse scrolled (745, 711) with delta (0, 0)
Screenshot: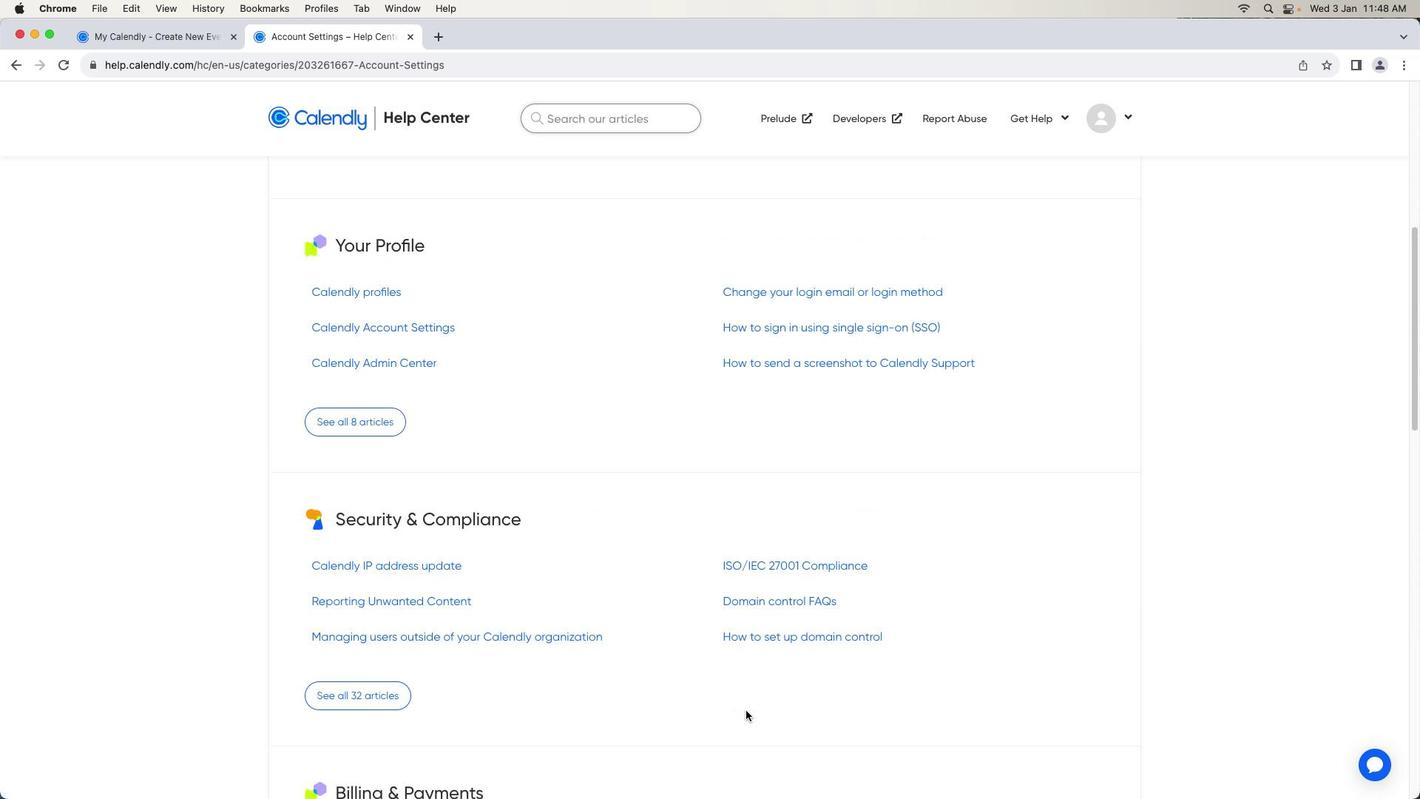 
Action: Mouse scrolled (745, 711) with delta (0, 2)
Screenshot: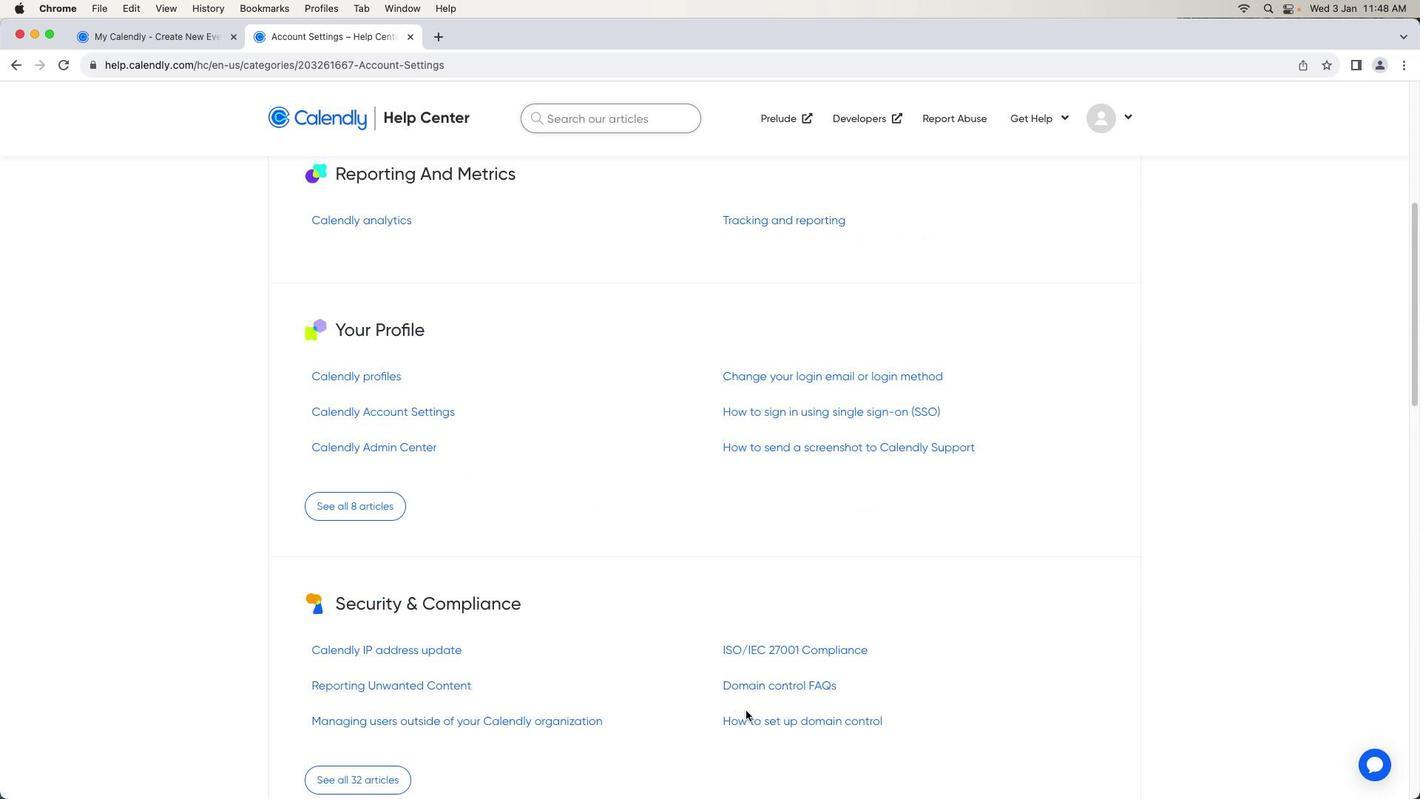 
Action: Mouse scrolled (745, 711) with delta (0, 3)
Screenshot: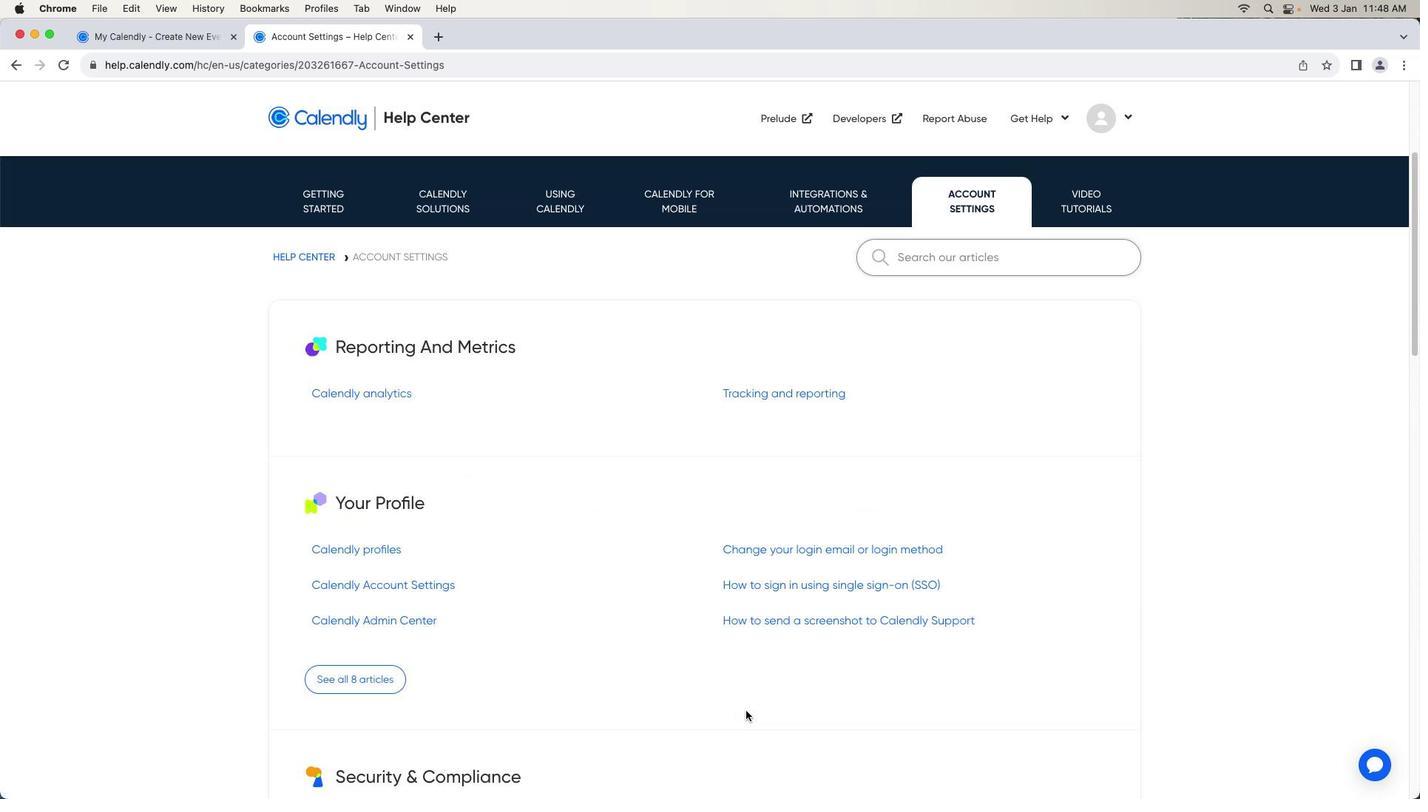 
Action: Mouse scrolled (745, 711) with delta (0, 3)
Screenshot: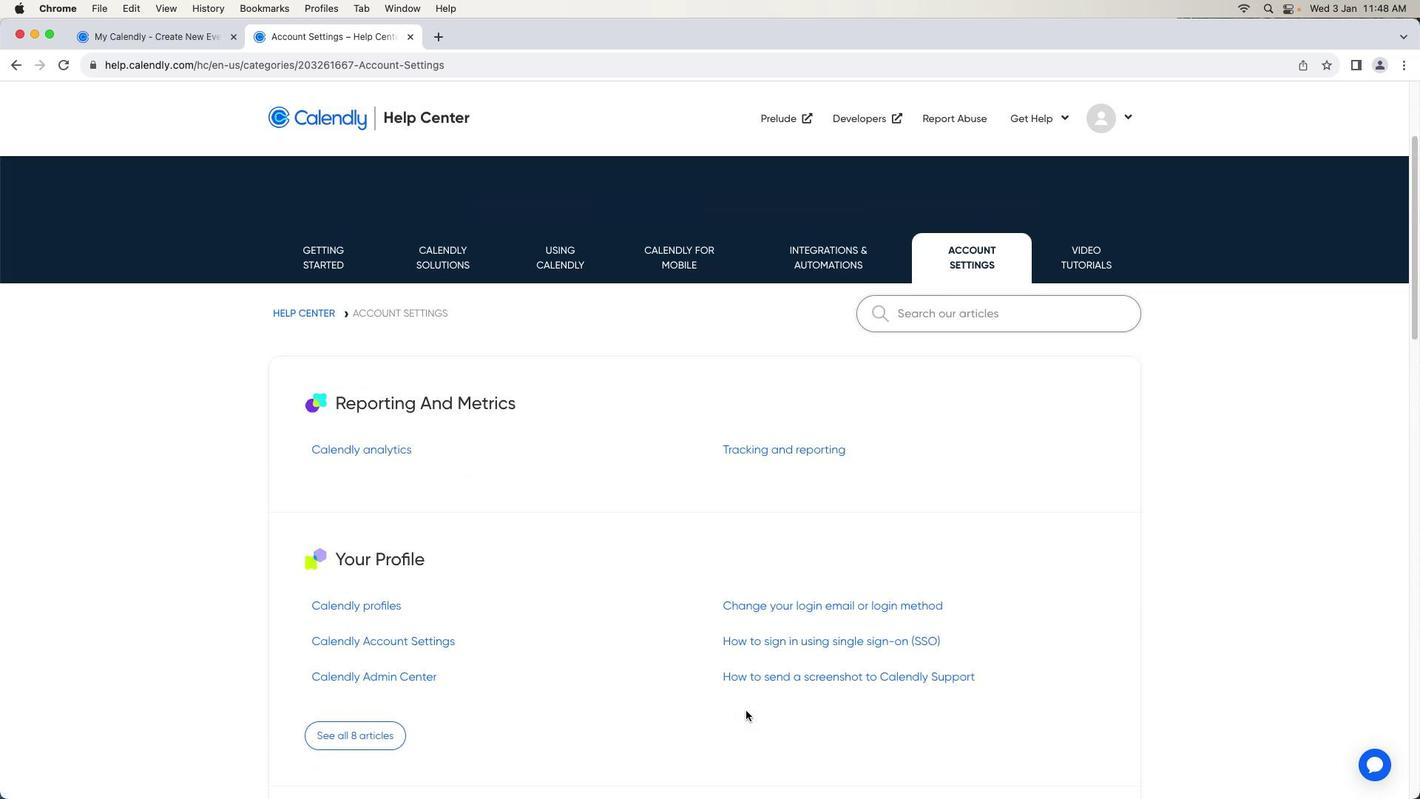 
Action: Mouse moved to (817, 639)
Screenshot: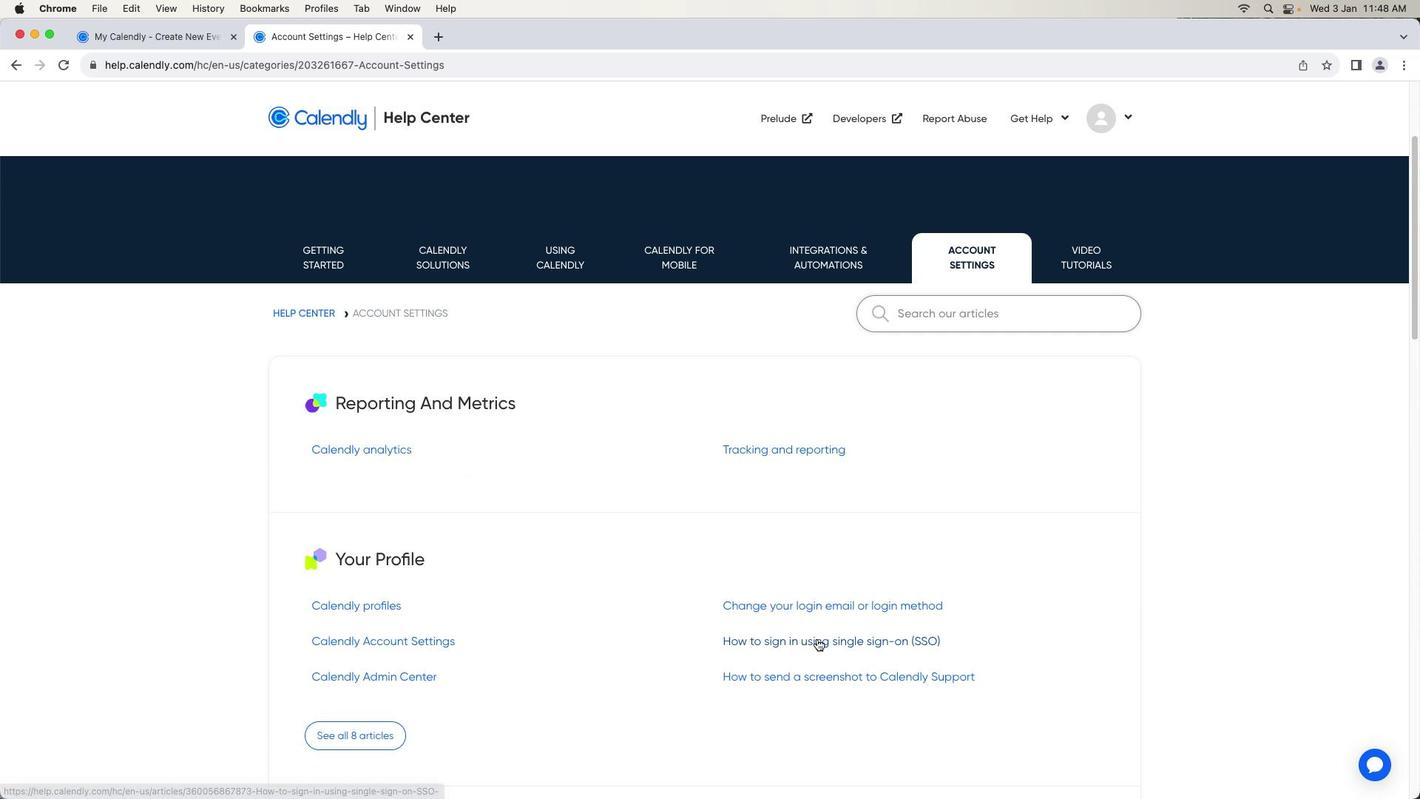 
Action: Mouse pressed left at (817, 639)
Screenshot: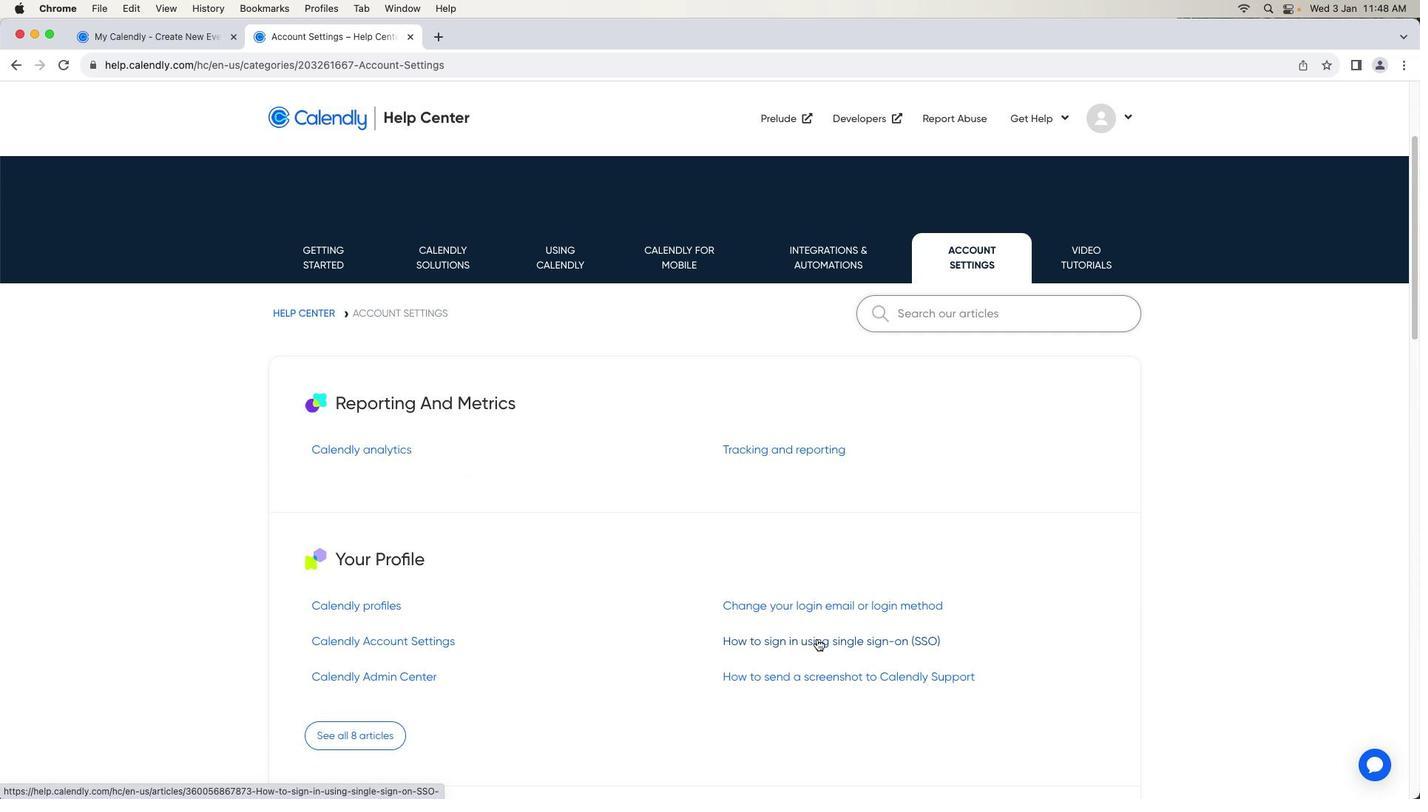 
Action: Mouse moved to (800, 644)
Screenshot: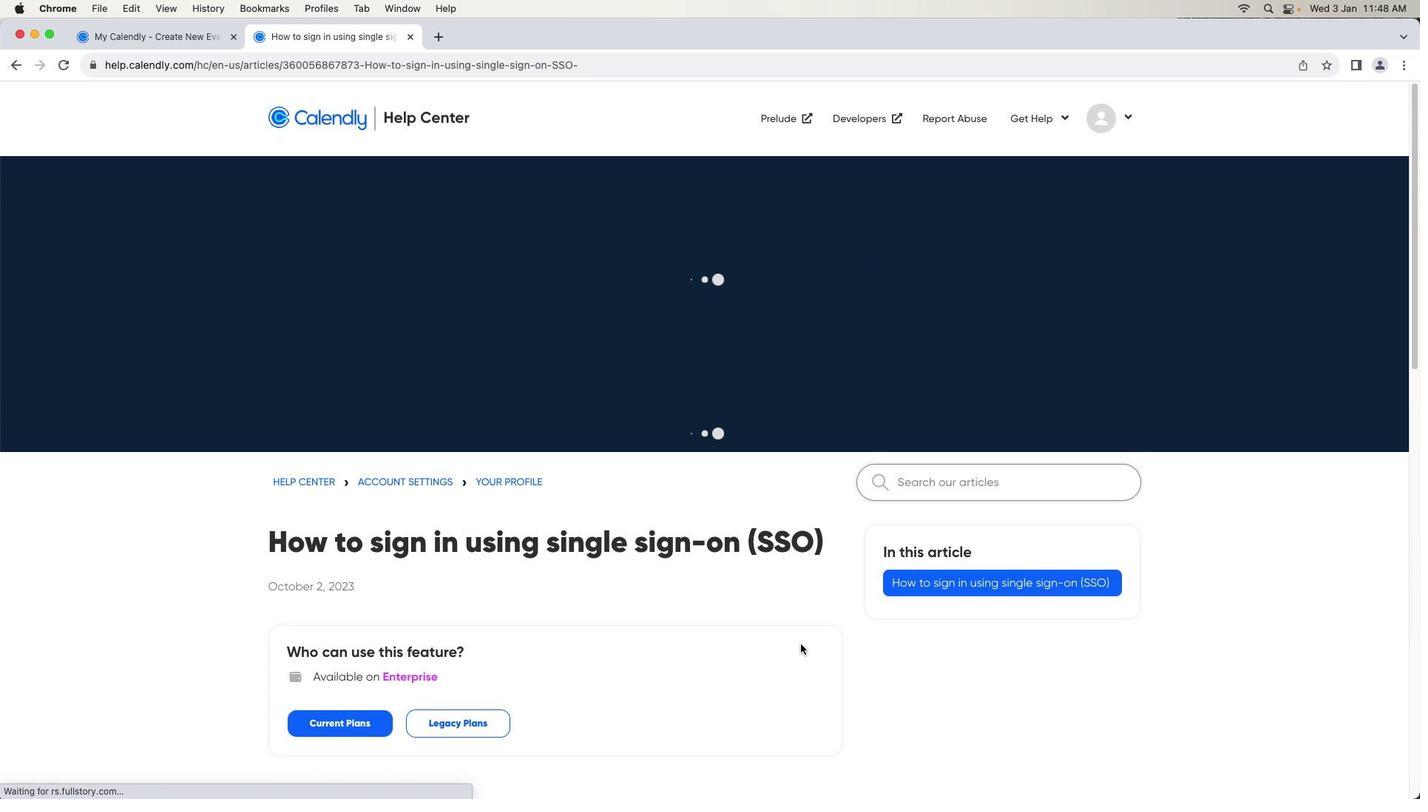 
